Task: Look for space in Dendermonde, Belgium from 5th September, 2023 to 13th September, 2023 for 6 adults in price range Rs.15000 to Rs.20000. Place can be entire place with 3 bedrooms having 3 beds and 3 bathrooms. Property type can be house, flat, guest house. Amenities needed are: heating. Booking option can be shelf check-in. Required host language is English.
Action: Mouse moved to (486, 109)
Screenshot: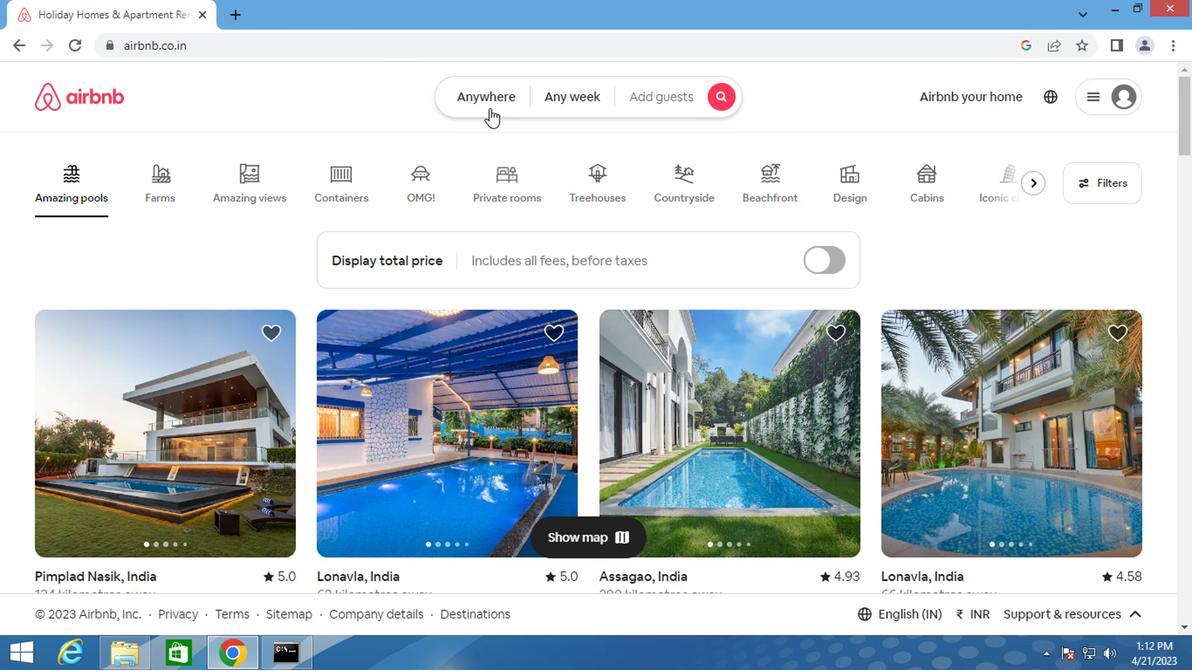 
Action: Mouse pressed left at (486, 109)
Screenshot: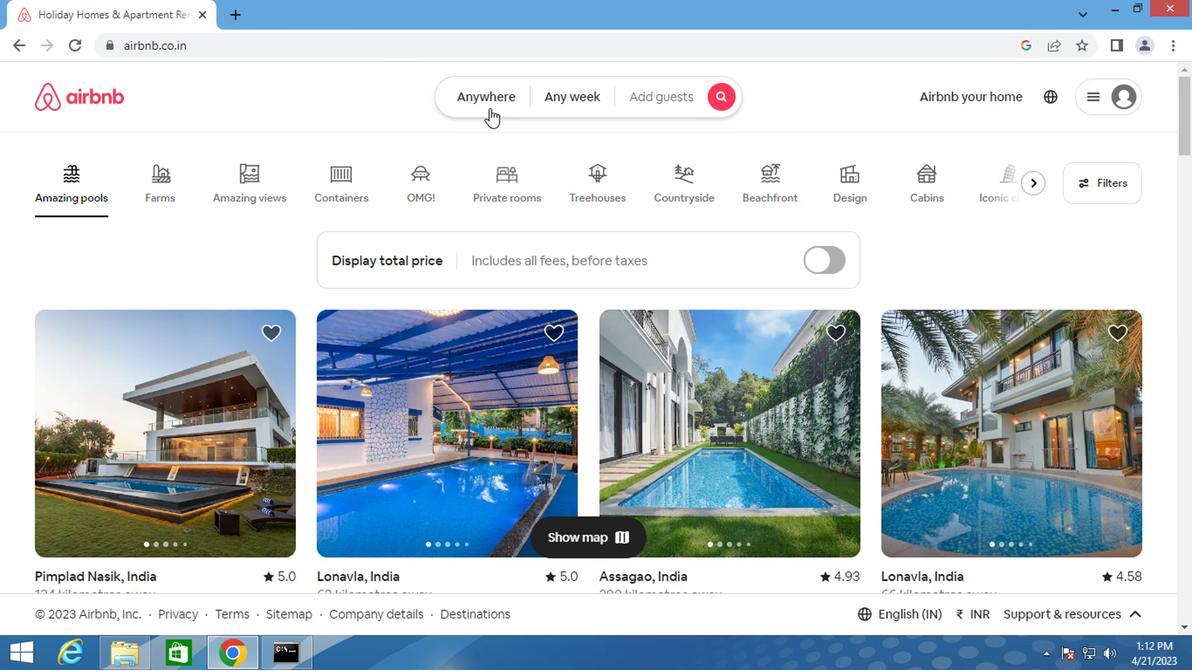 
Action: Mouse moved to (316, 178)
Screenshot: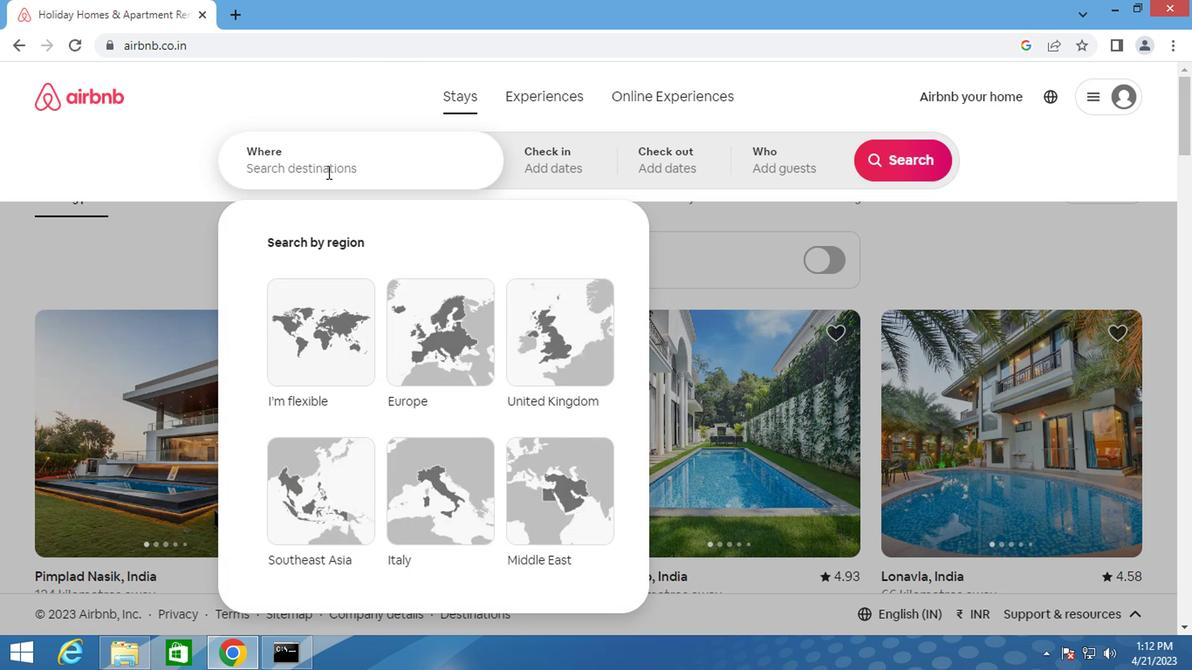 
Action: Mouse pressed left at (316, 178)
Screenshot: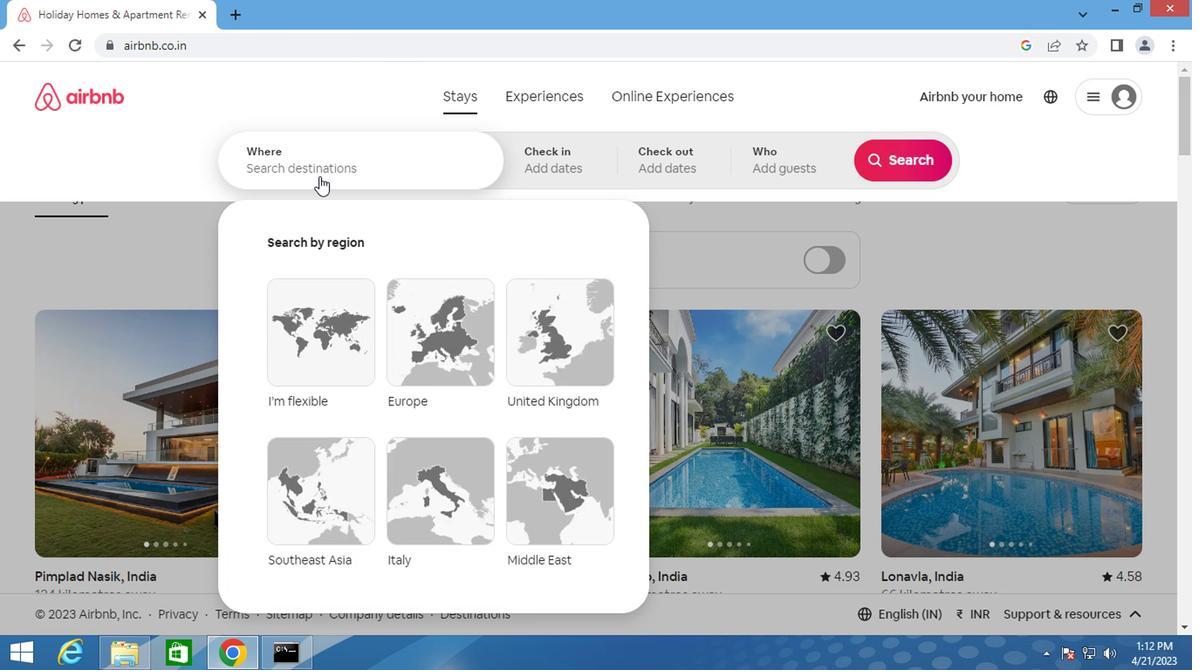 
Action: Mouse moved to (316, 177)
Screenshot: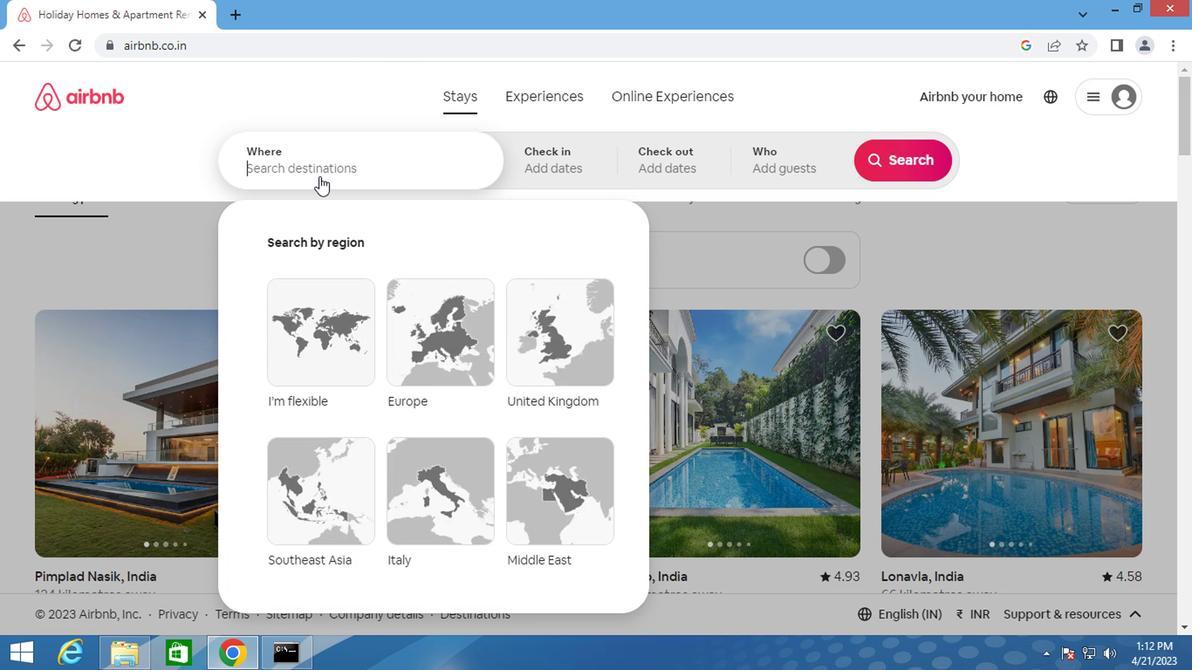 
Action: Key pressed <Key.shift>DENDERMONDE,<Key.shift>BR<Key.backspace>ELGIUM
Screenshot: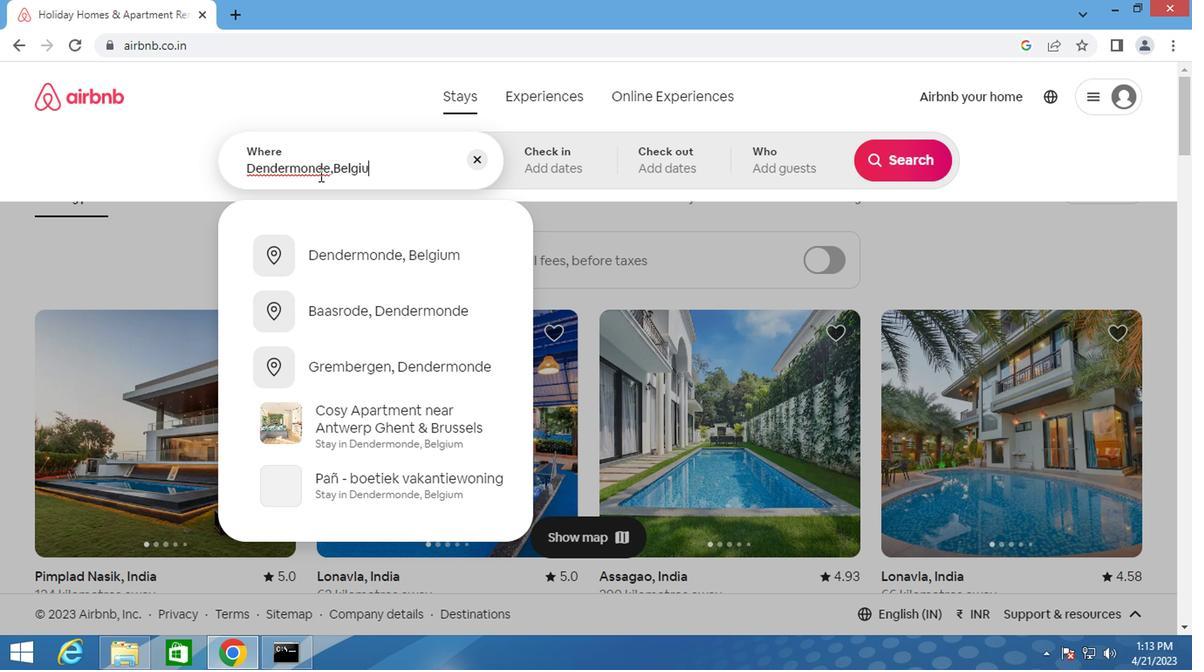 
Action: Mouse moved to (368, 247)
Screenshot: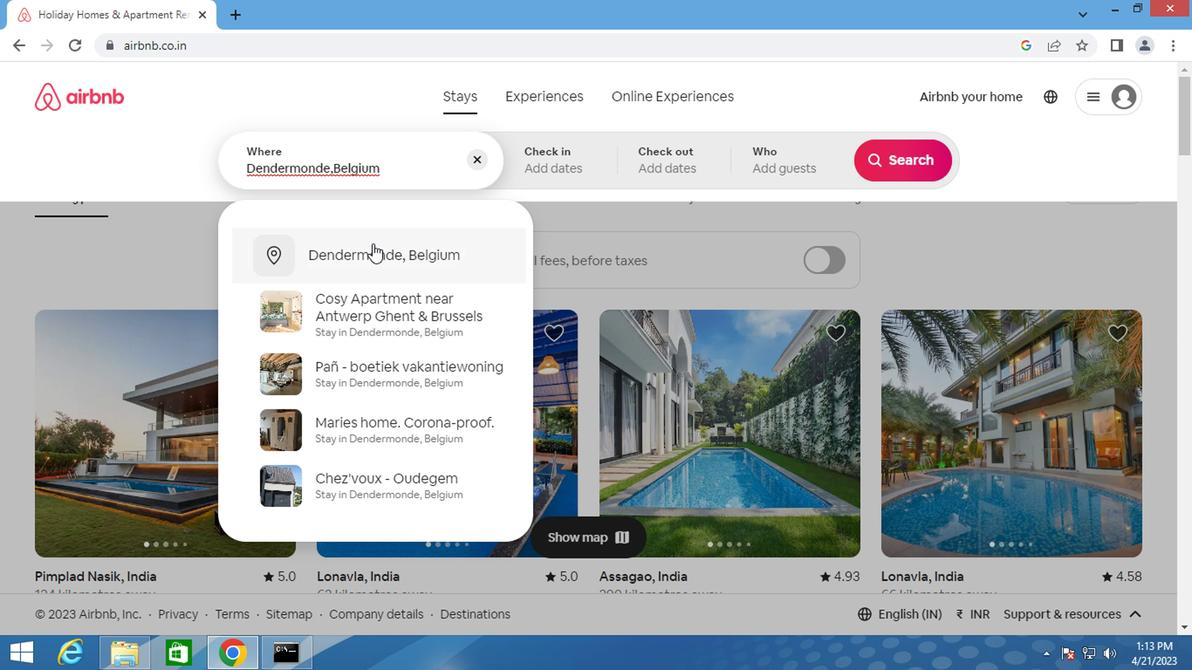
Action: Mouse pressed left at (368, 247)
Screenshot: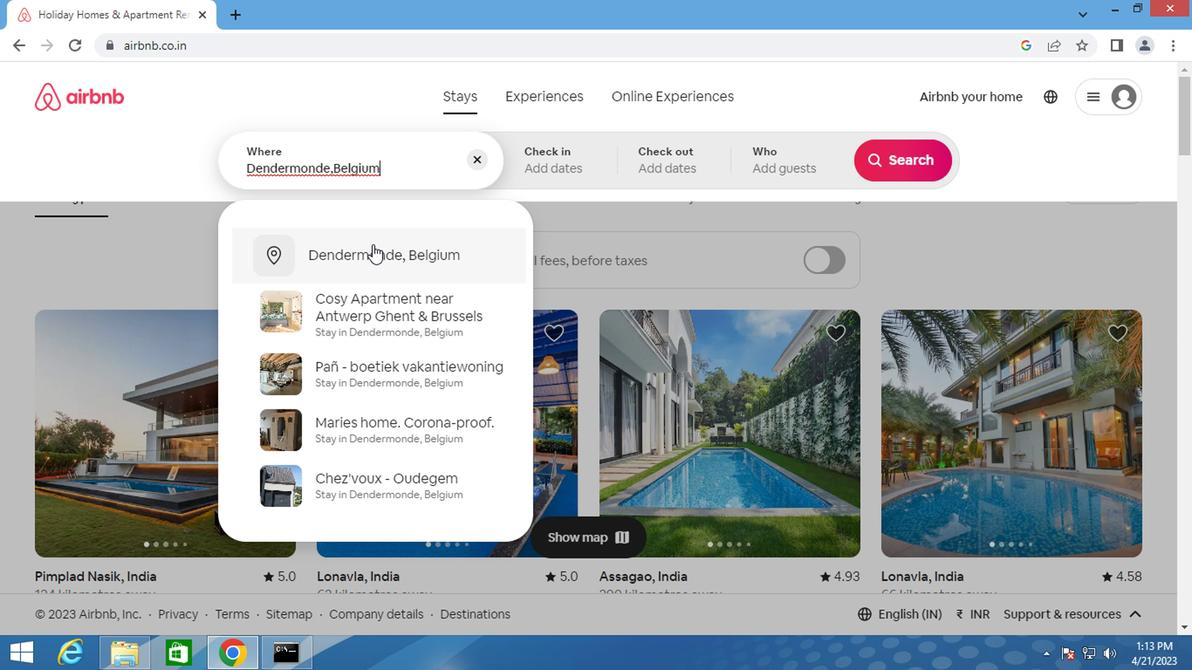 
Action: Mouse moved to (879, 297)
Screenshot: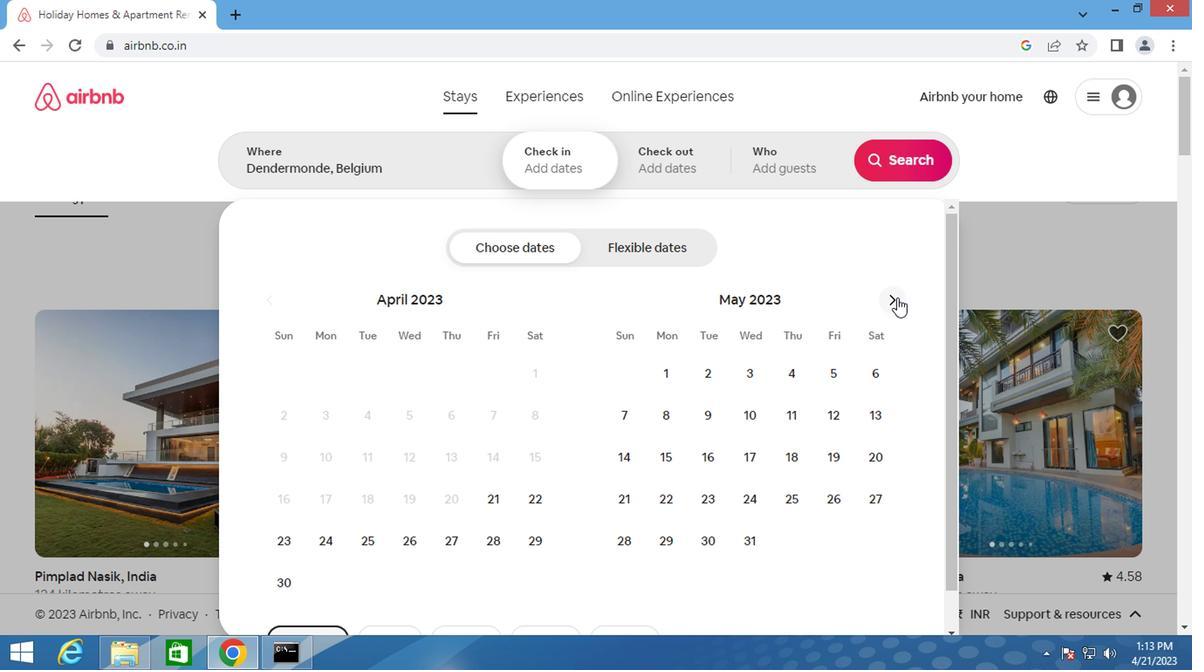 
Action: Mouse pressed left at (879, 297)
Screenshot: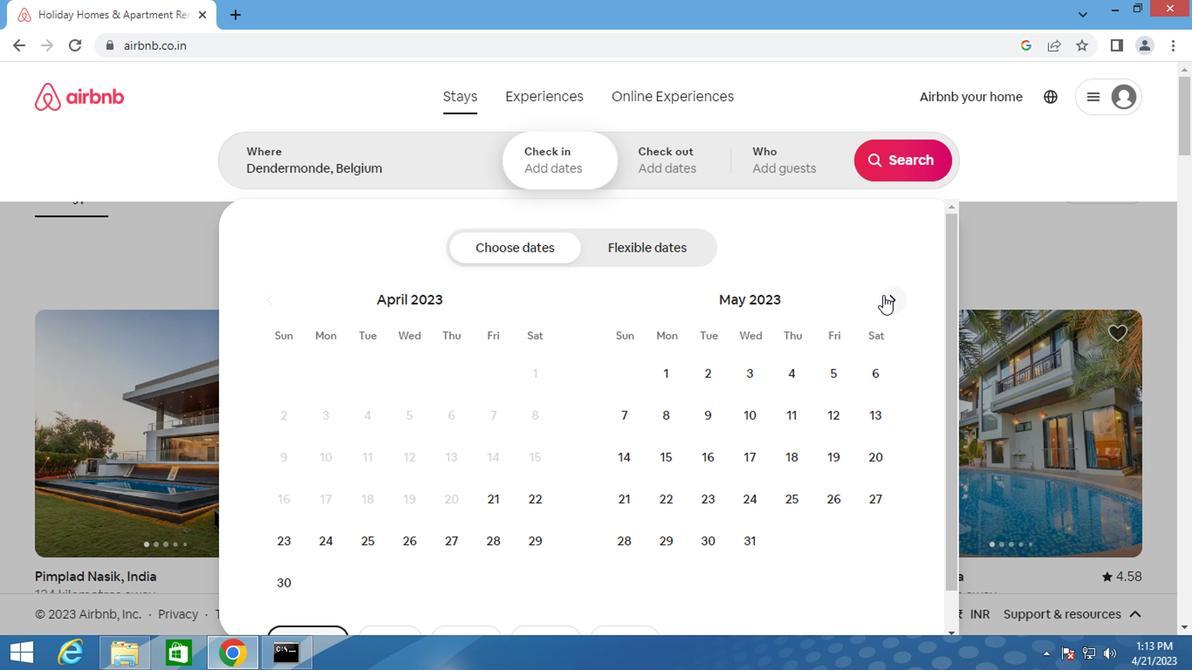 
Action: Mouse pressed left at (879, 297)
Screenshot: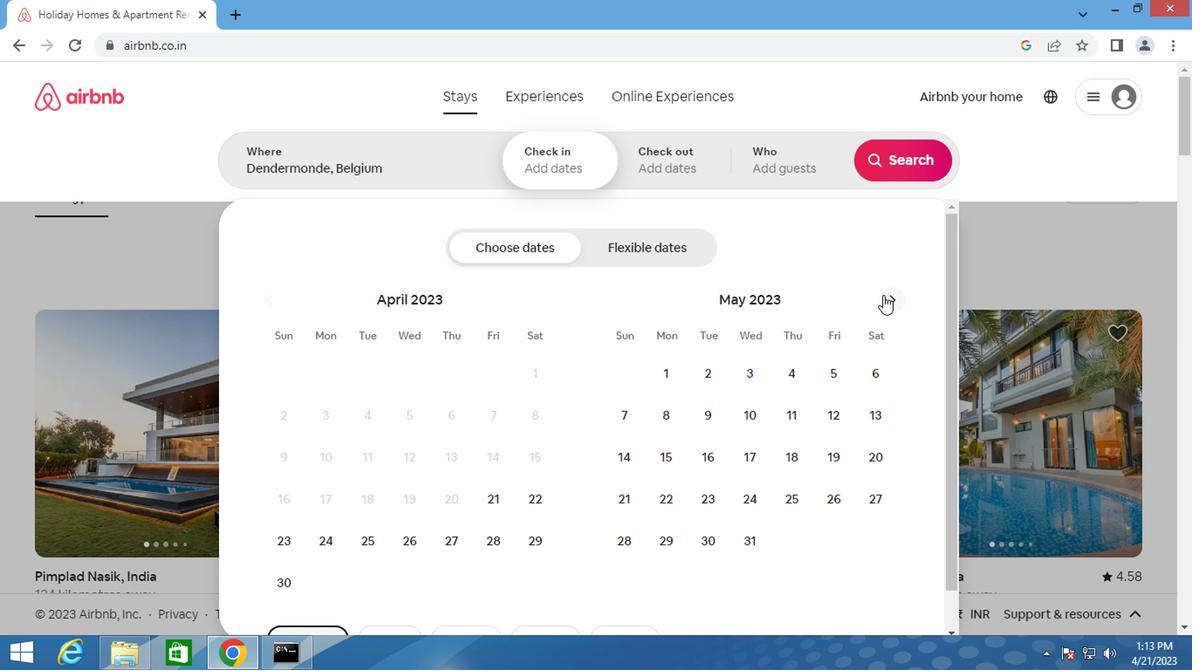 
Action: Mouse pressed left at (879, 297)
Screenshot: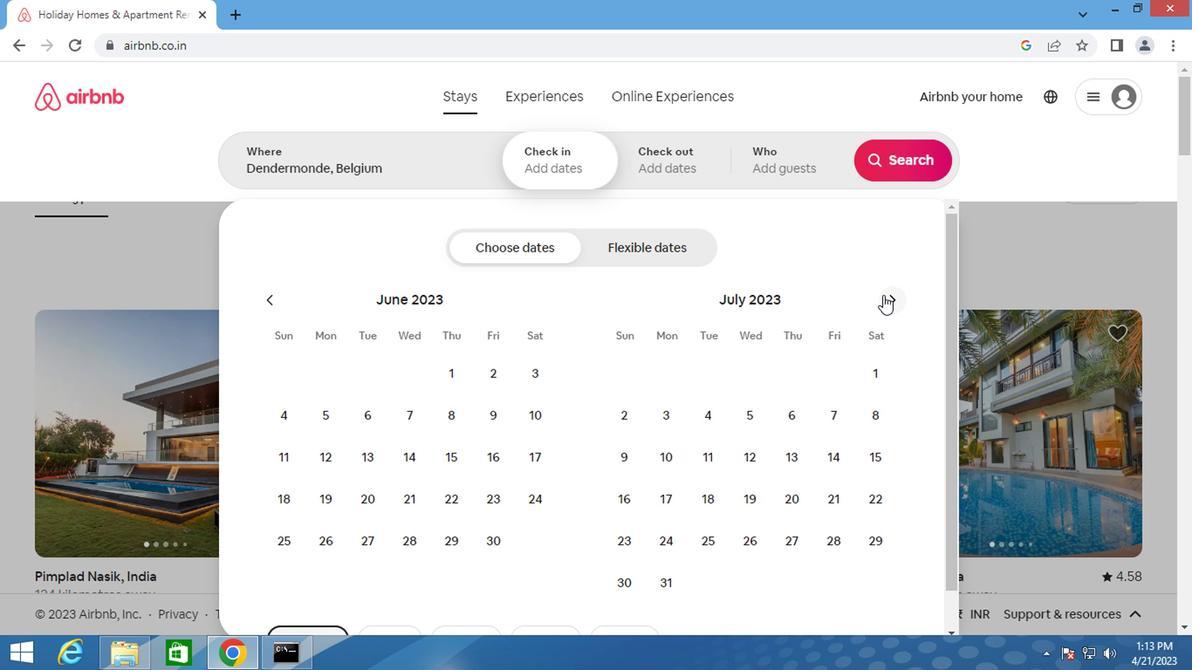 
Action: Mouse moved to (887, 292)
Screenshot: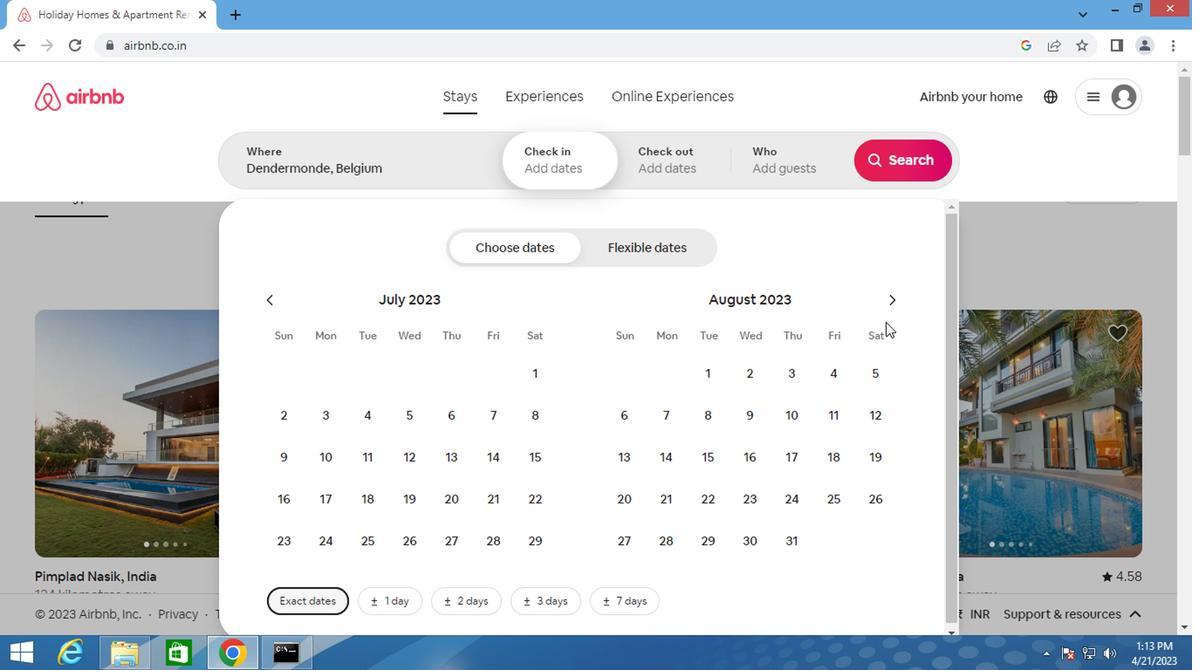 
Action: Mouse pressed left at (887, 292)
Screenshot: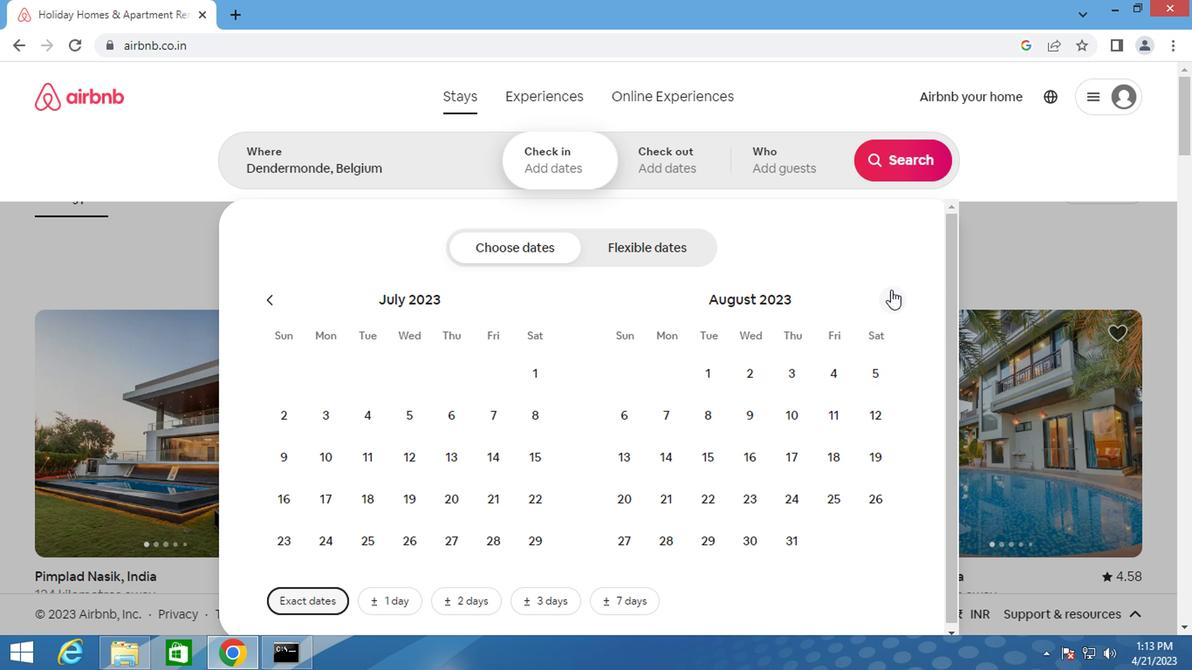 
Action: Mouse moved to (702, 419)
Screenshot: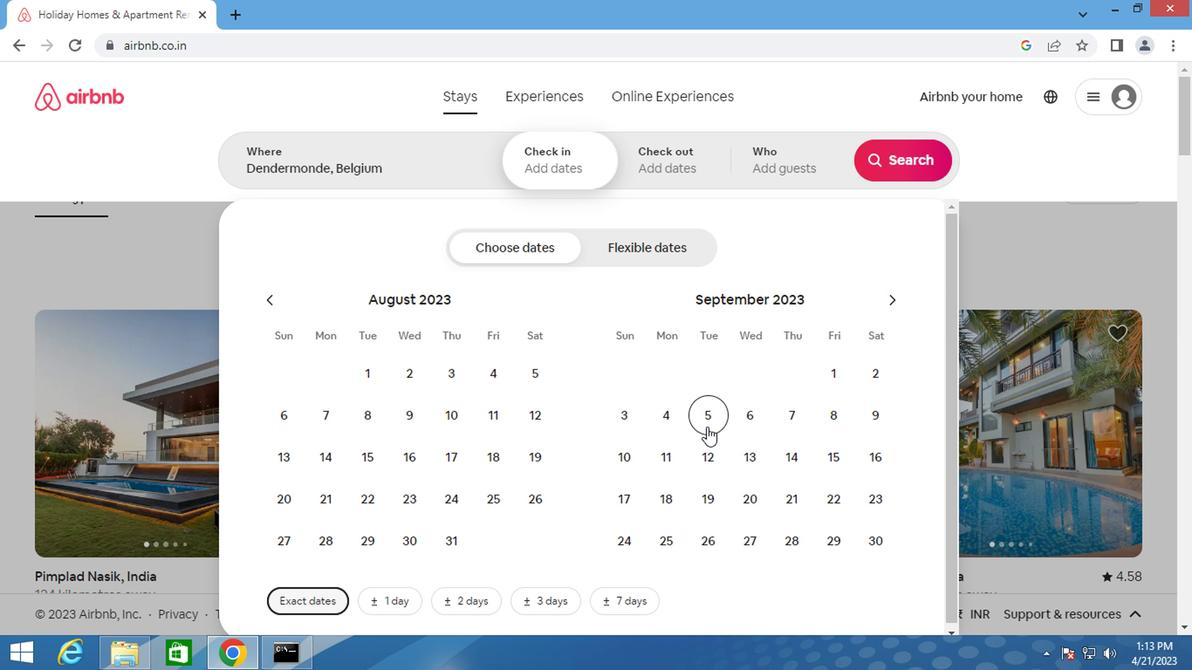 
Action: Mouse pressed left at (702, 419)
Screenshot: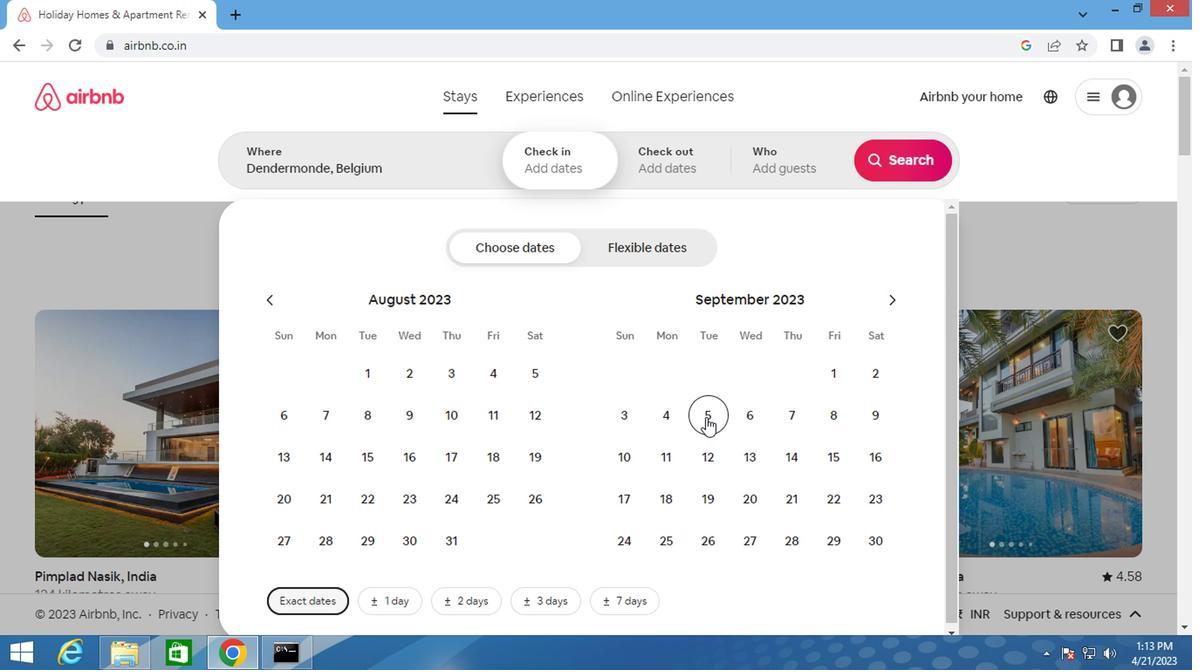 
Action: Mouse moved to (737, 444)
Screenshot: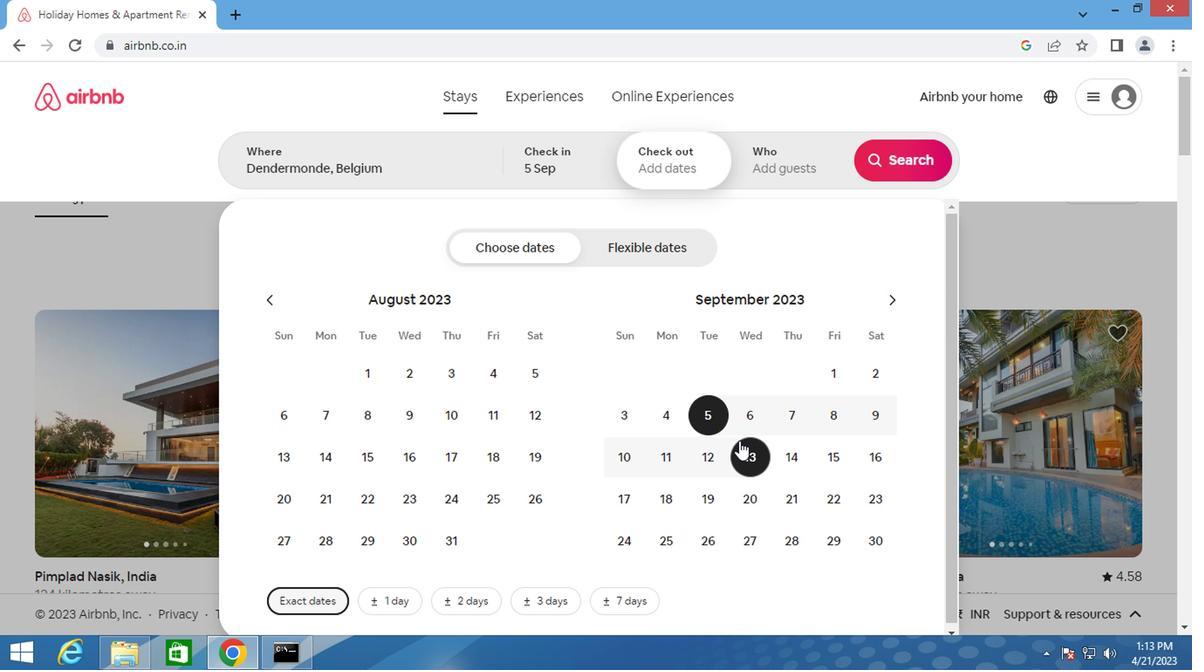 
Action: Mouse pressed left at (737, 444)
Screenshot: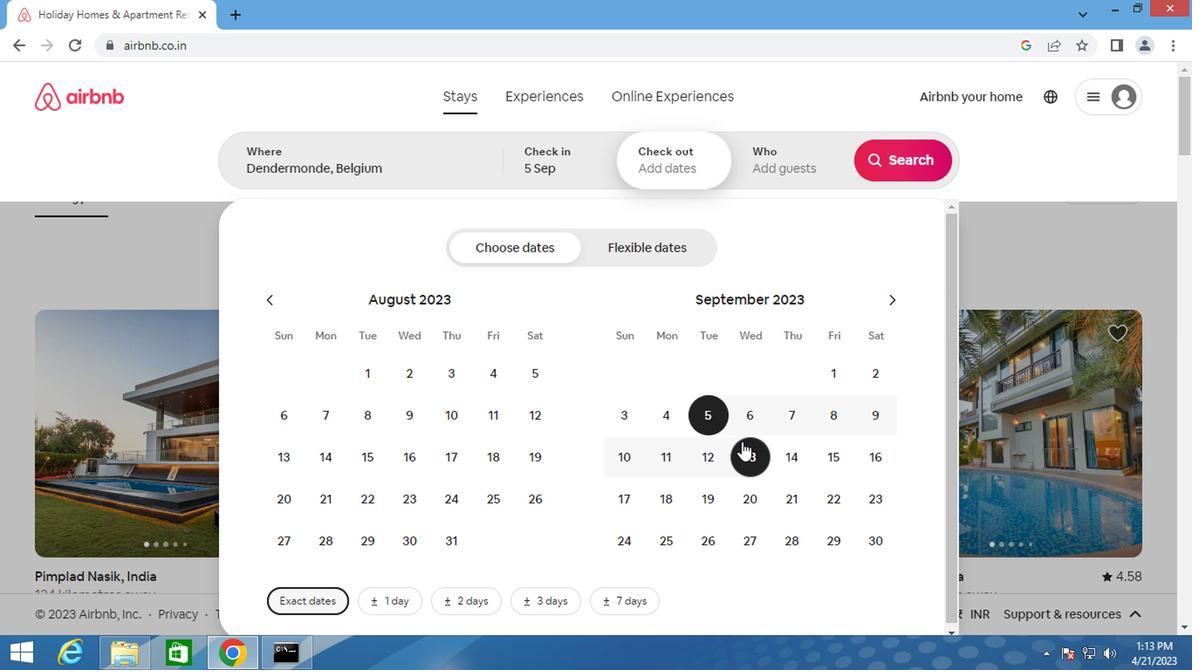 
Action: Mouse moved to (798, 174)
Screenshot: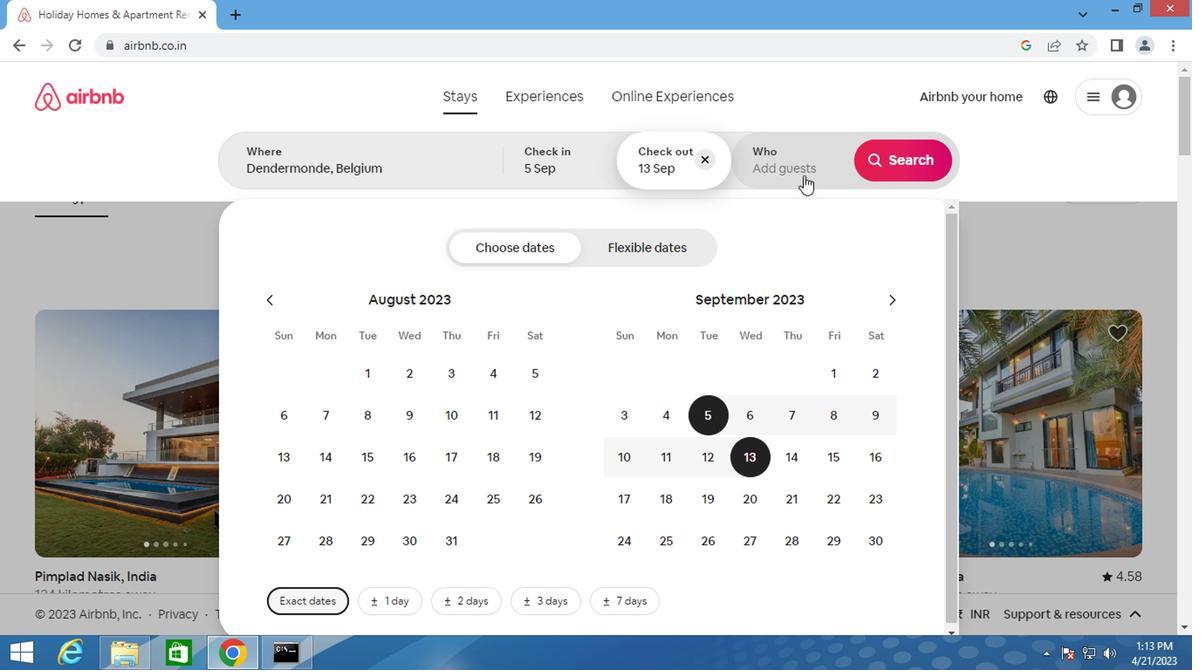 
Action: Mouse pressed left at (798, 174)
Screenshot: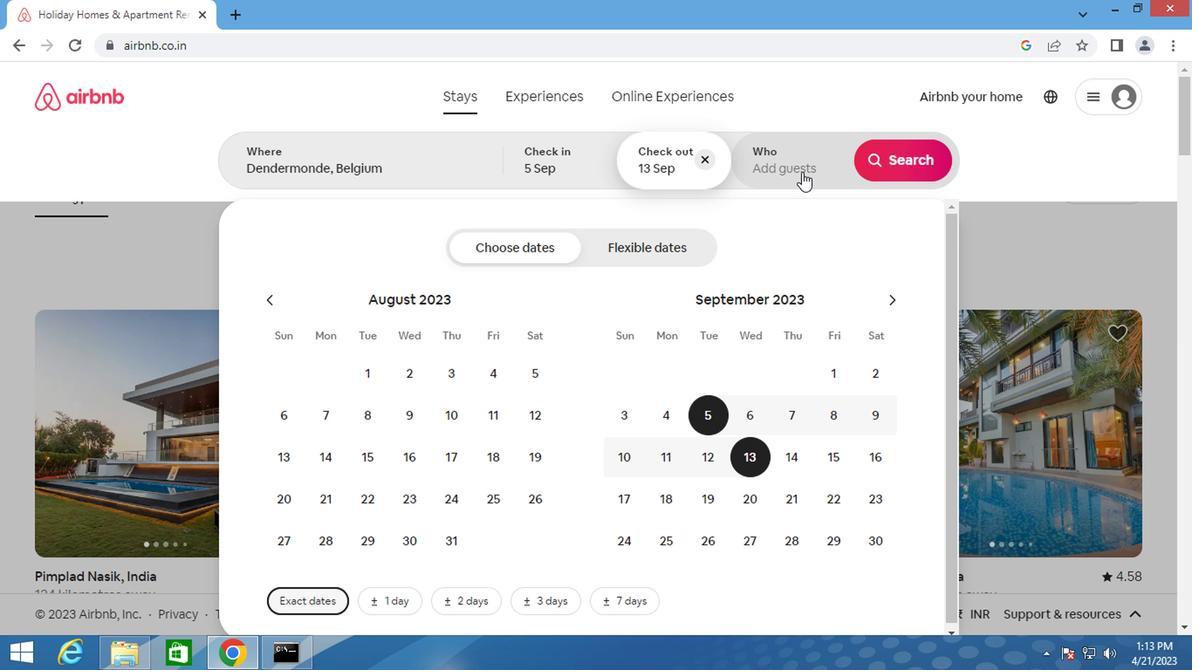 
Action: Mouse moved to (903, 249)
Screenshot: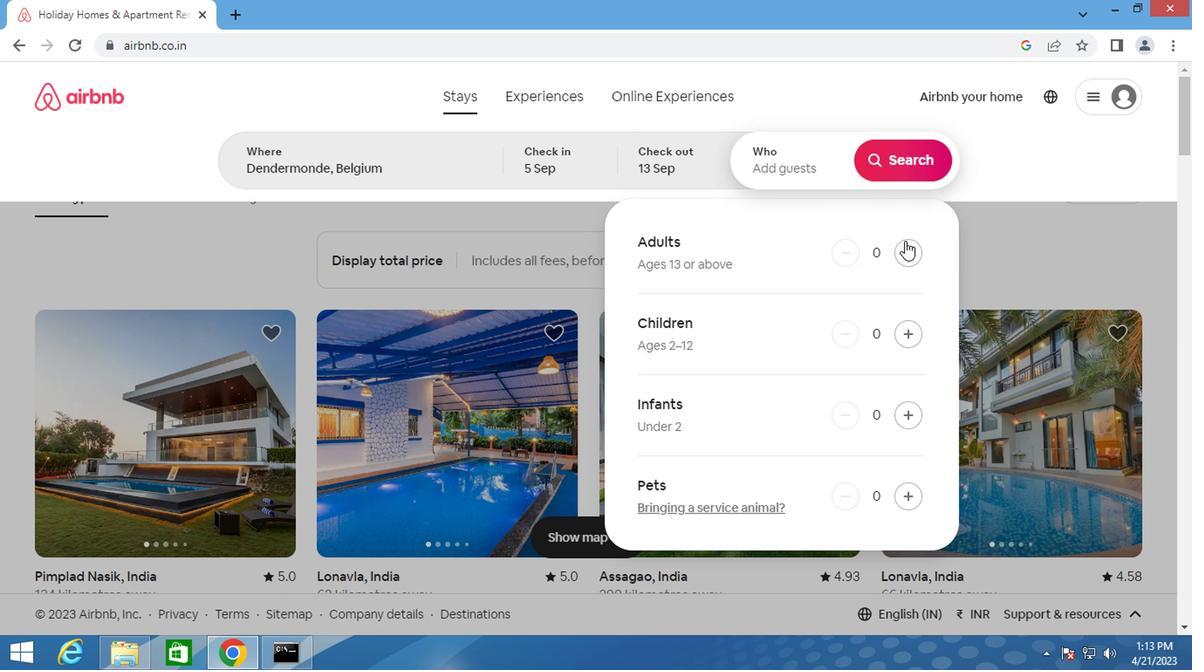 
Action: Mouse pressed left at (903, 249)
Screenshot: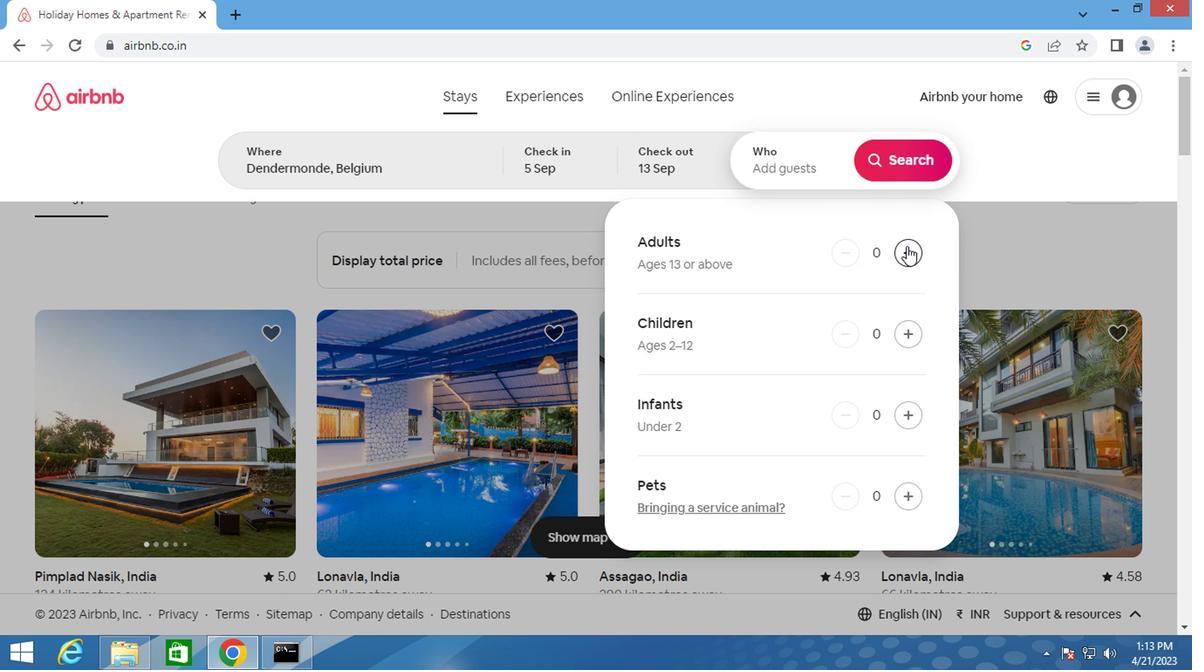 
Action: Mouse pressed left at (903, 249)
Screenshot: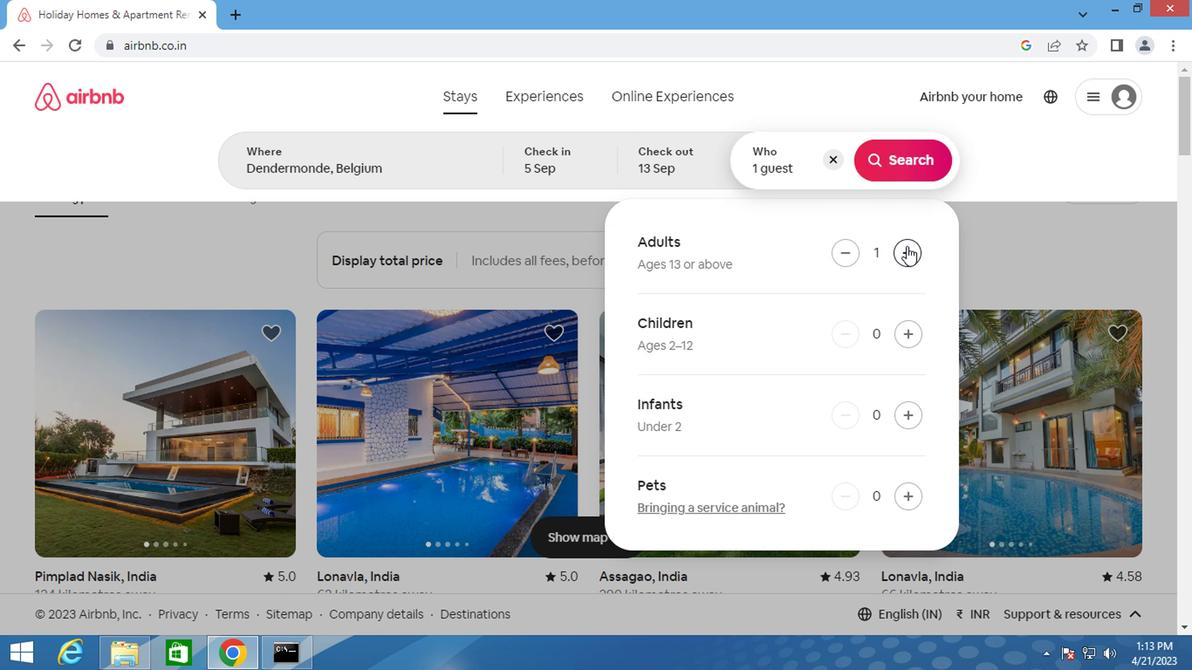 
Action: Mouse pressed left at (903, 249)
Screenshot: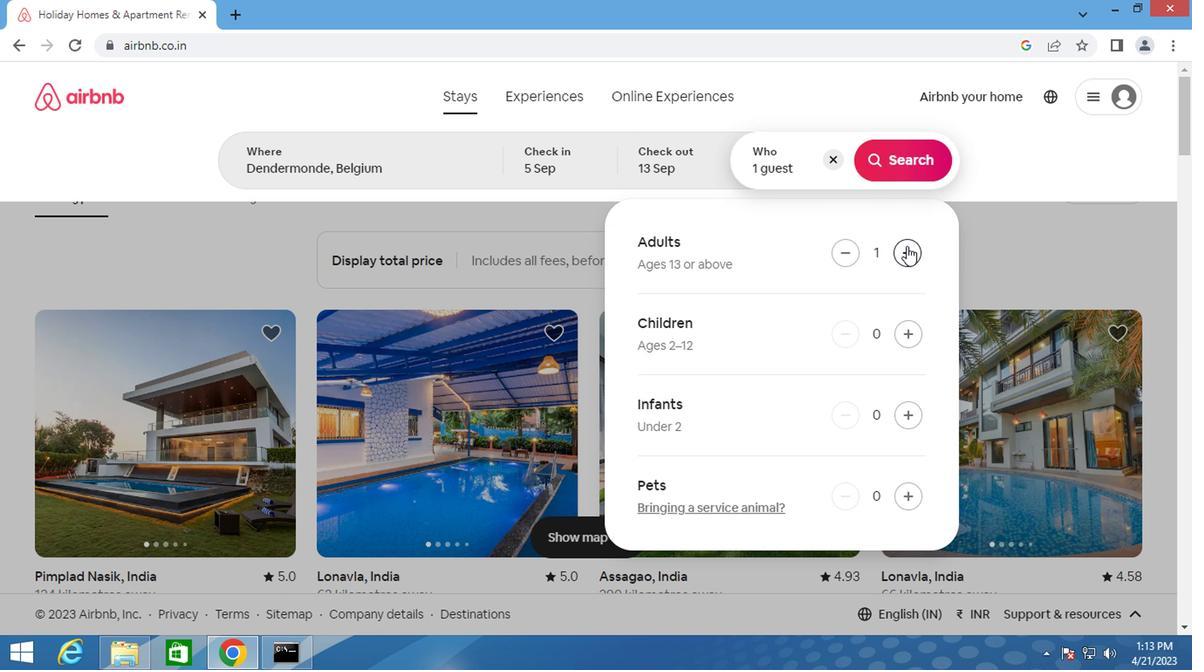 
Action: Mouse pressed left at (903, 249)
Screenshot: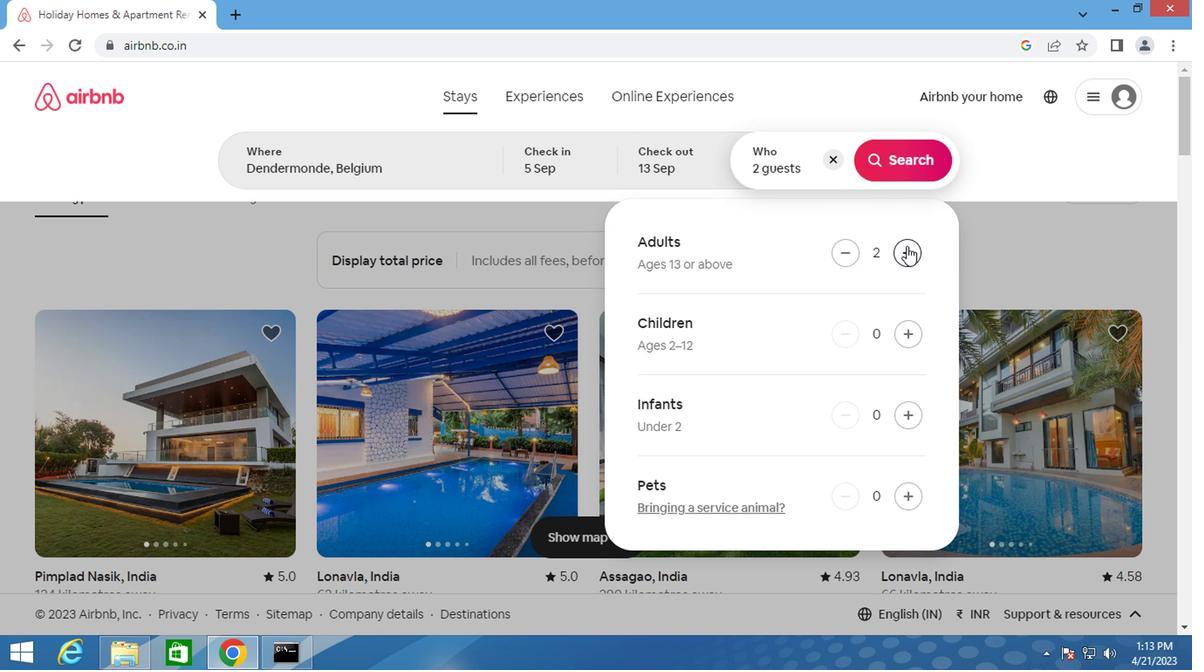 
Action: Mouse moved to (903, 249)
Screenshot: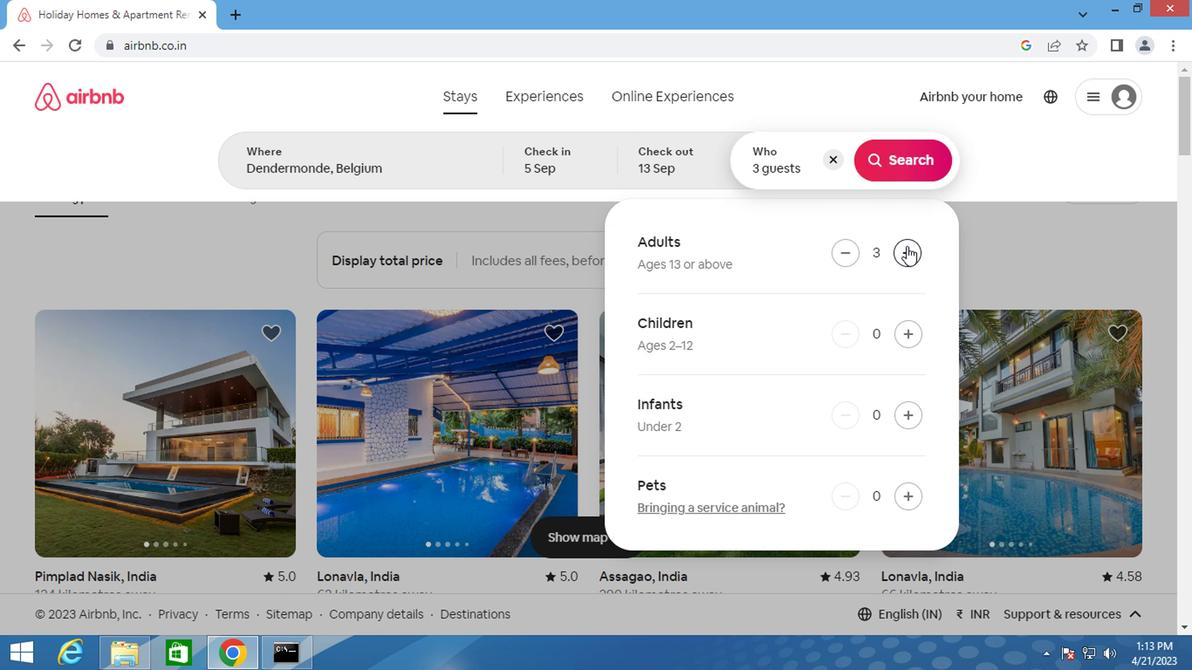 
Action: Mouse pressed left at (903, 249)
Screenshot: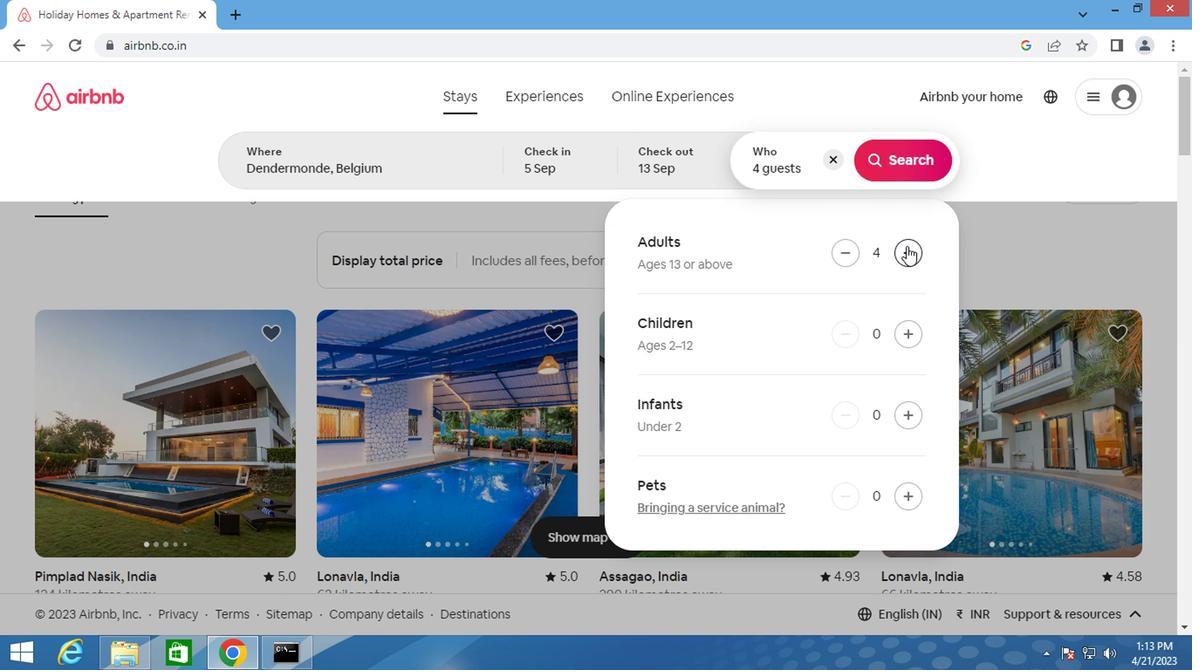 
Action: Mouse pressed left at (903, 249)
Screenshot: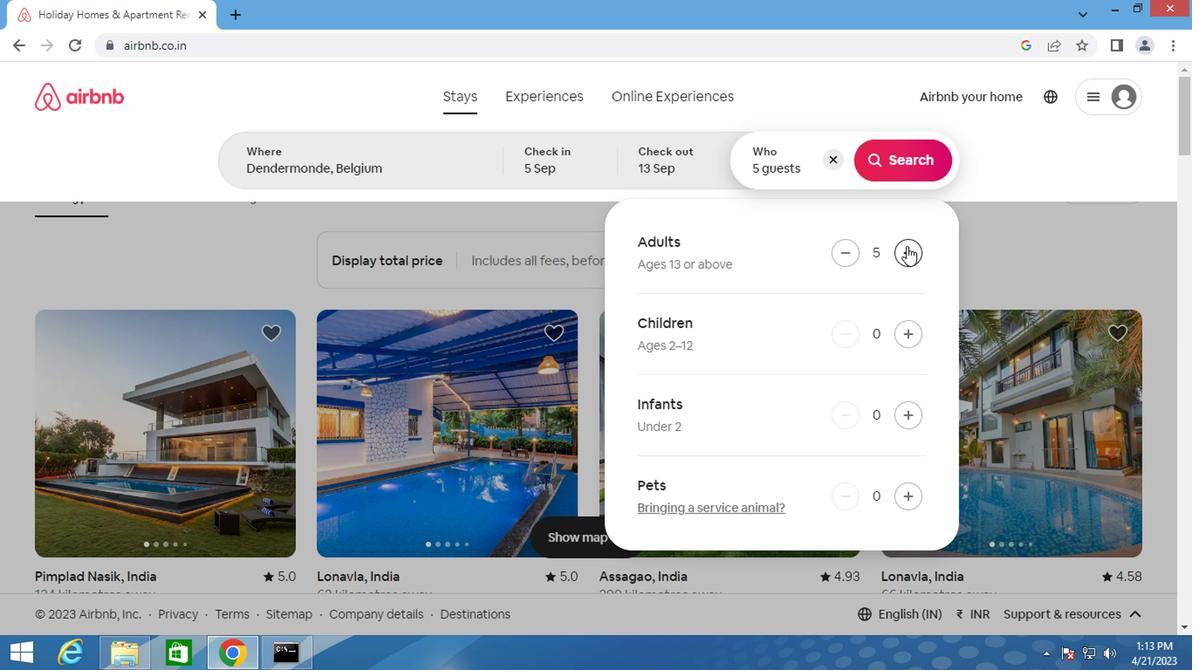 
Action: Mouse moved to (885, 172)
Screenshot: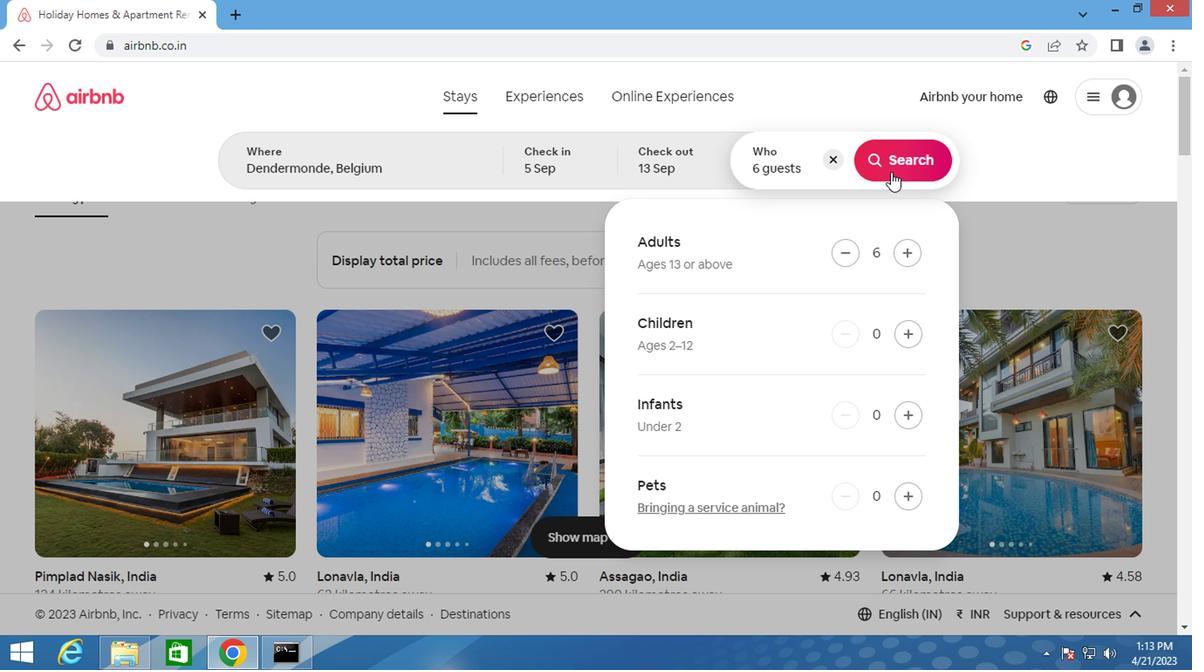 
Action: Mouse pressed left at (885, 172)
Screenshot: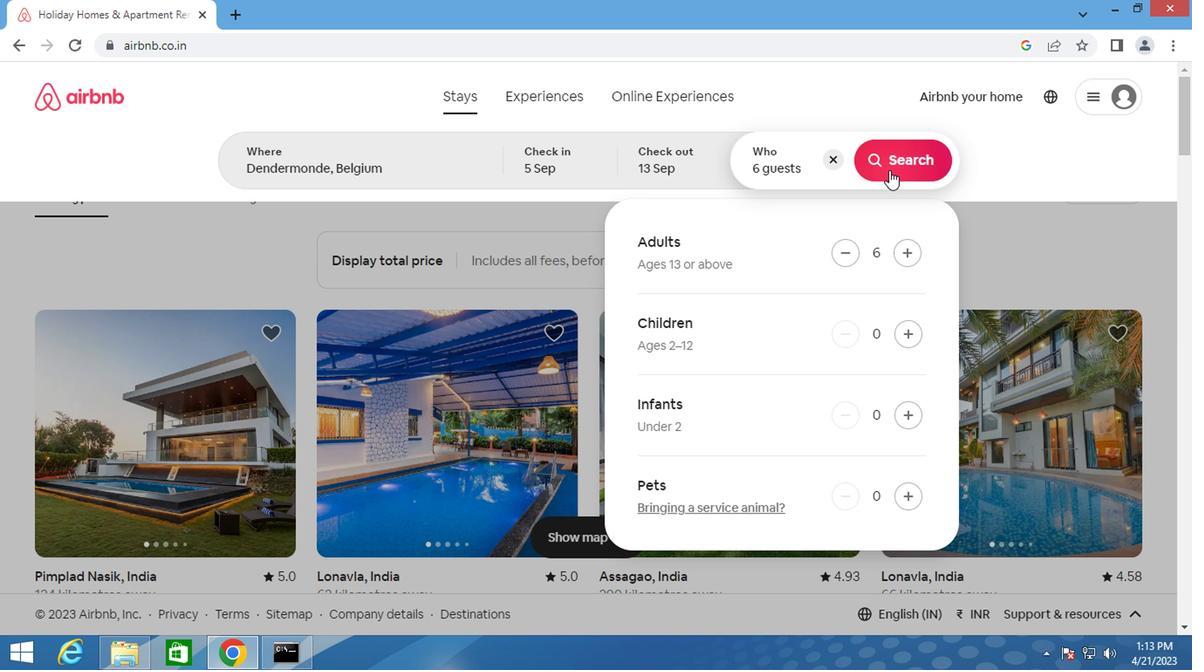 
Action: Mouse moved to (1108, 174)
Screenshot: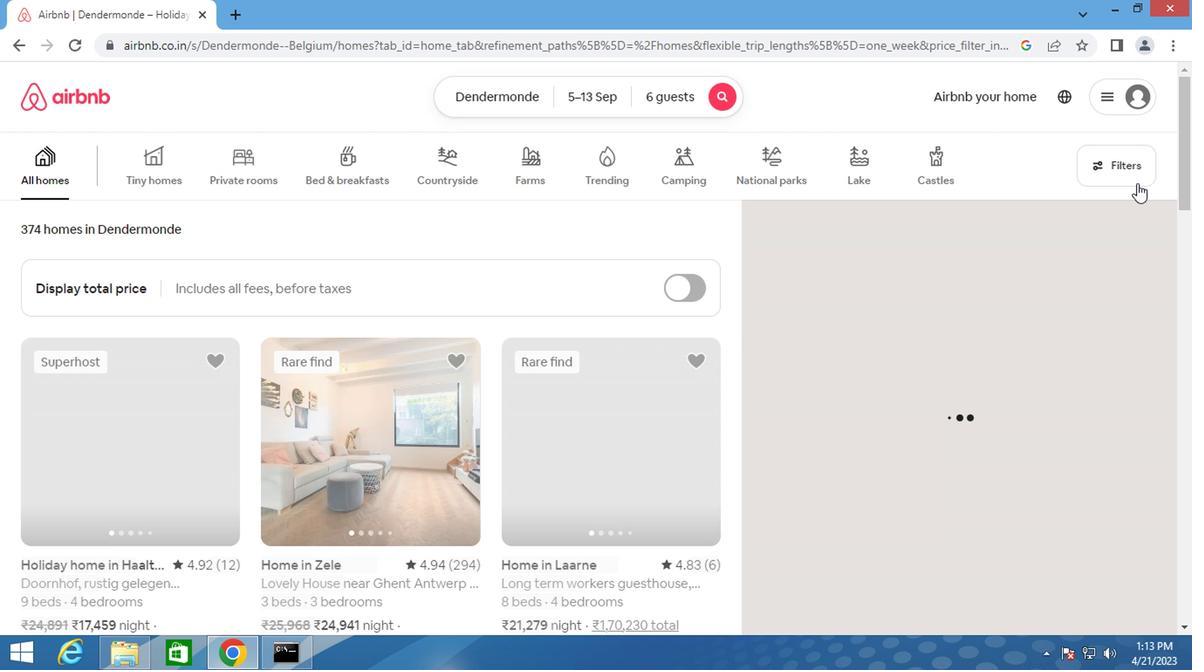 
Action: Mouse pressed left at (1108, 174)
Screenshot: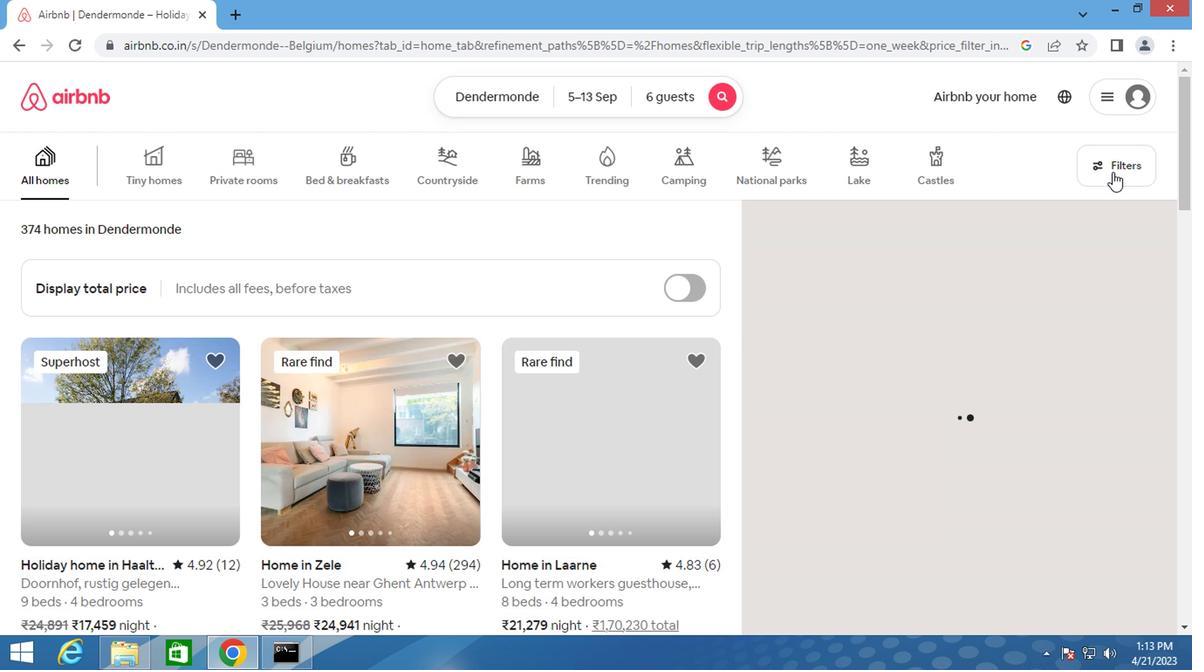 
Action: Mouse moved to (344, 396)
Screenshot: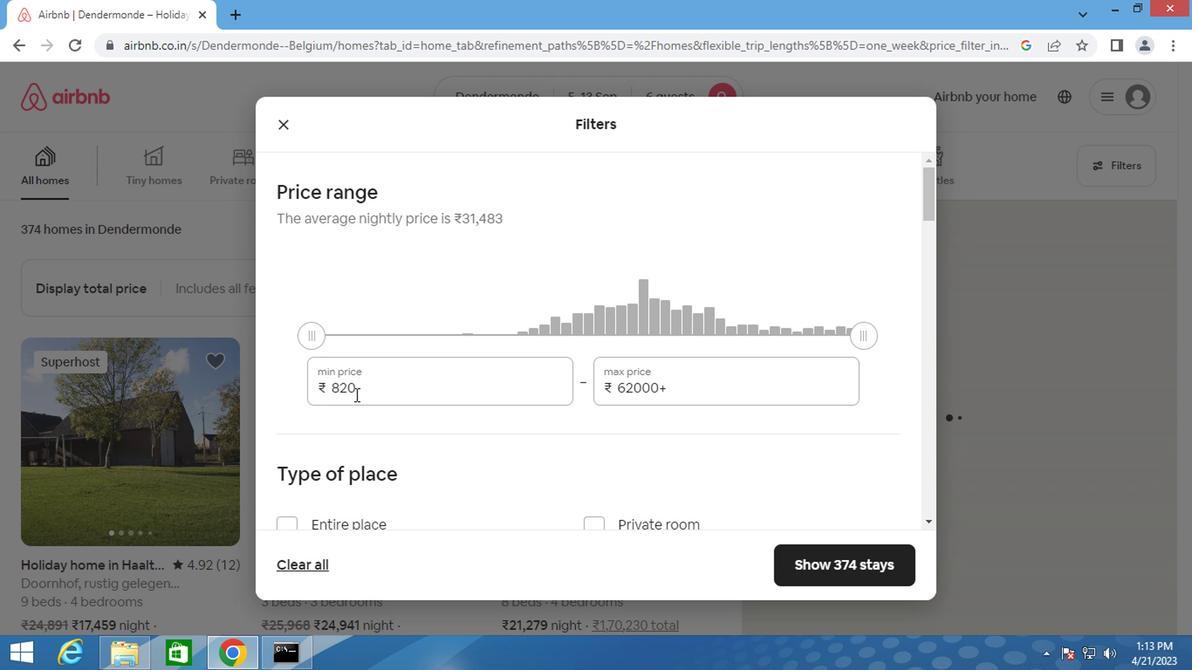 
Action: Mouse pressed left at (344, 396)
Screenshot: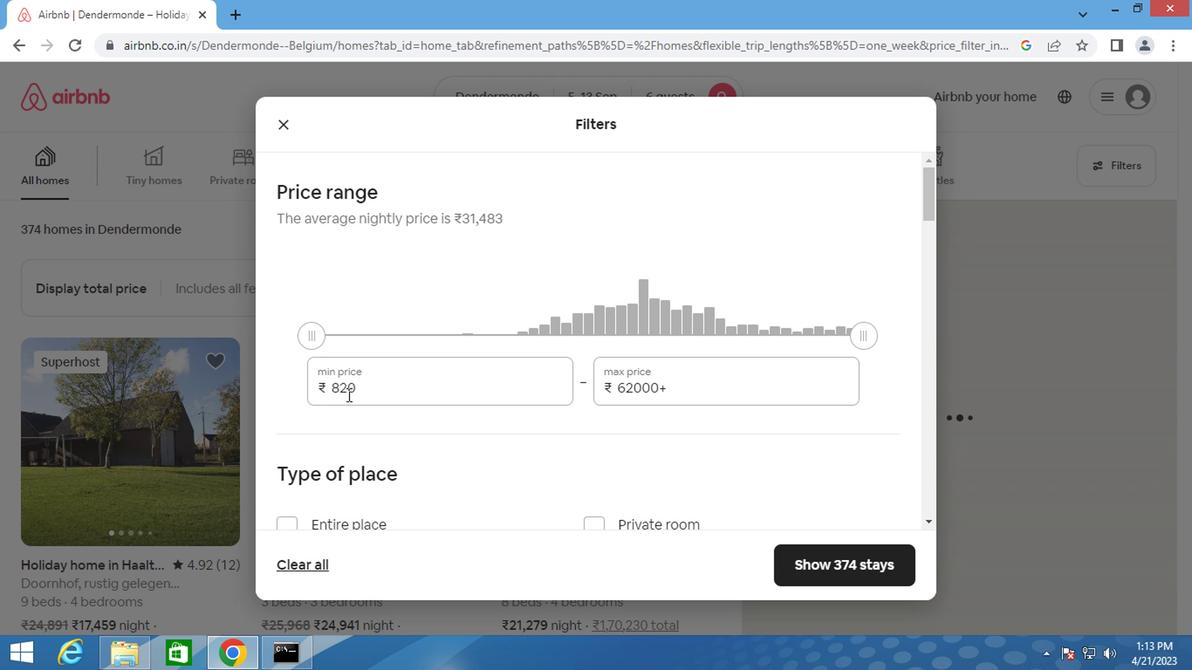 
Action: Mouse pressed left at (344, 396)
Screenshot: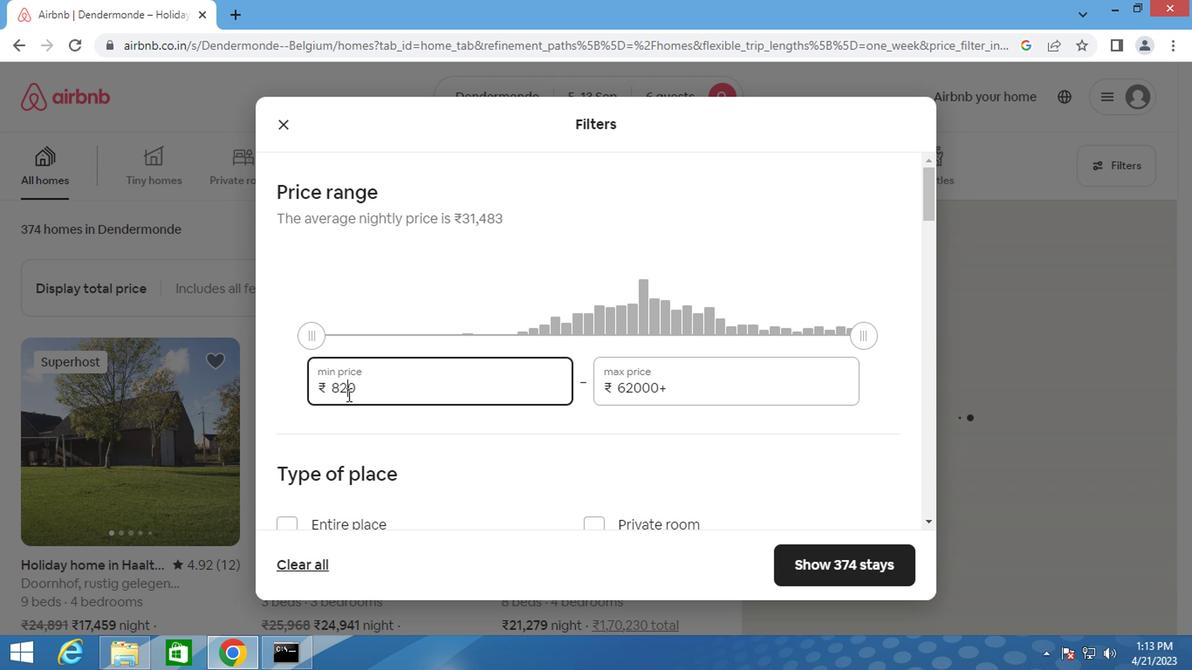 
Action: Key pressed <Key.backspace>15000
Screenshot: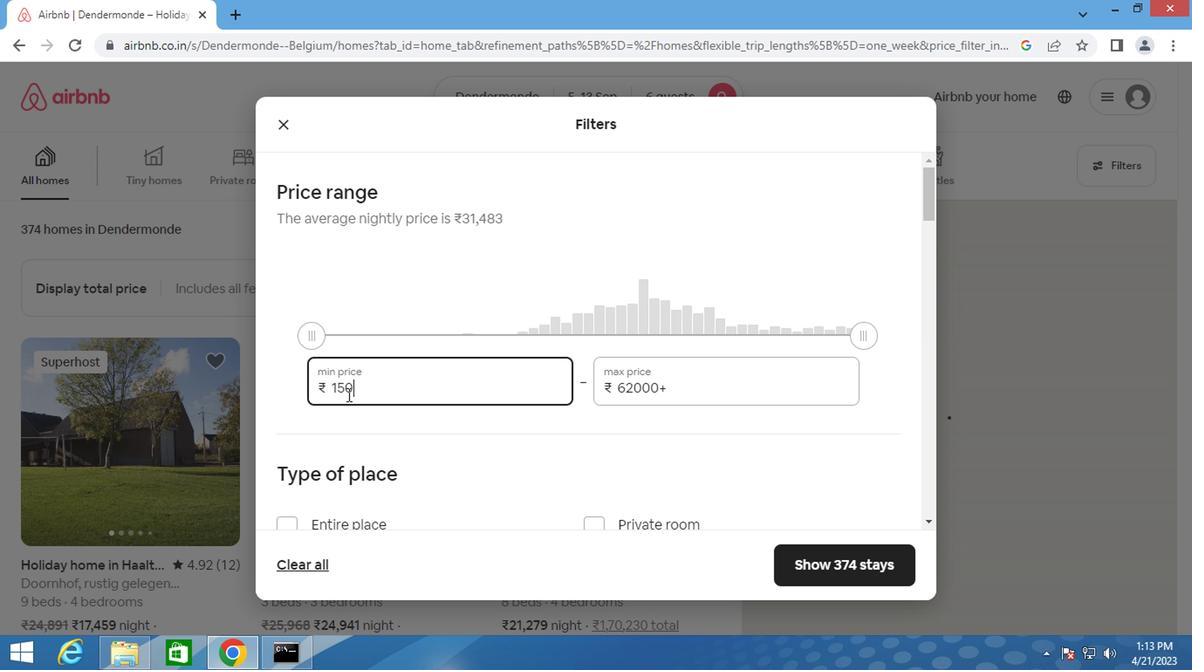 
Action: Mouse moved to (618, 383)
Screenshot: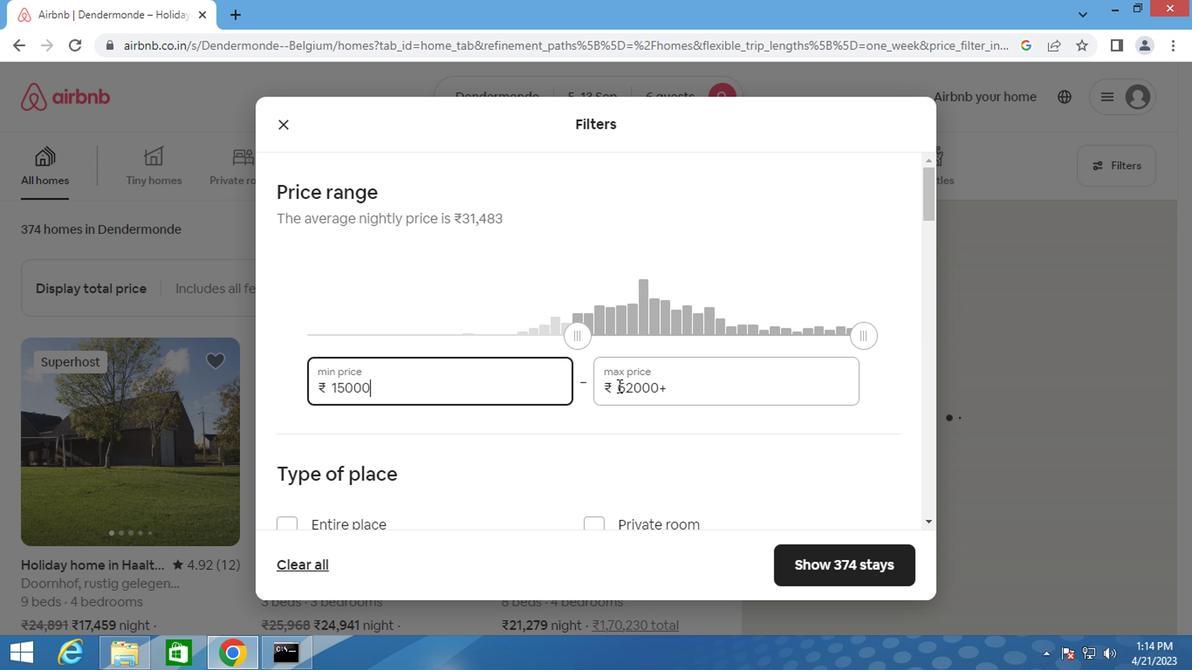 
Action: Mouse pressed left at (618, 383)
Screenshot: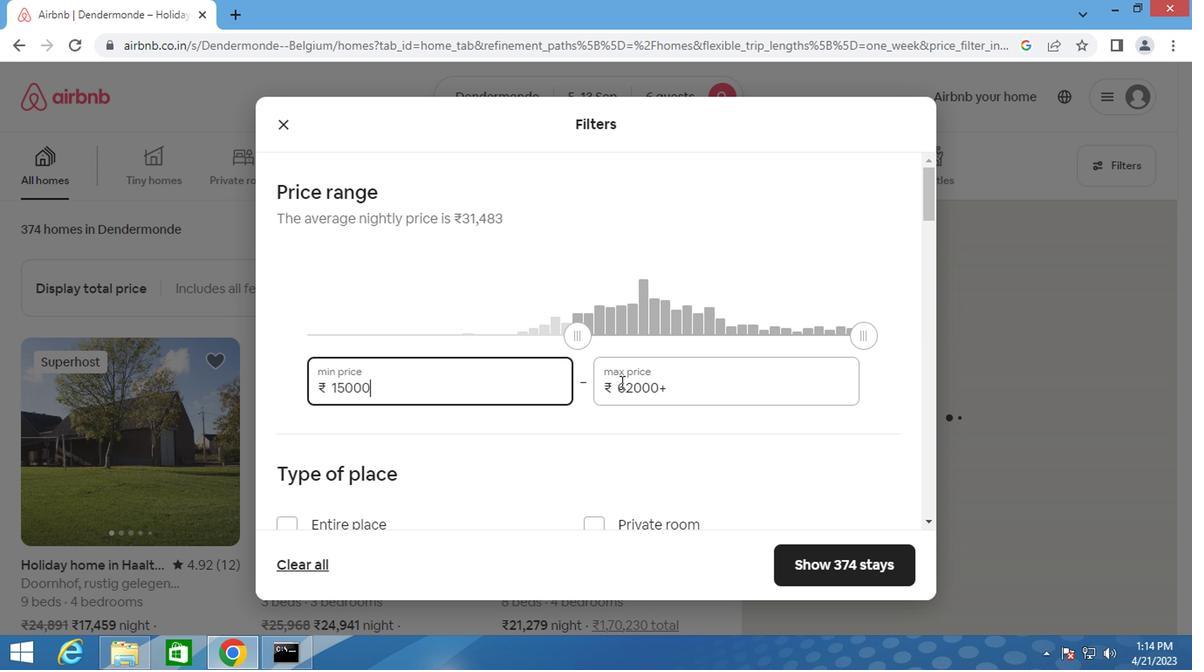 
Action: Mouse pressed left at (618, 383)
Screenshot: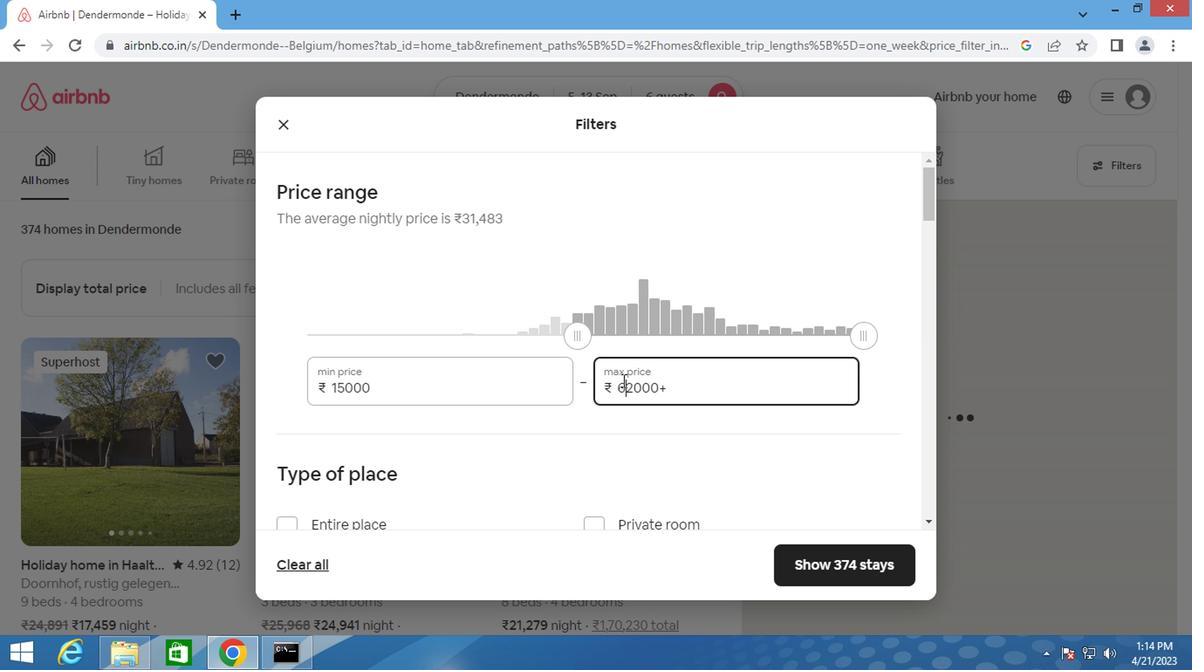
Action: Mouse moved to (616, 385)
Screenshot: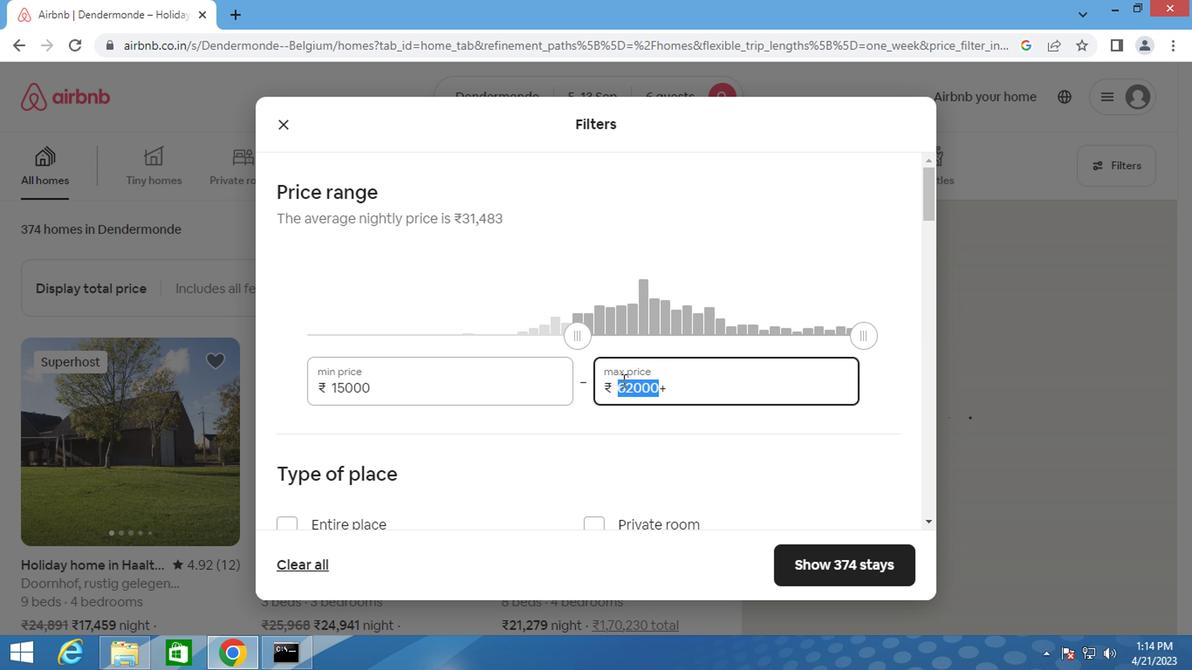 
Action: Key pressed <Key.backspace>20000
Screenshot: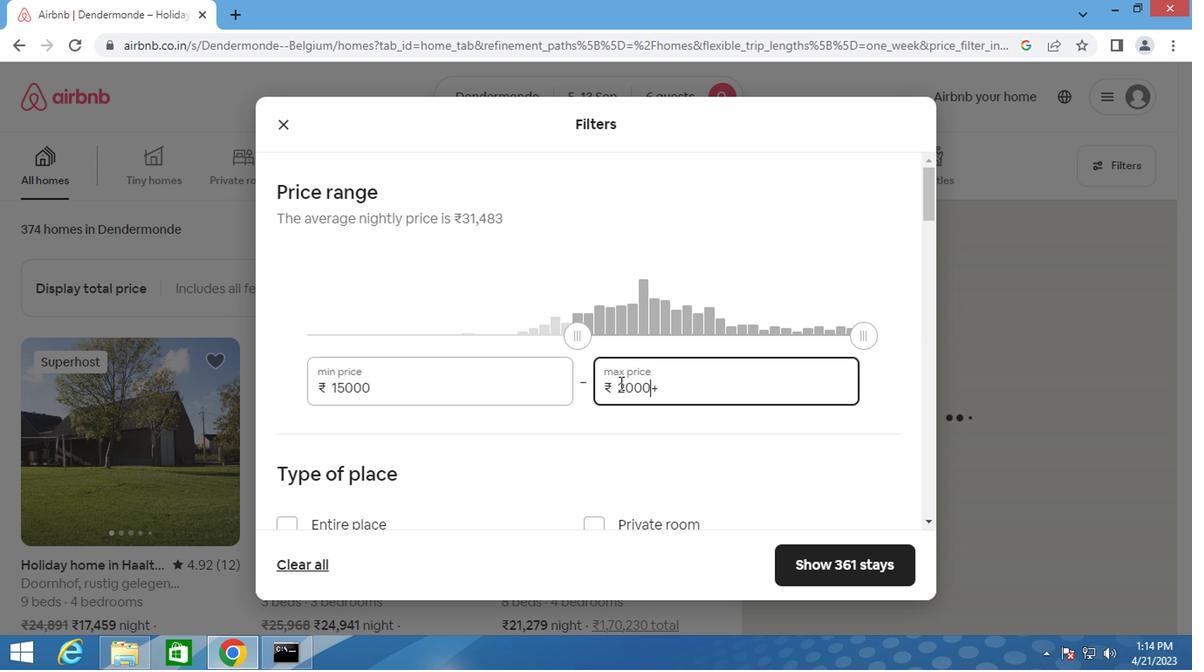
Action: Mouse moved to (613, 383)
Screenshot: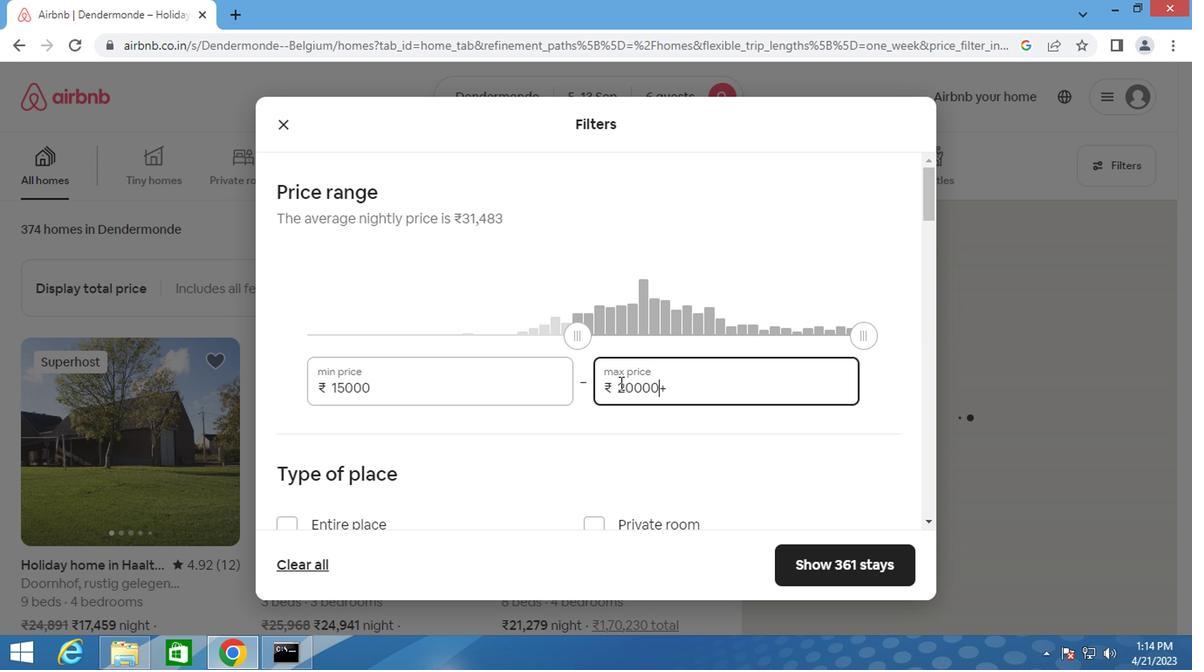 
Action: Mouse scrolled (613, 383) with delta (0, 0)
Screenshot: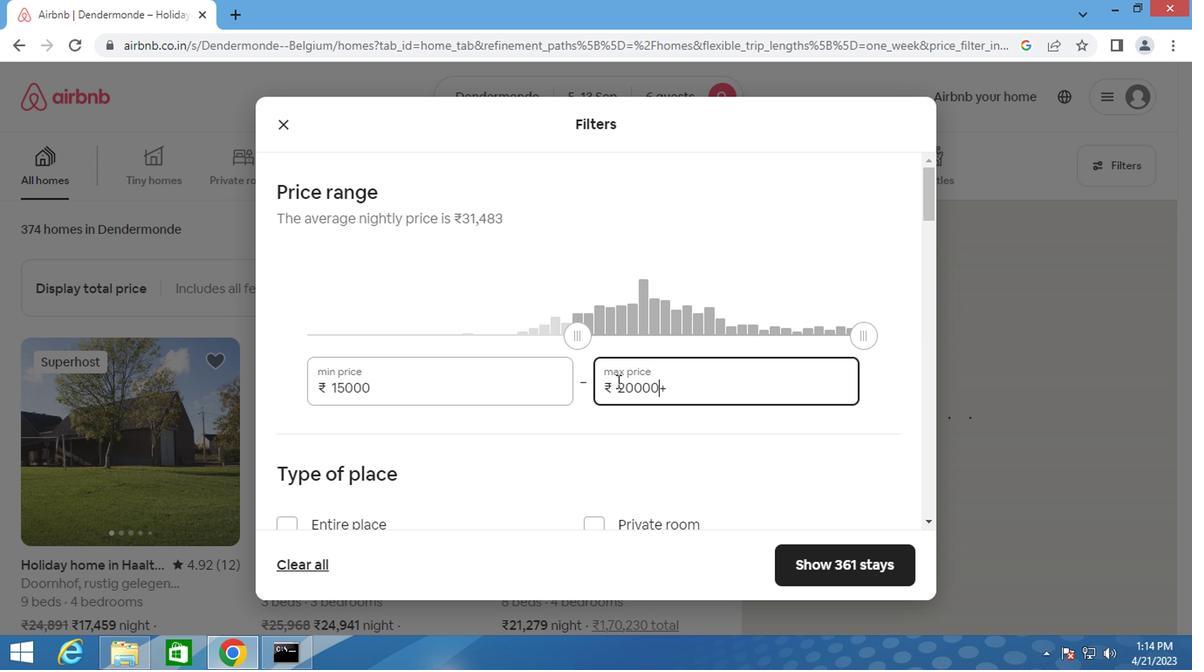 
Action: Mouse scrolled (613, 383) with delta (0, 0)
Screenshot: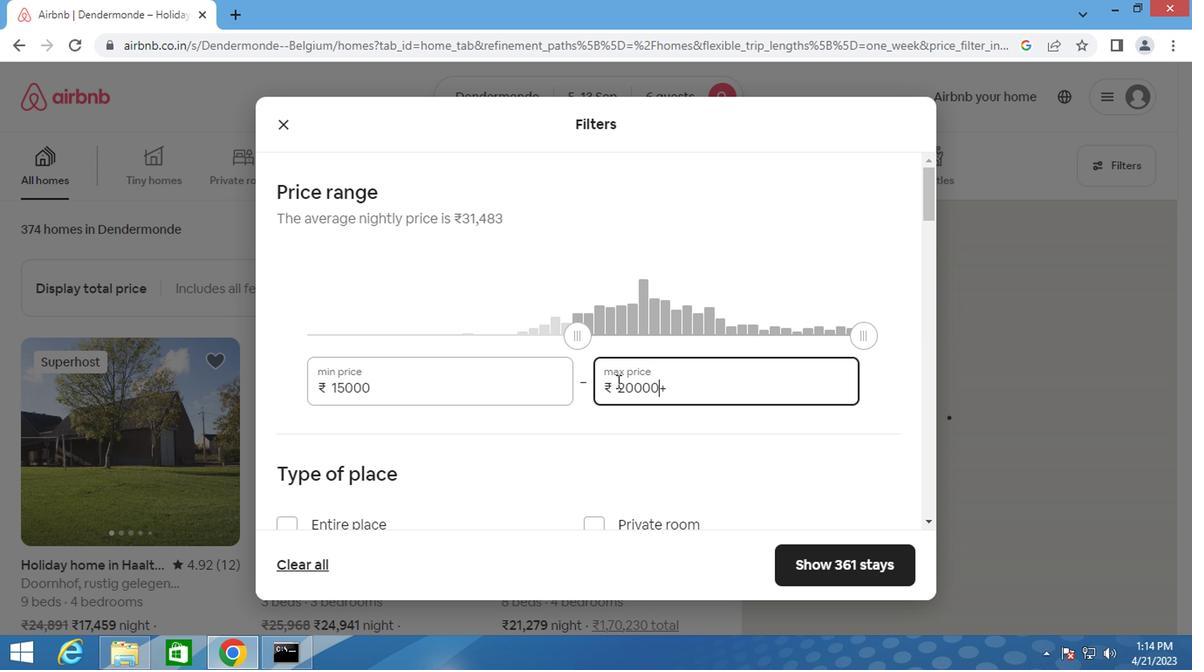
Action: Mouse moved to (613, 376)
Screenshot: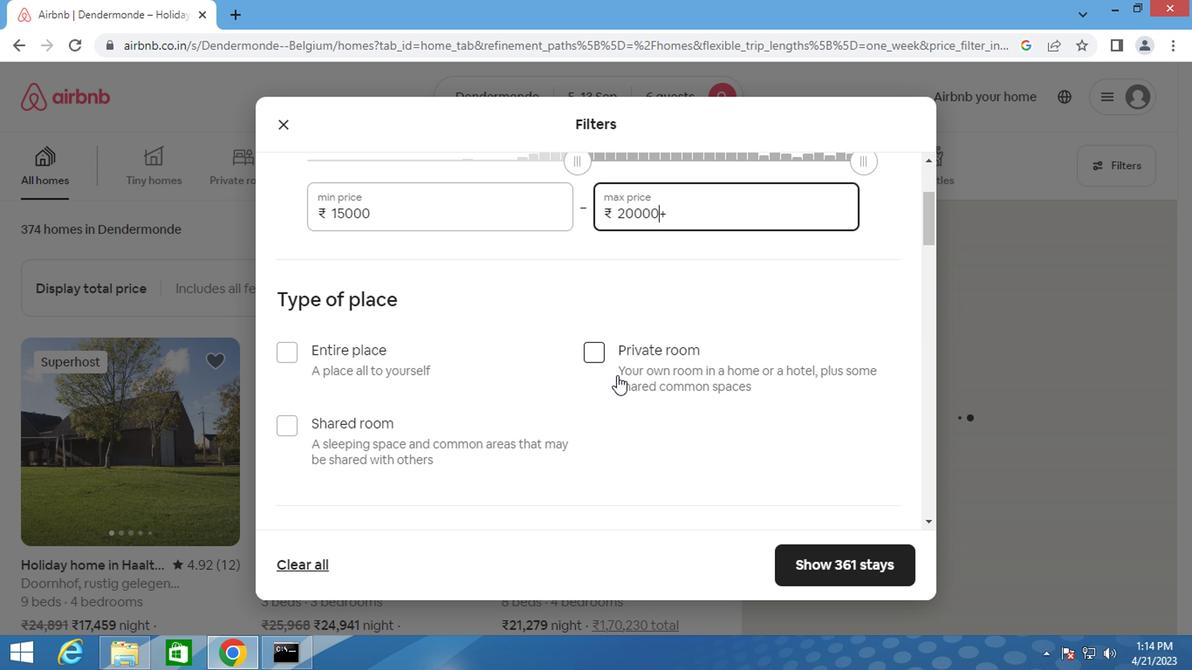 
Action: Mouse scrolled (613, 375) with delta (0, -1)
Screenshot: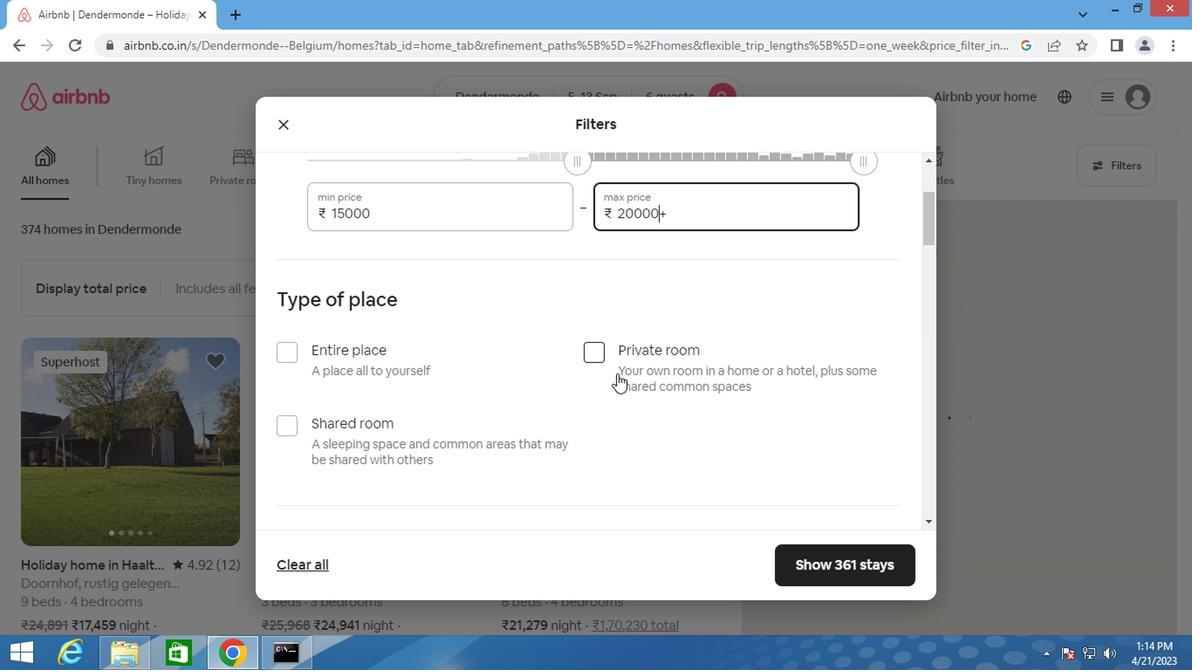 
Action: Mouse moved to (275, 269)
Screenshot: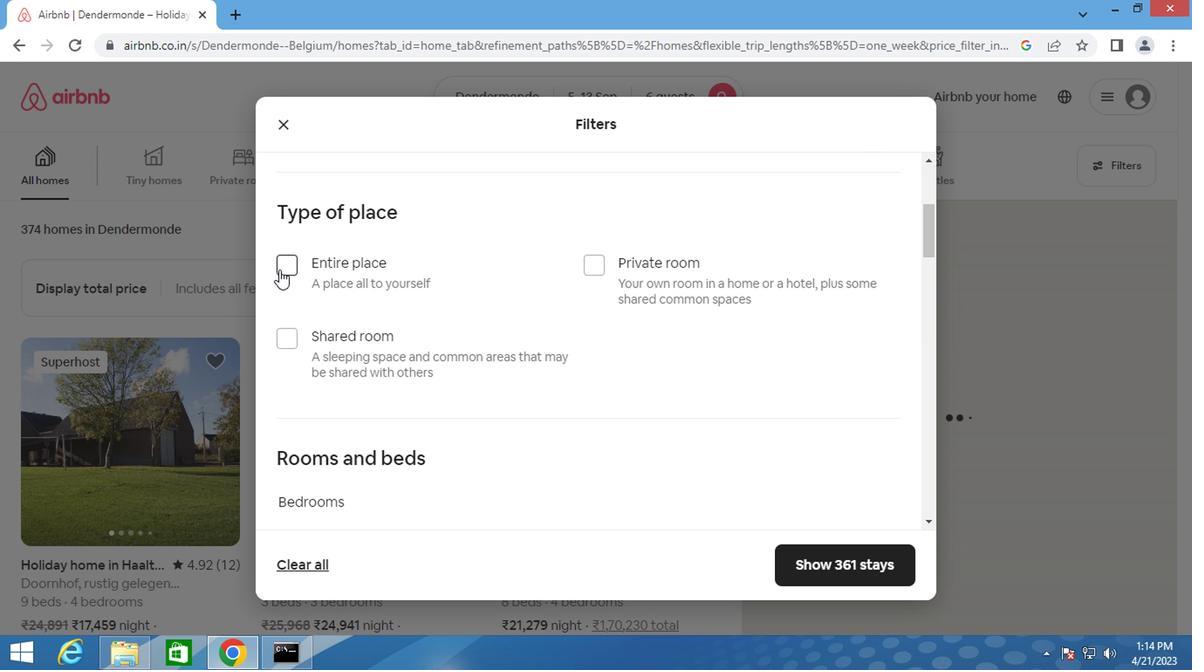 
Action: Mouse pressed left at (275, 269)
Screenshot: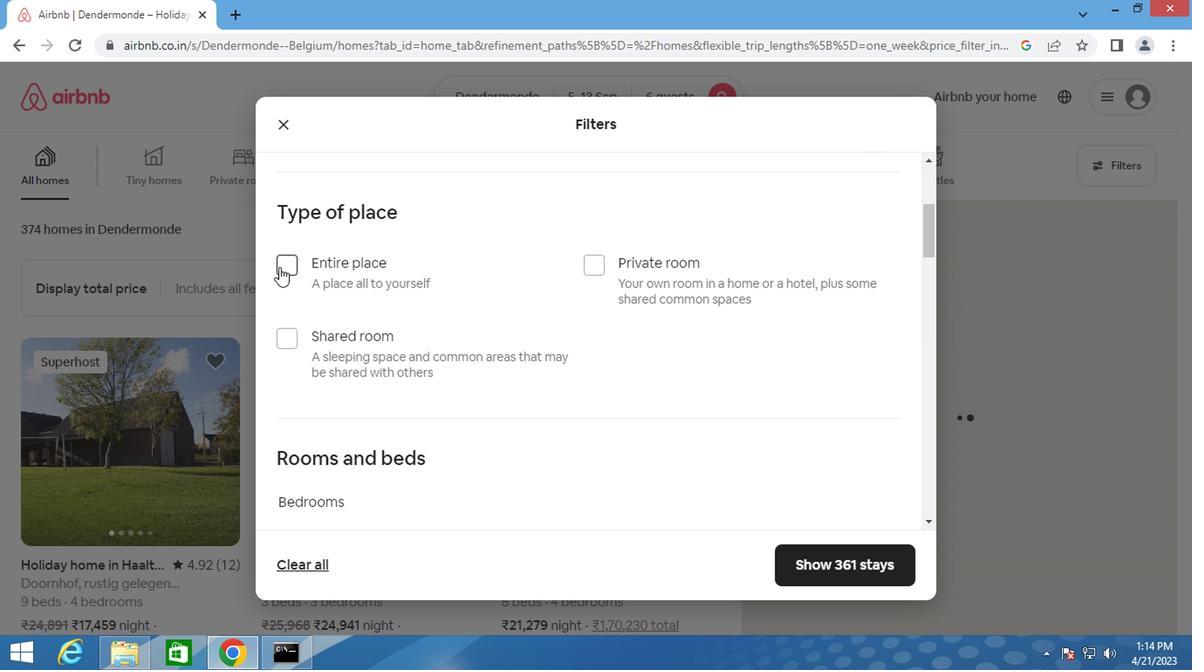
Action: Mouse moved to (409, 309)
Screenshot: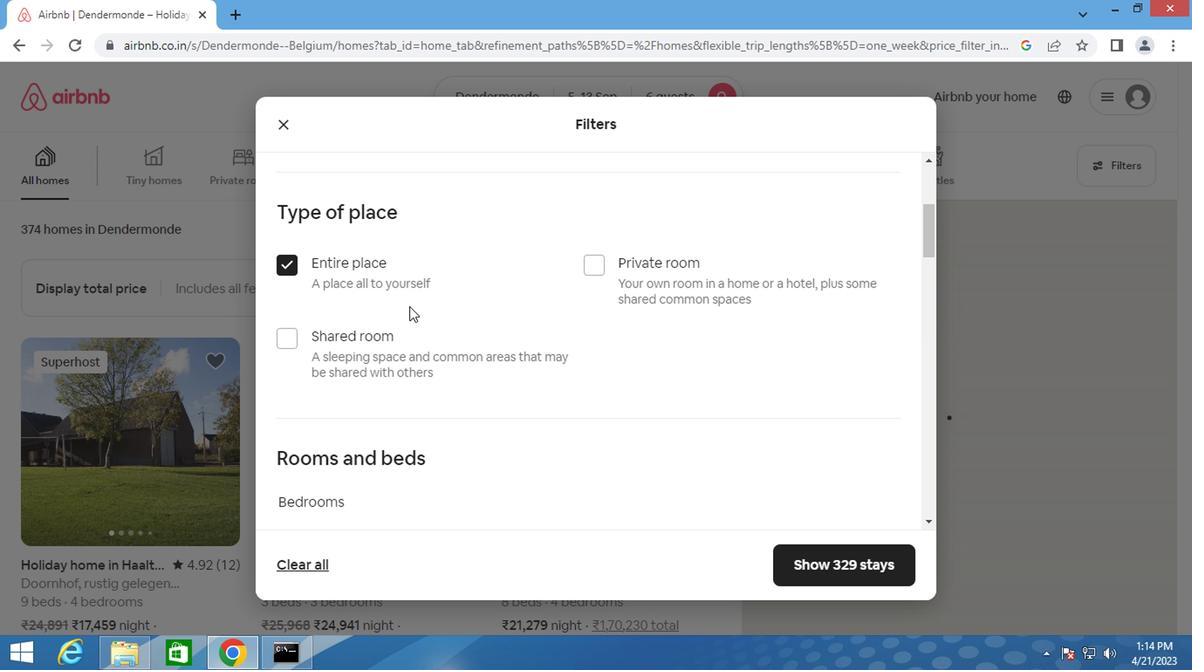 
Action: Mouse scrolled (409, 308) with delta (0, -1)
Screenshot: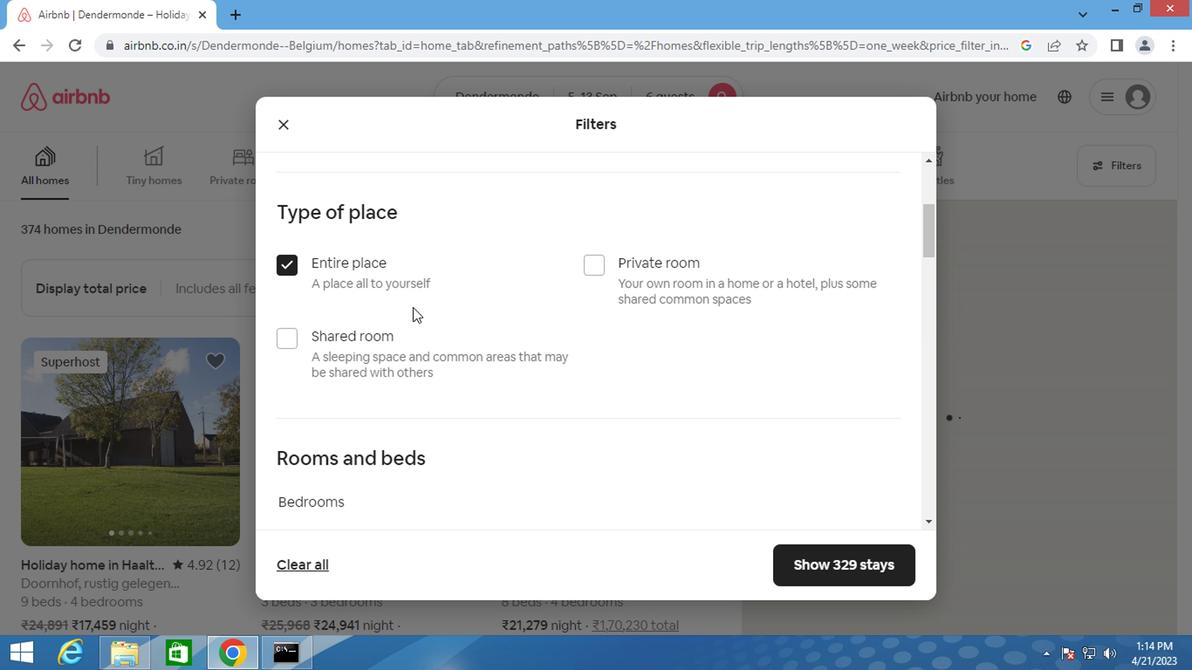 
Action: Mouse scrolled (409, 308) with delta (0, -1)
Screenshot: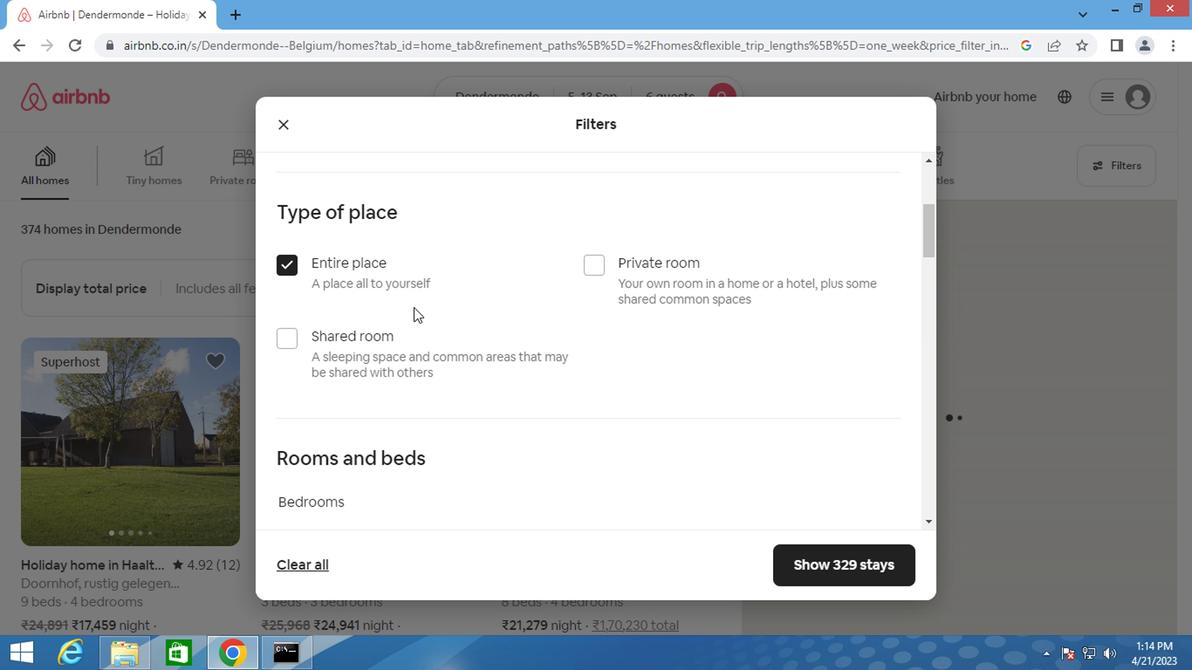 
Action: Mouse scrolled (409, 308) with delta (0, -1)
Screenshot: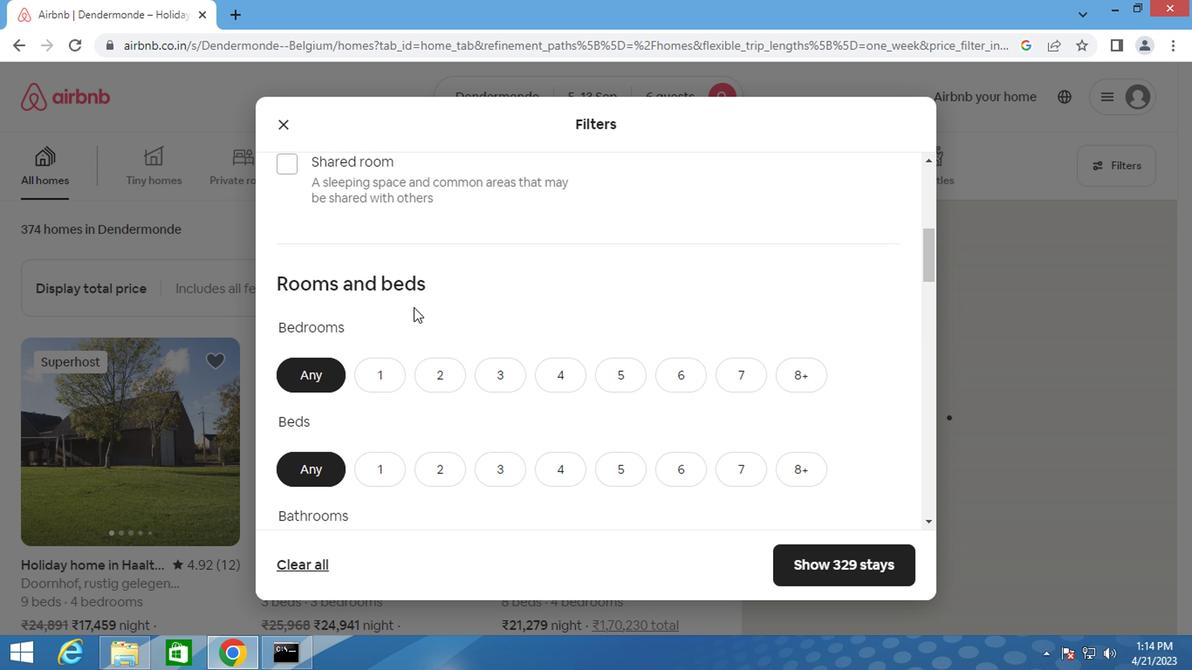 
Action: Mouse scrolled (409, 308) with delta (0, -1)
Screenshot: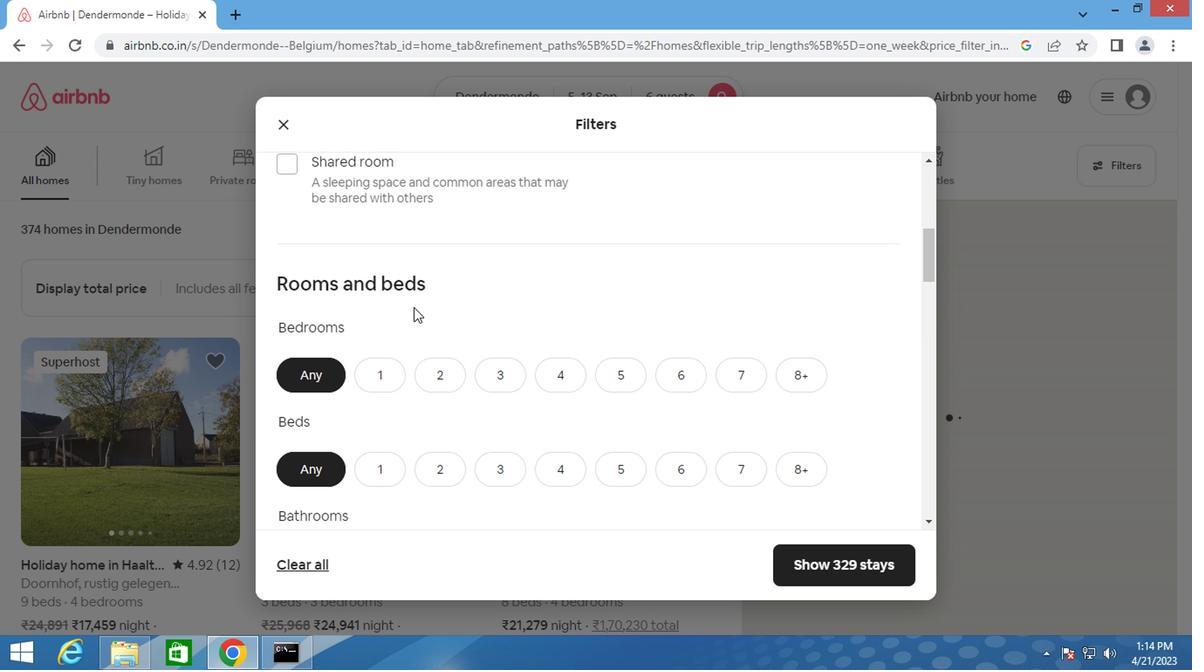 
Action: Mouse moved to (490, 208)
Screenshot: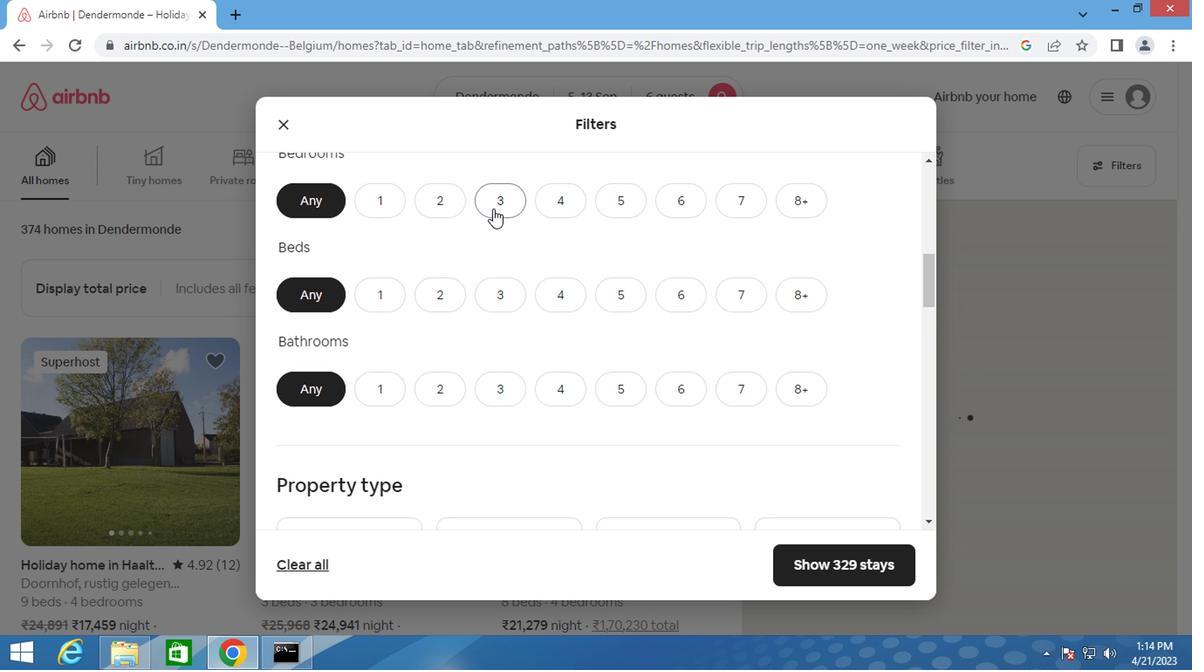 
Action: Mouse pressed left at (490, 208)
Screenshot: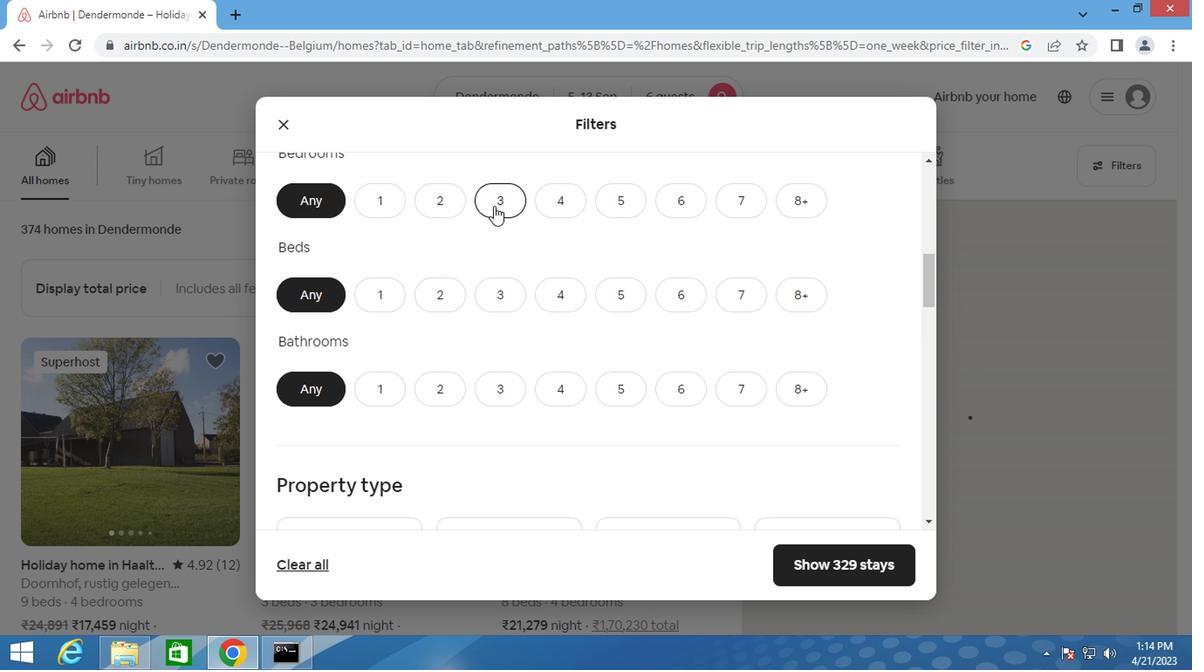 
Action: Mouse moved to (506, 298)
Screenshot: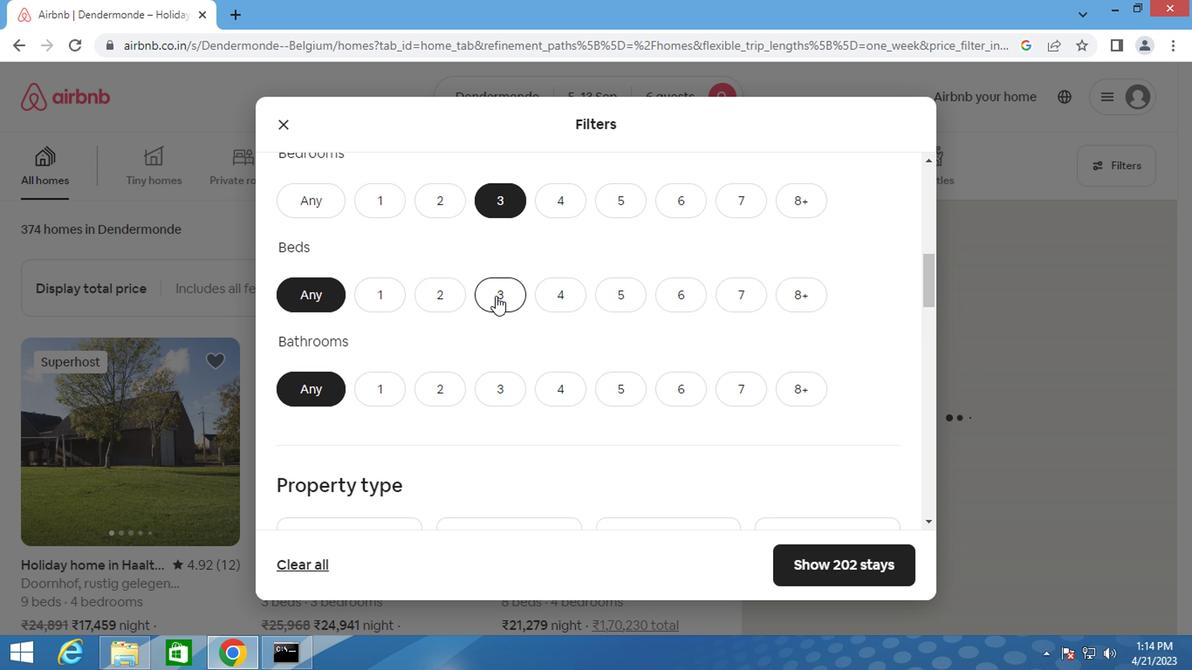 
Action: Mouse pressed left at (506, 298)
Screenshot: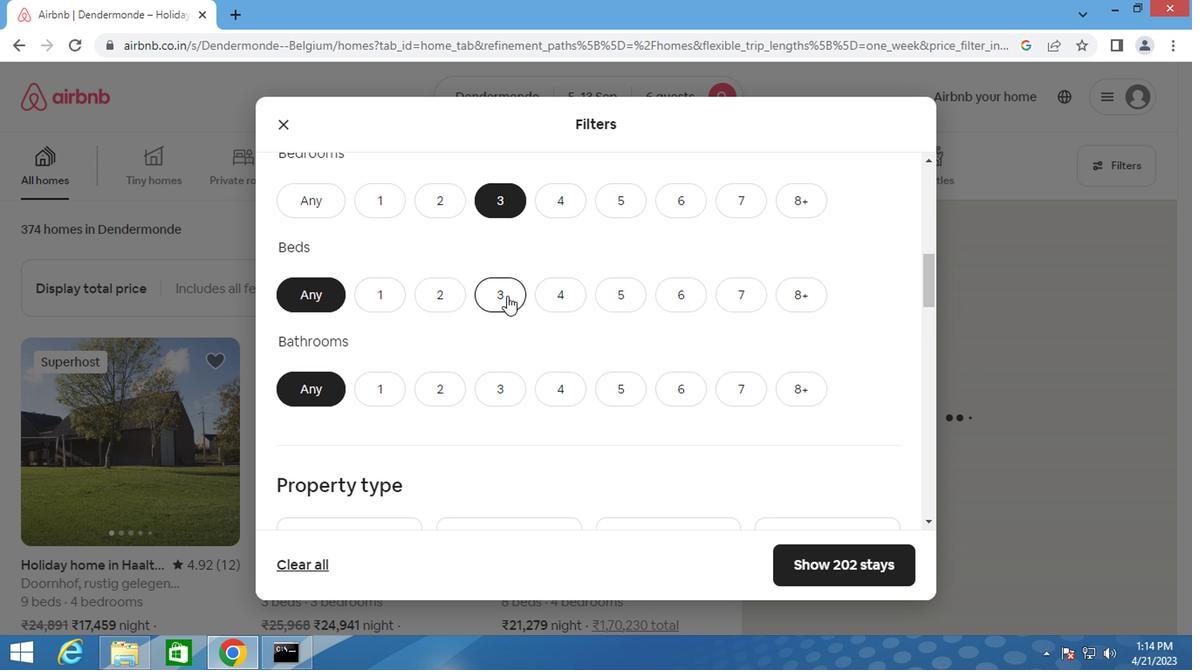 
Action: Mouse moved to (490, 390)
Screenshot: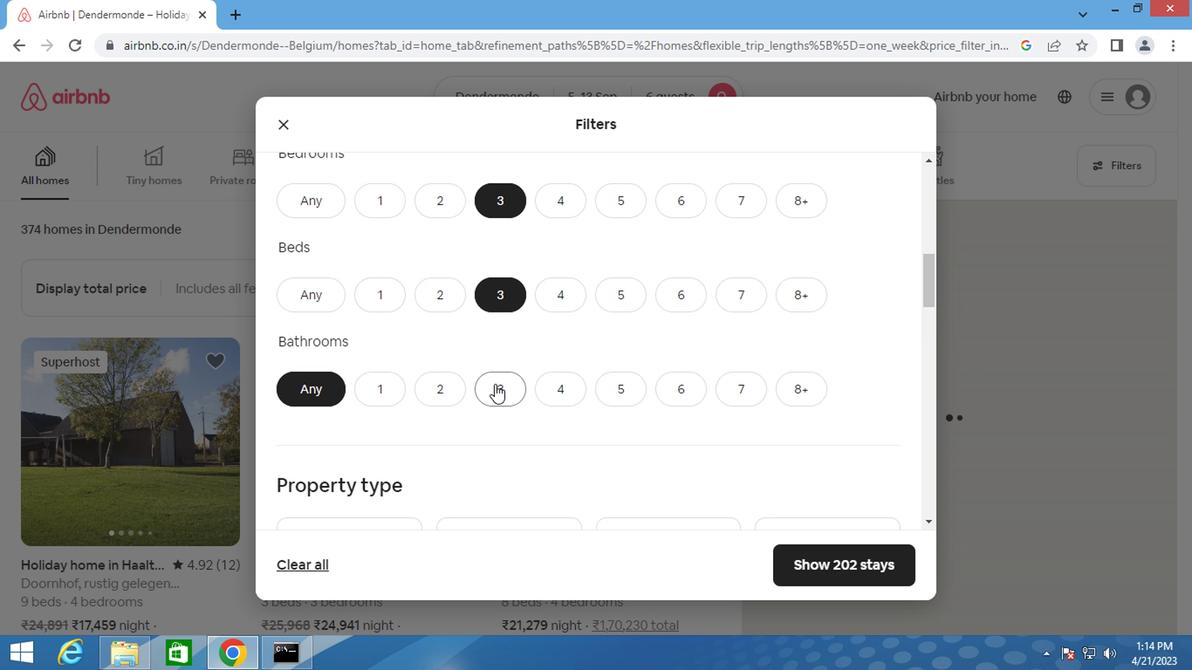 
Action: Mouse pressed left at (490, 390)
Screenshot: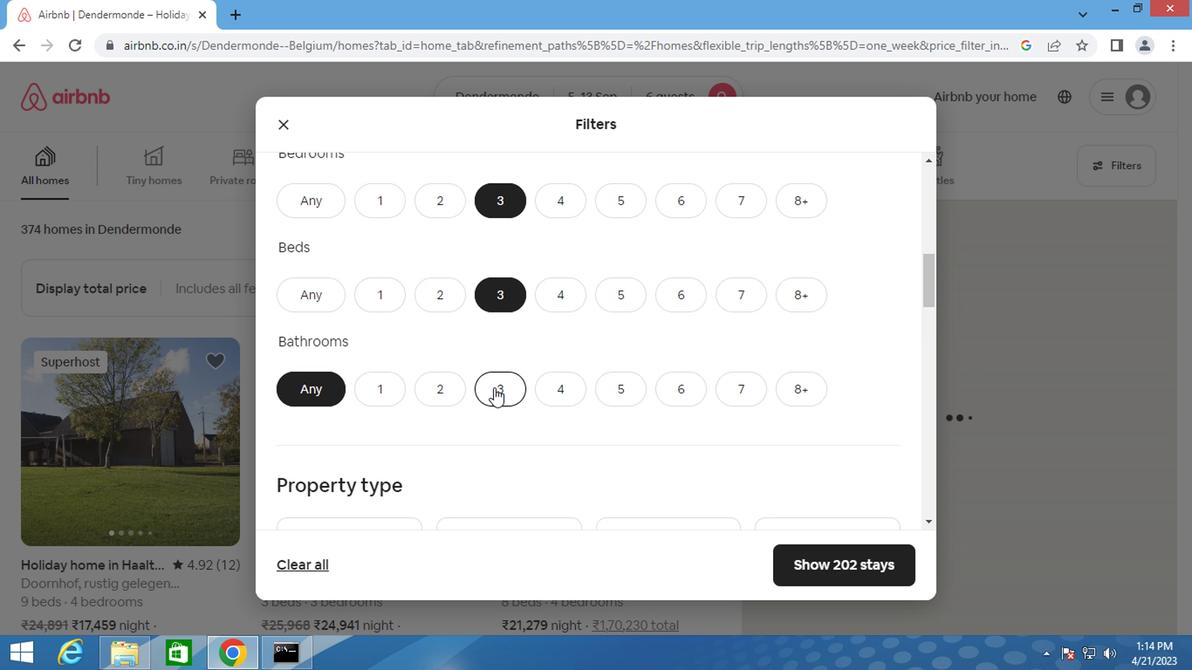 
Action: Mouse moved to (491, 391)
Screenshot: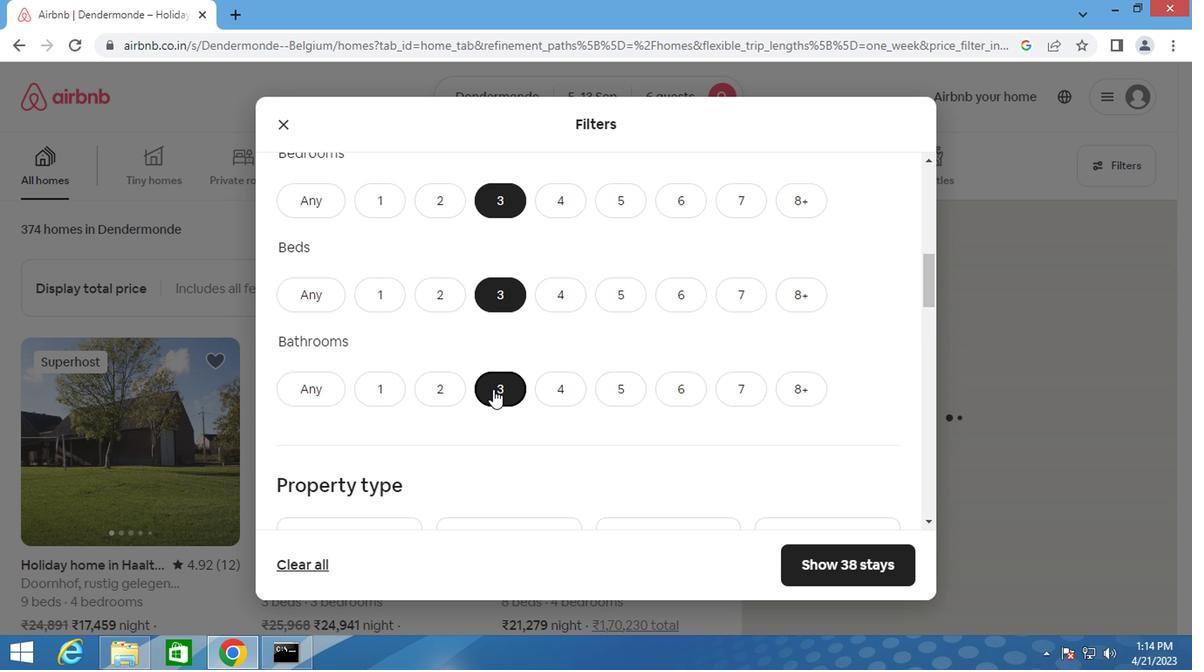 
Action: Mouse scrolled (491, 390) with delta (0, -1)
Screenshot: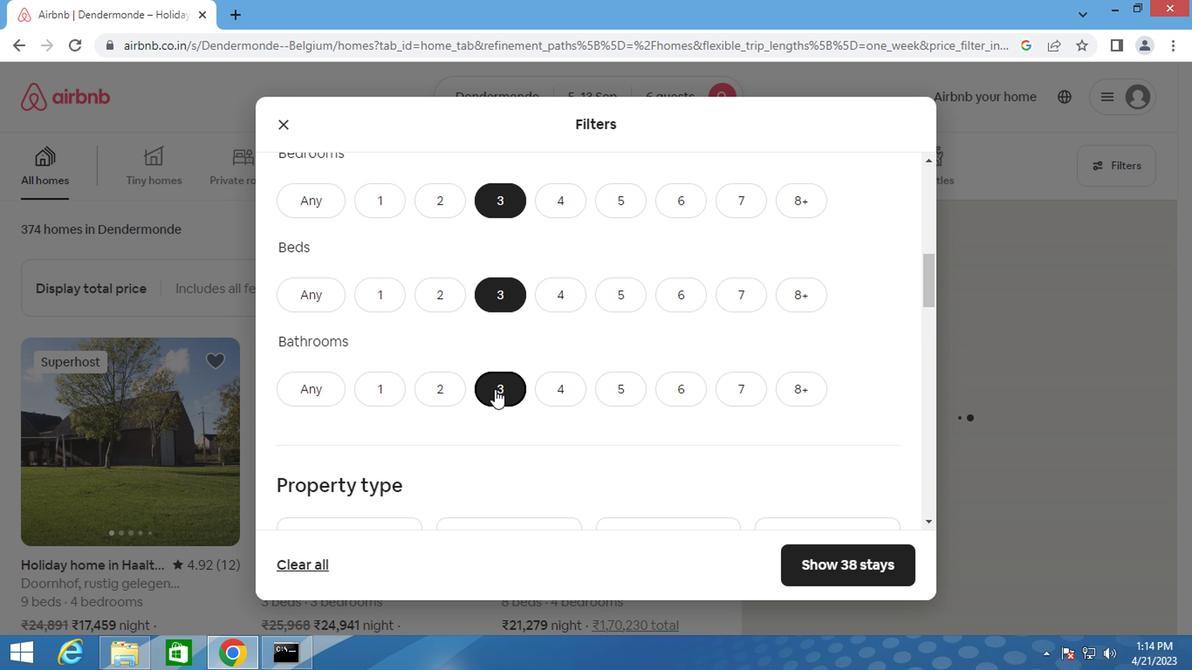
Action: Mouse scrolled (491, 390) with delta (0, -1)
Screenshot: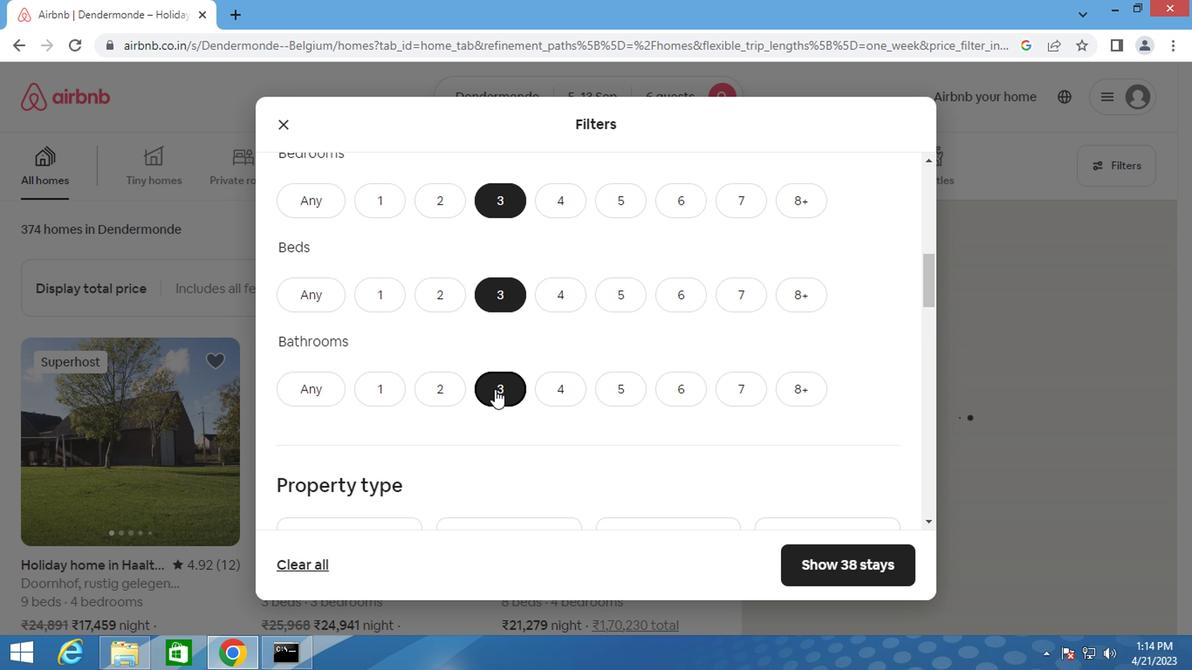 
Action: Mouse scrolled (491, 390) with delta (0, -1)
Screenshot: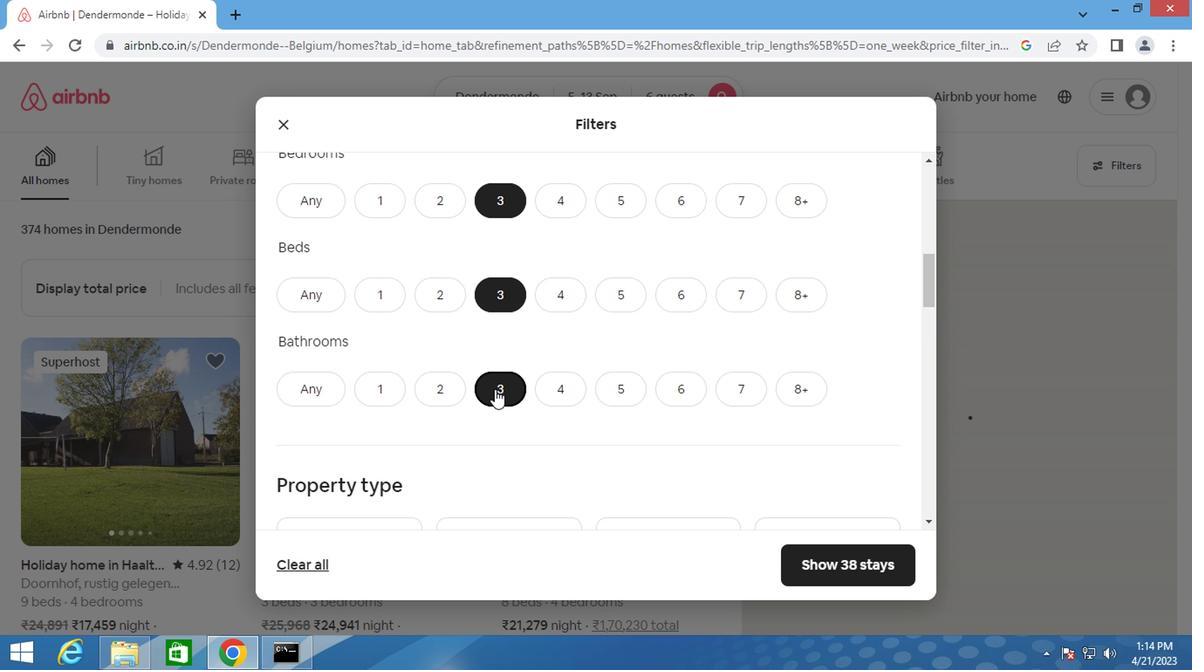 
Action: Mouse moved to (348, 342)
Screenshot: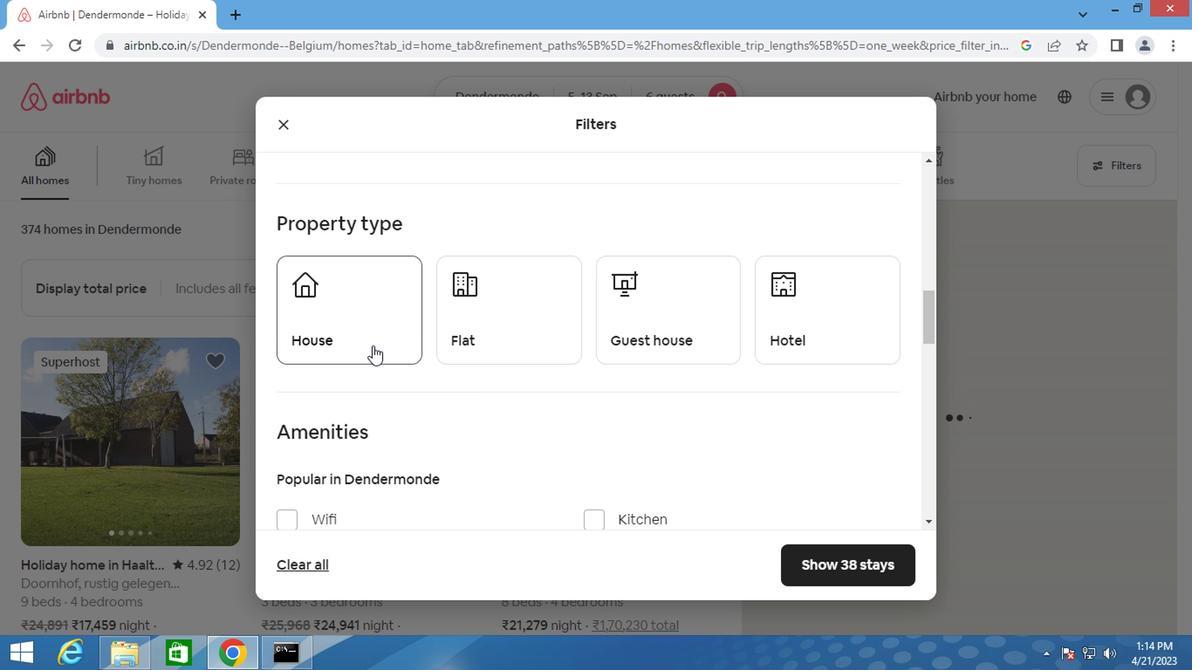 
Action: Mouse pressed left at (348, 342)
Screenshot: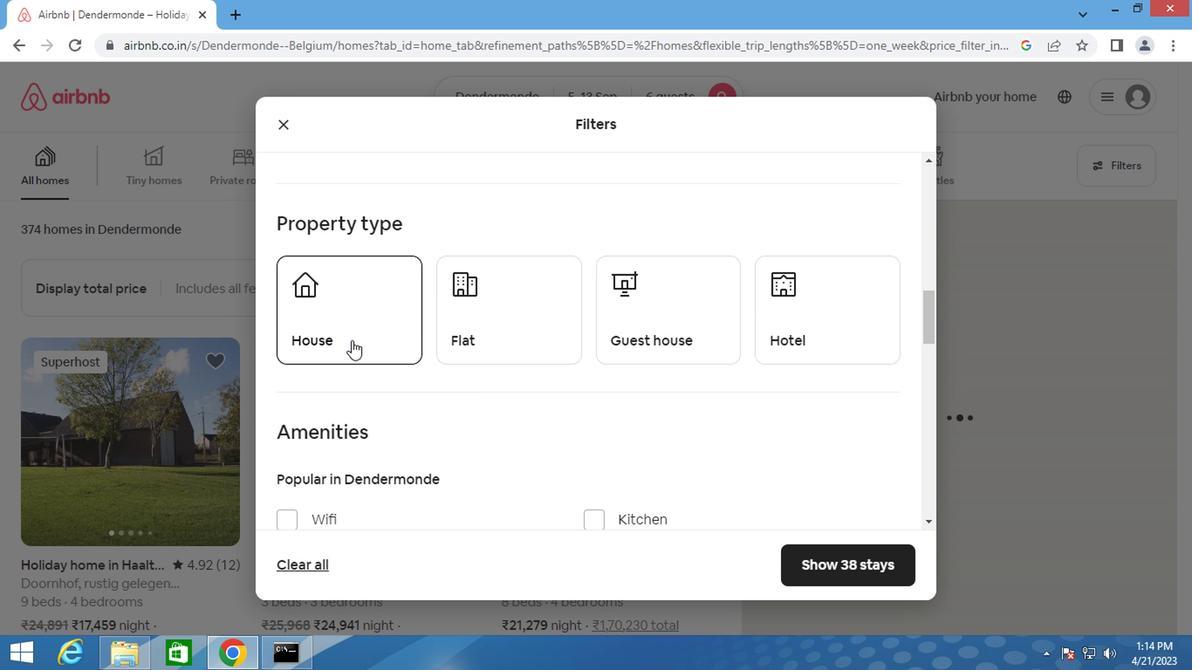 
Action: Mouse moved to (478, 337)
Screenshot: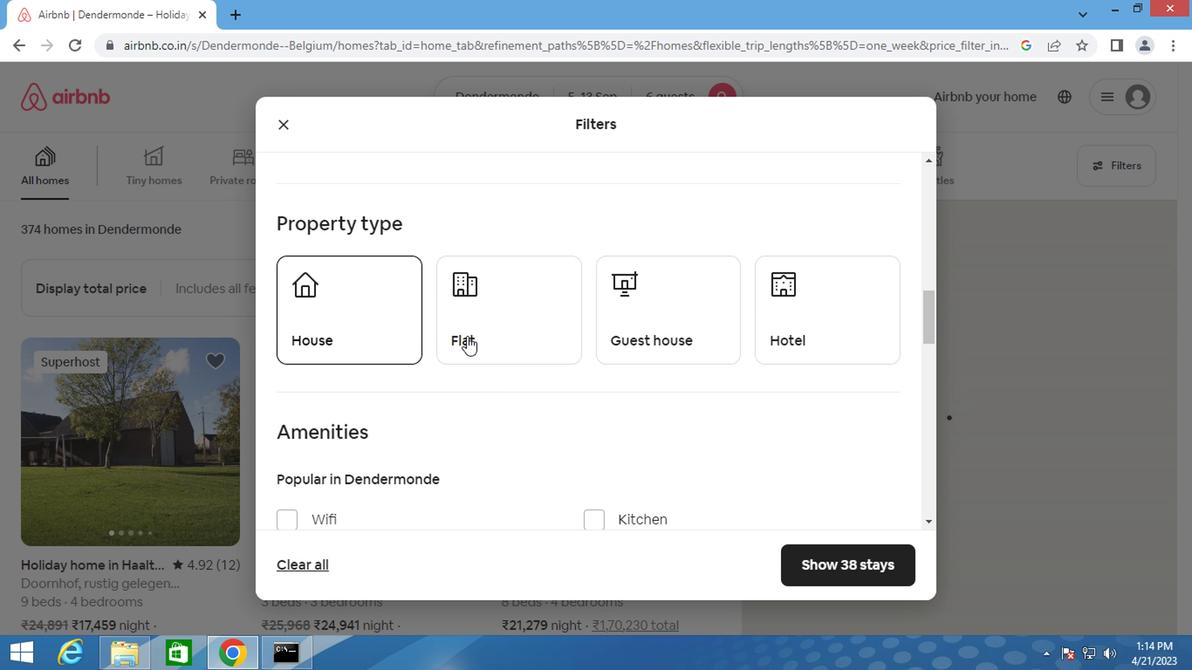 
Action: Mouse pressed left at (478, 337)
Screenshot: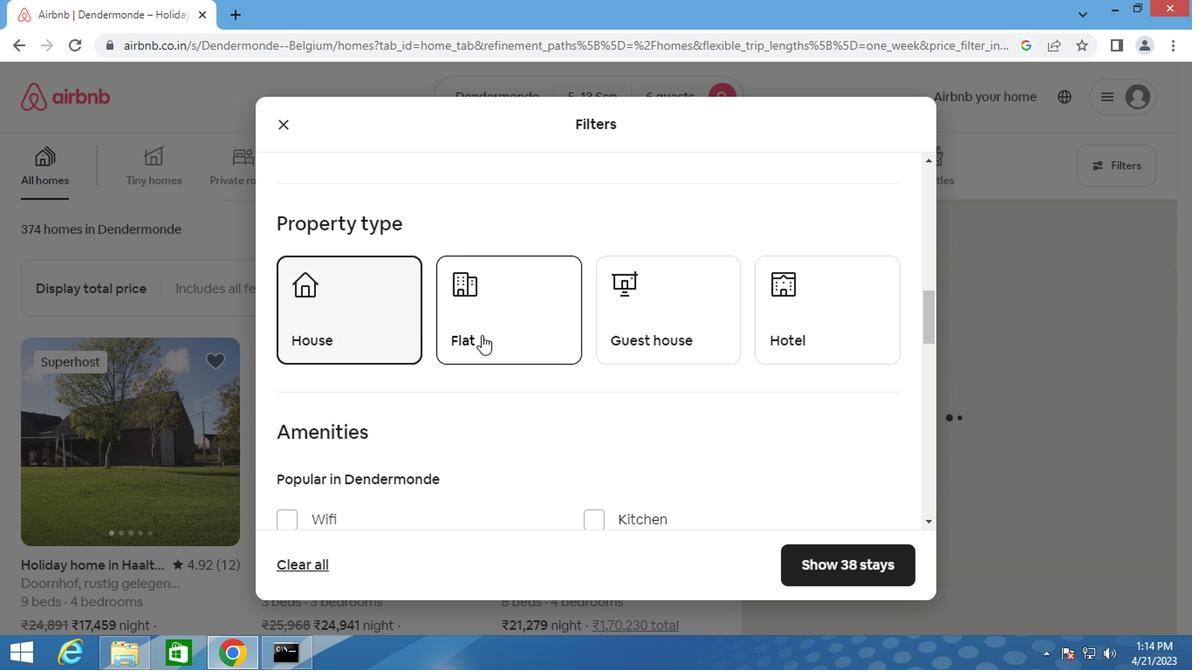 
Action: Mouse moved to (629, 333)
Screenshot: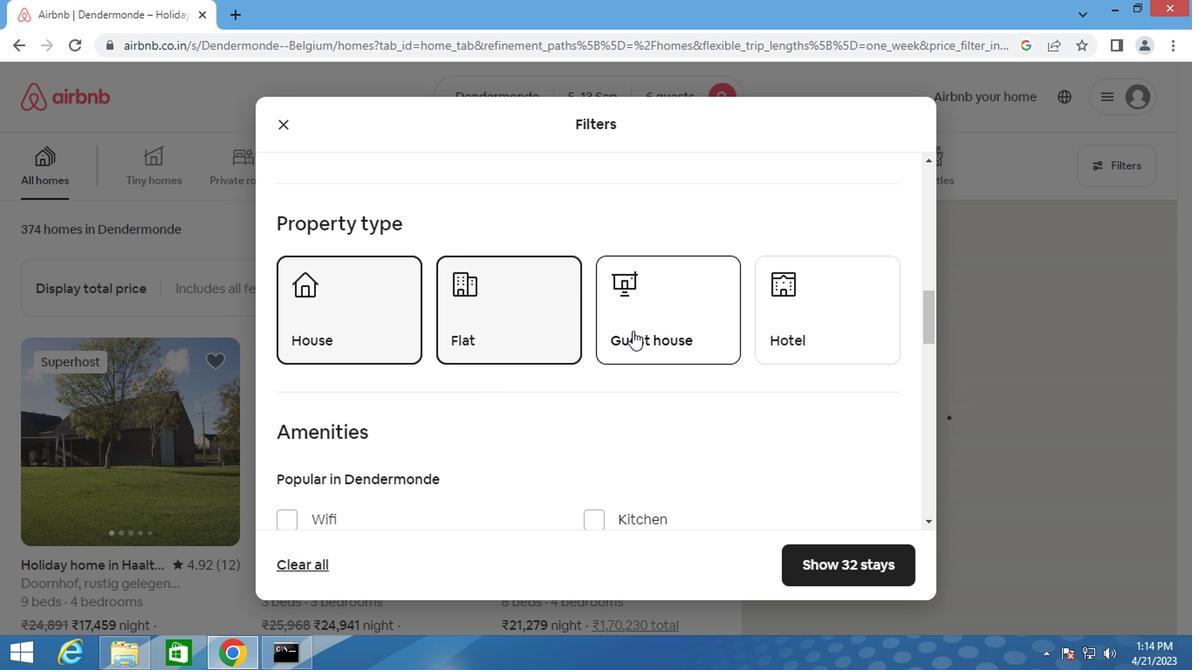 
Action: Mouse pressed left at (629, 333)
Screenshot: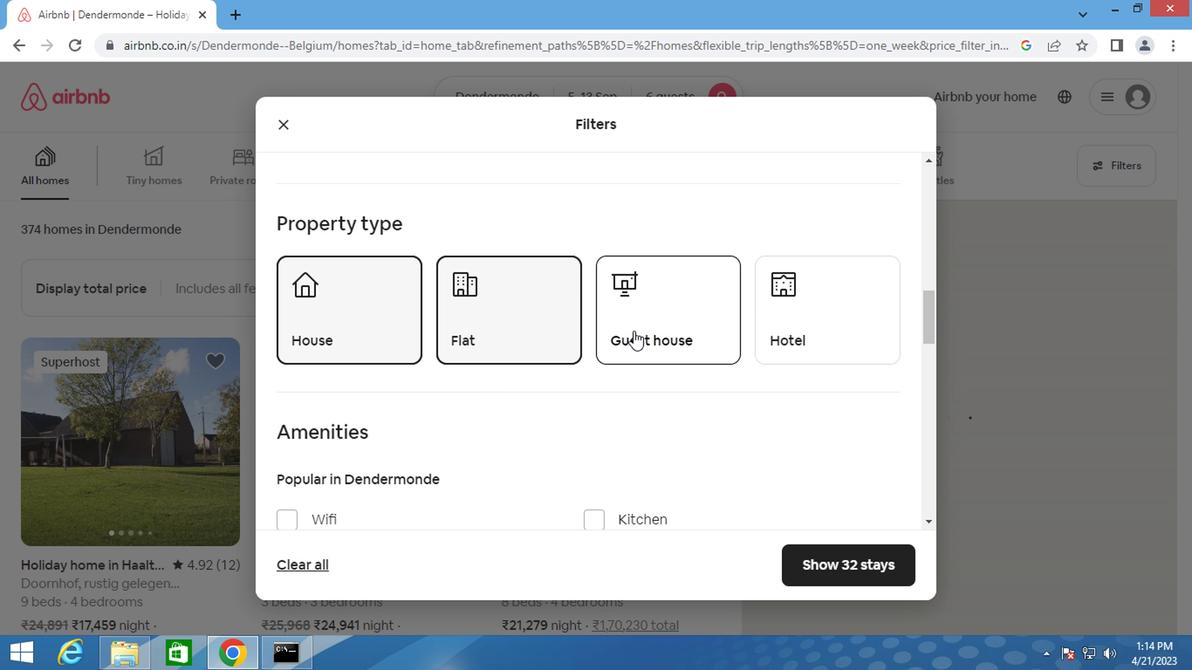 
Action: Mouse moved to (585, 331)
Screenshot: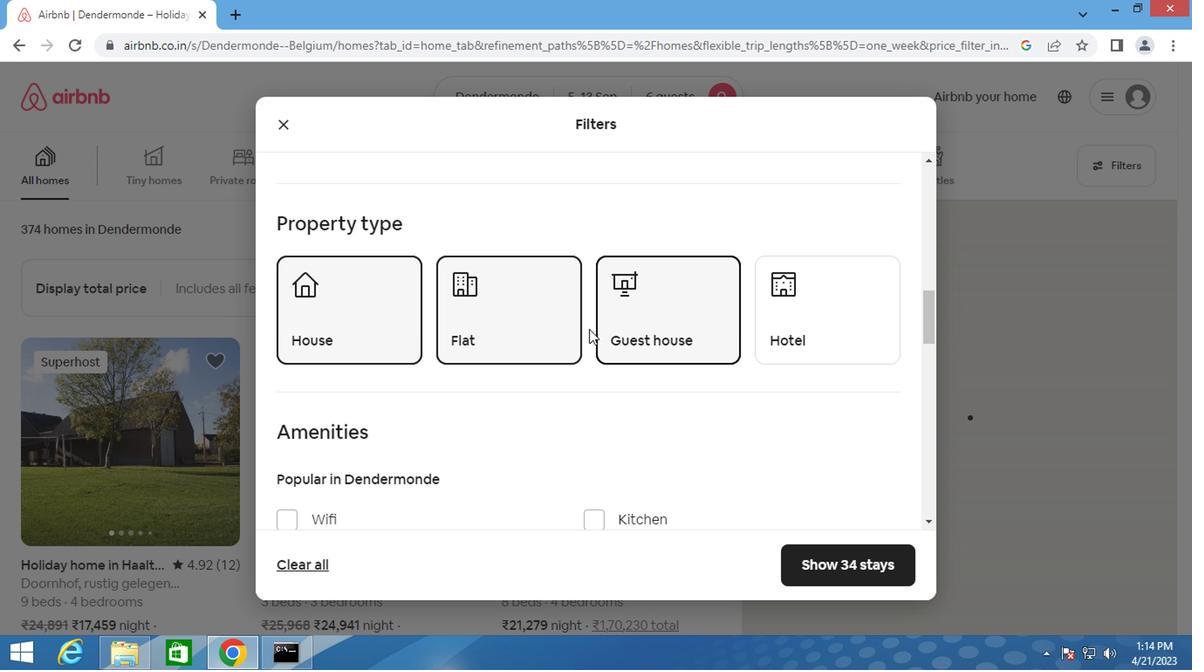 
Action: Mouse scrolled (585, 331) with delta (0, 0)
Screenshot: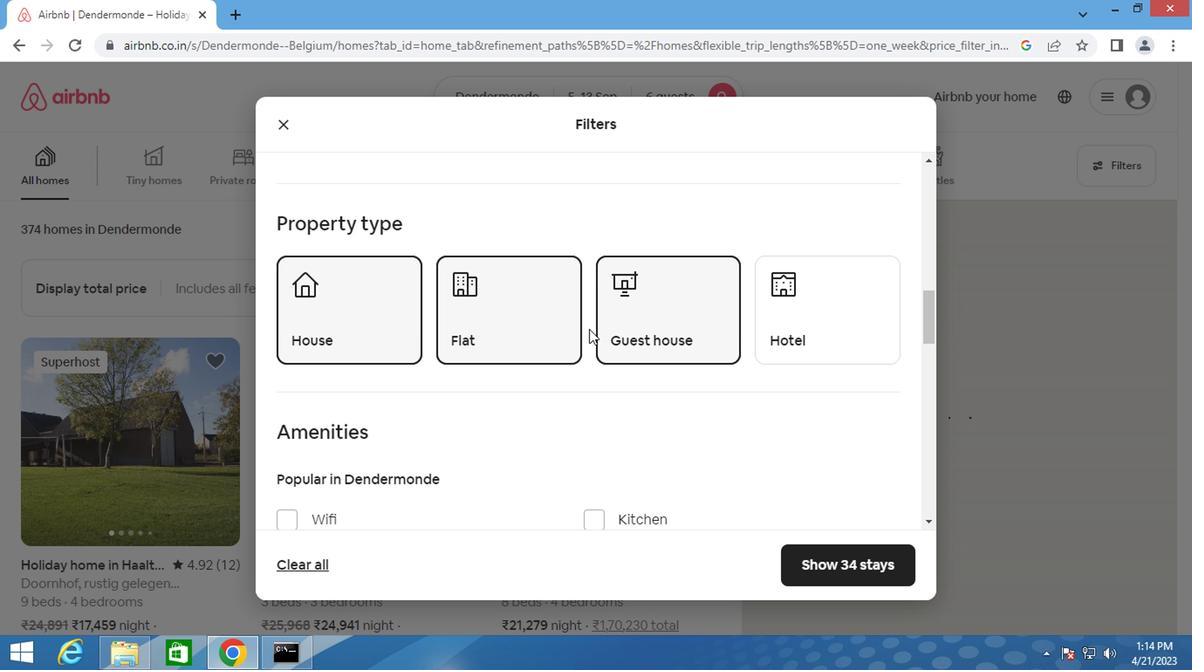 
Action: Mouse scrolled (585, 331) with delta (0, 0)
Screenshot: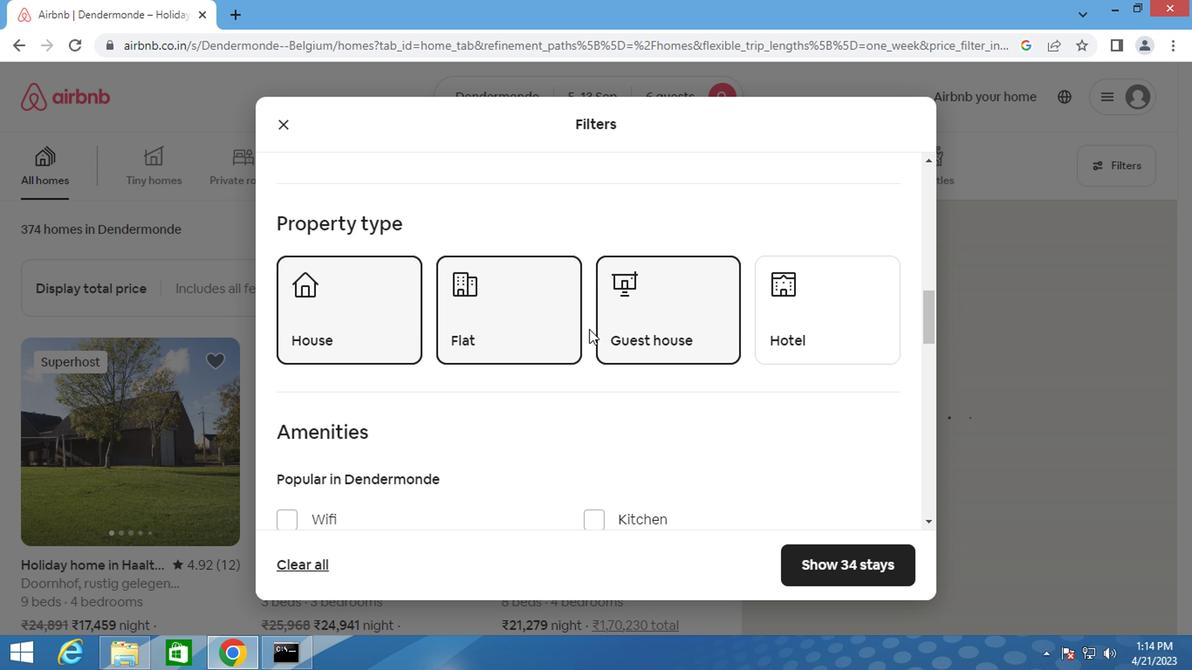 
Action: Mouse moved to (585, 329)
Screenshot: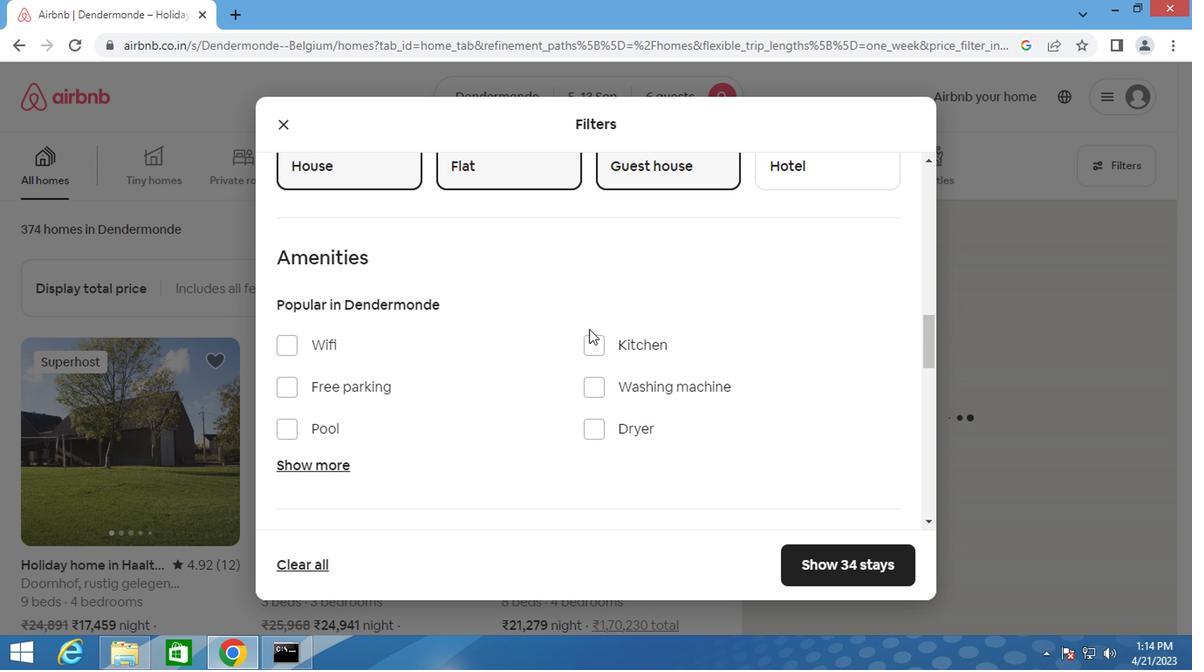 
Action: Mouse scrolled (585, 327) with delta (0, -1)
Screenshot: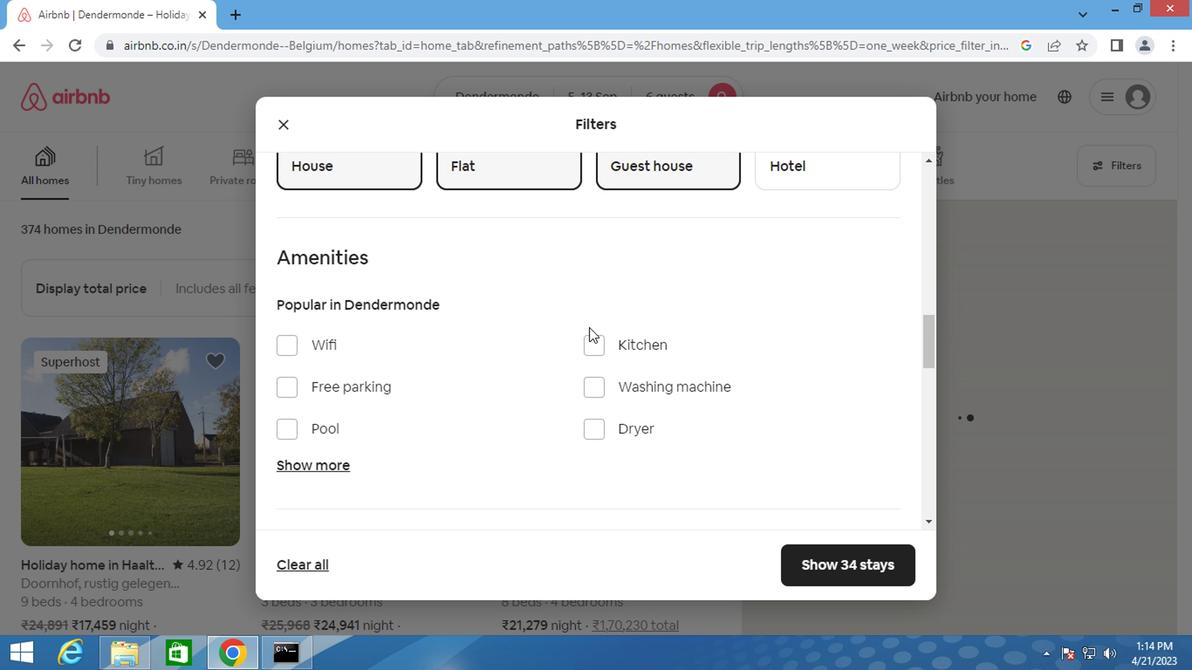 
Action: Mouse scrolled (585, 327) with delta (0, -1)
Screenshot: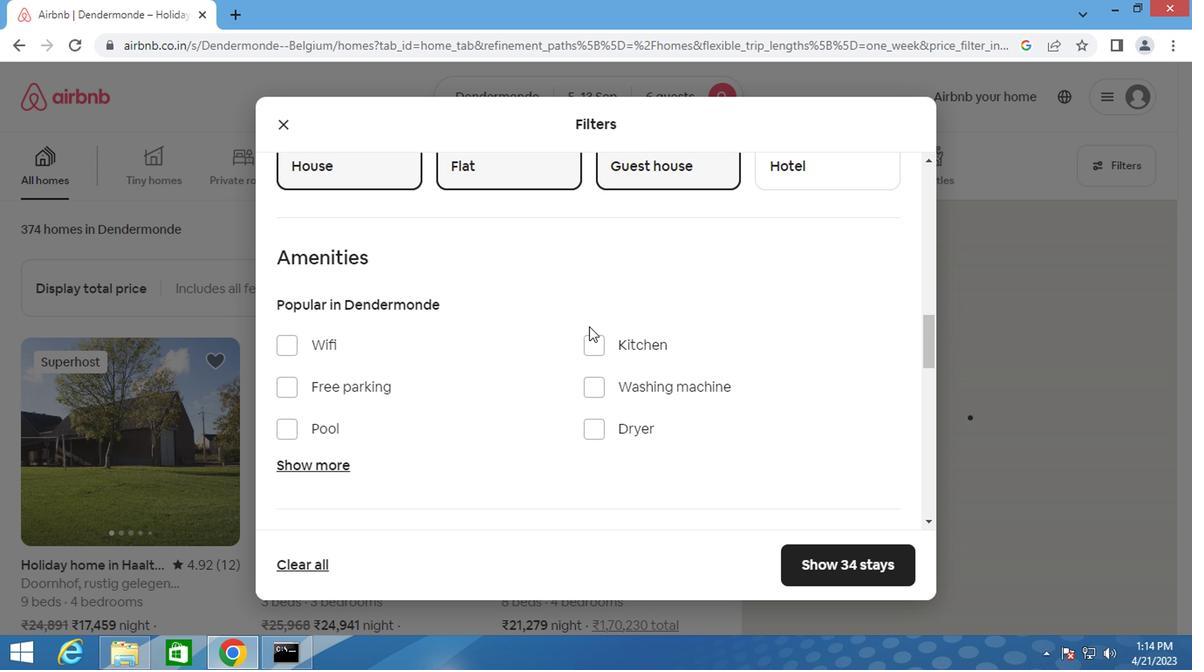 
Action: Mouse moved to (319, 290)
Screenshot: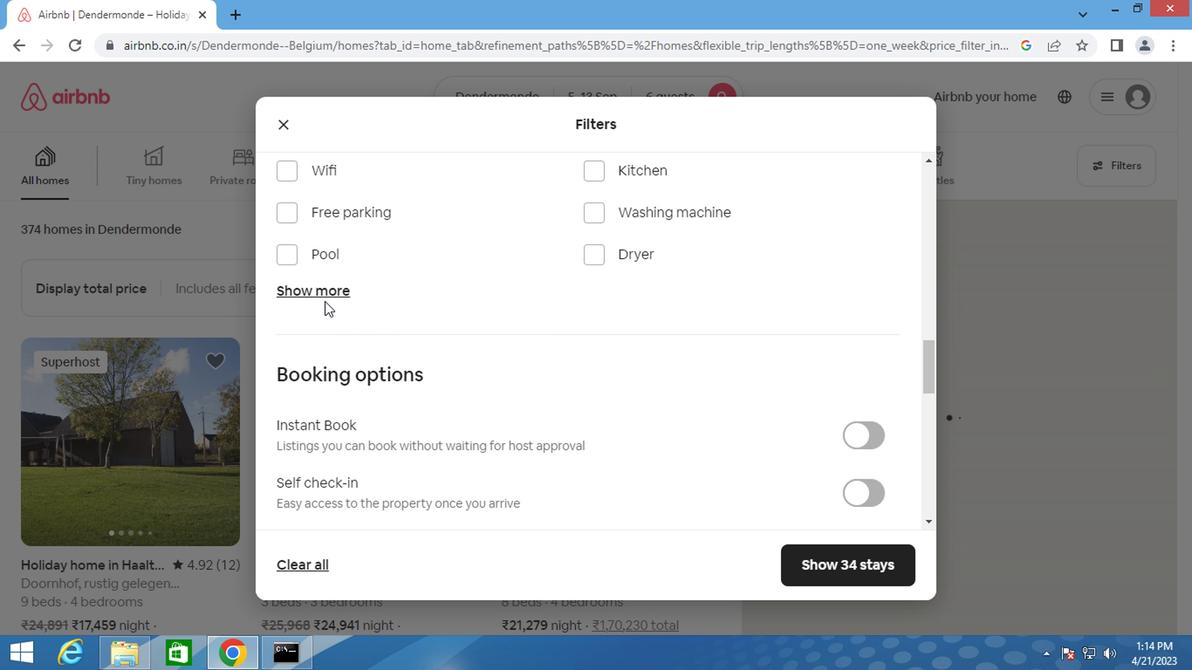 
Action: Mouse pressed left at (319, 290)
Screenshot: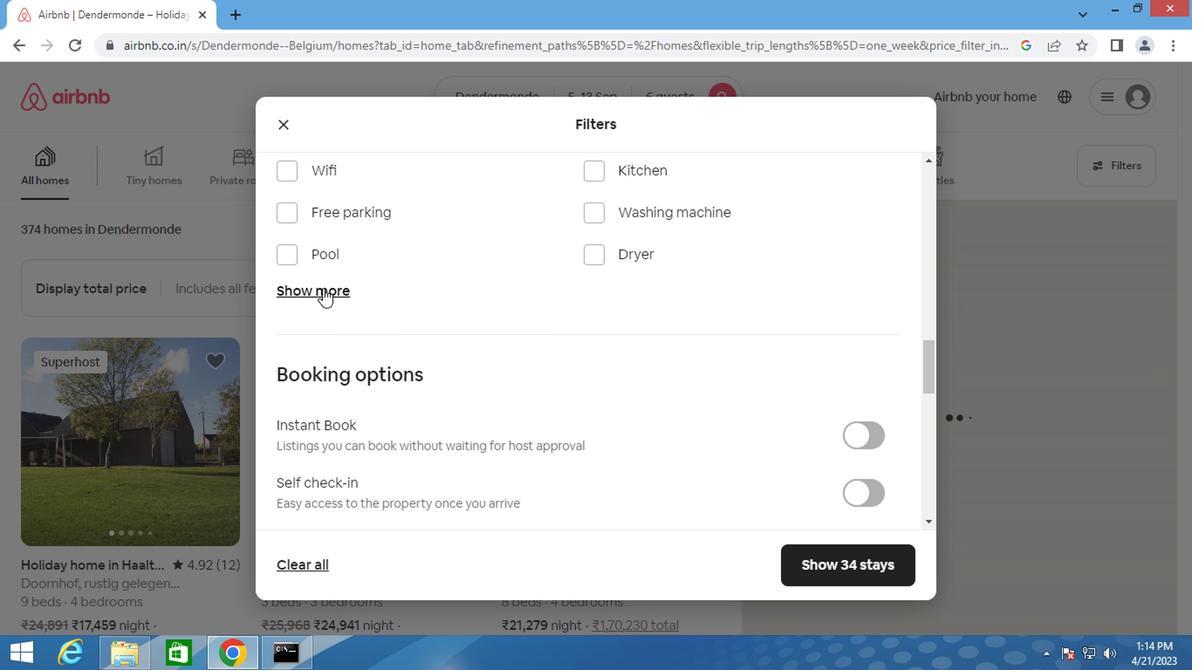 
Action: Mouse moved to (583, 350)
Screenshot: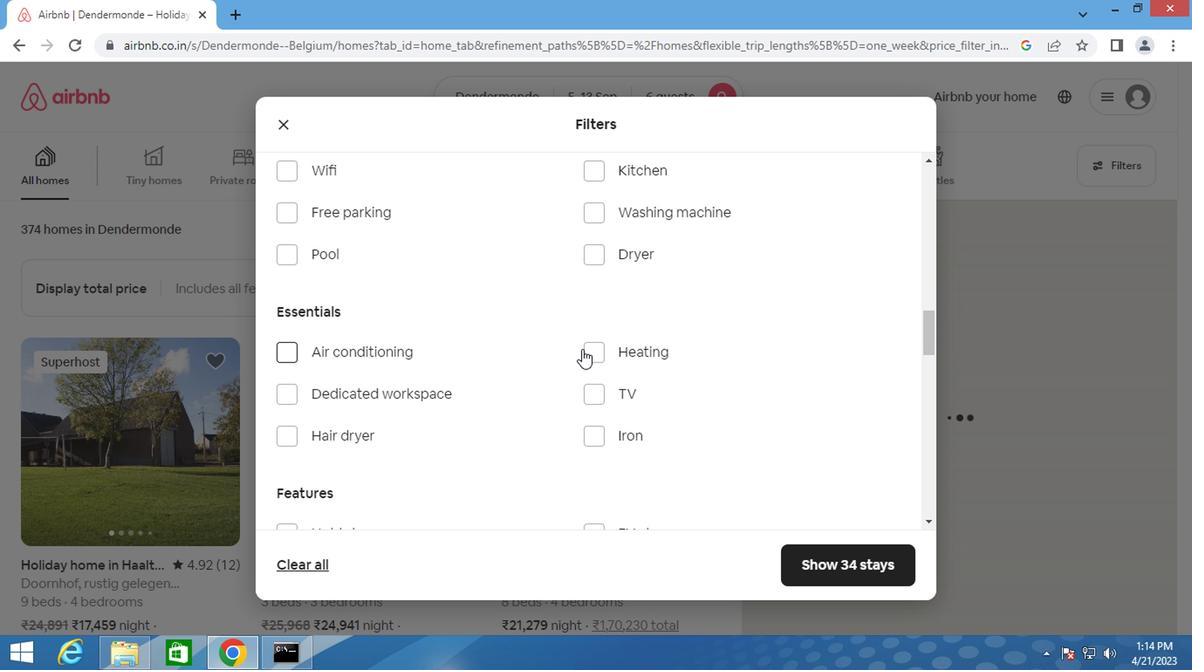 
Action: Mouse pressed left at (583, 350)
Screenshot: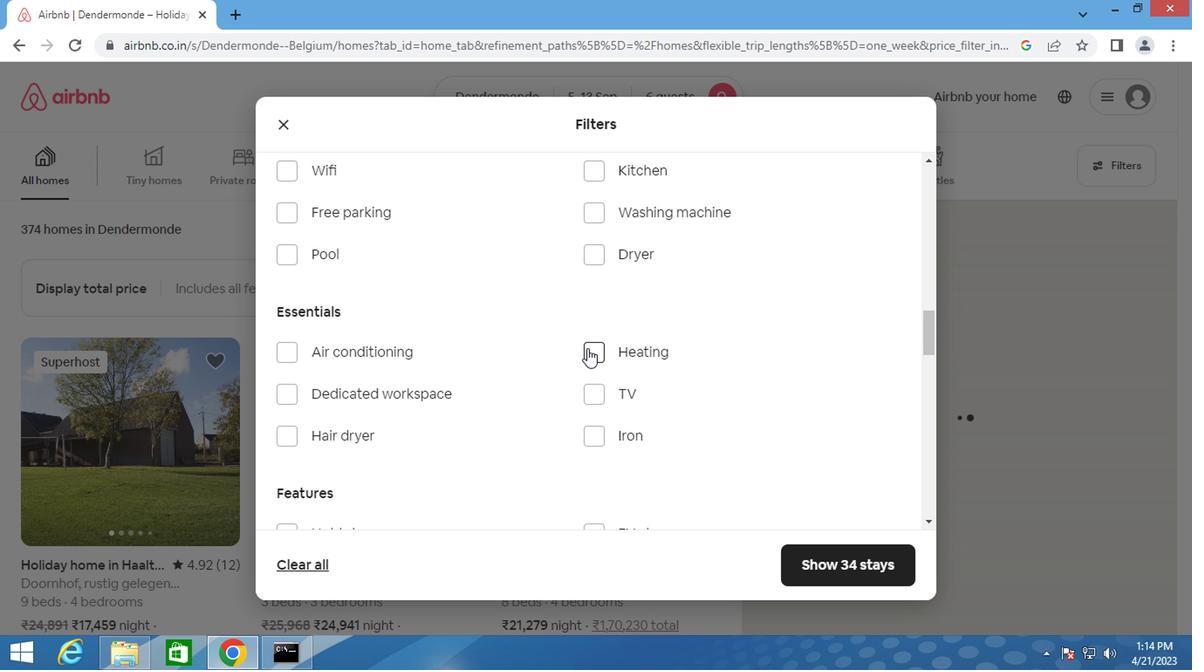 
Action: Mouse scrolled (583, 349) with delta (0, -1)
Screenshot: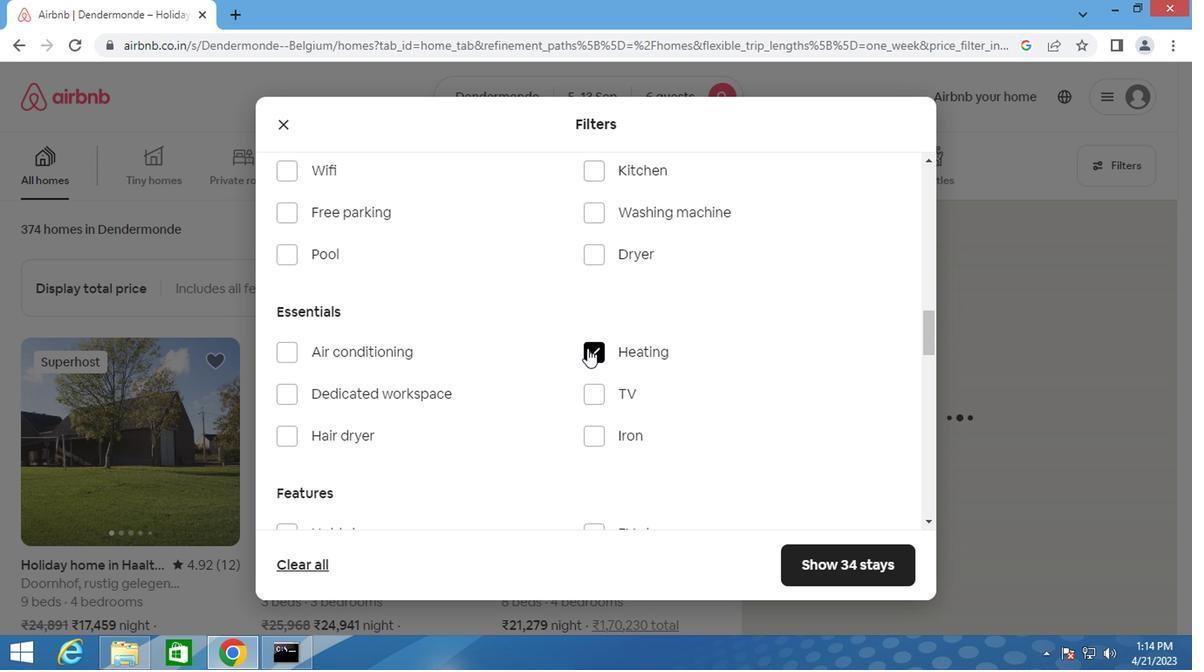 
Action: Mouse scrolled (583, 349) with delta (0, -1)
Screenshot: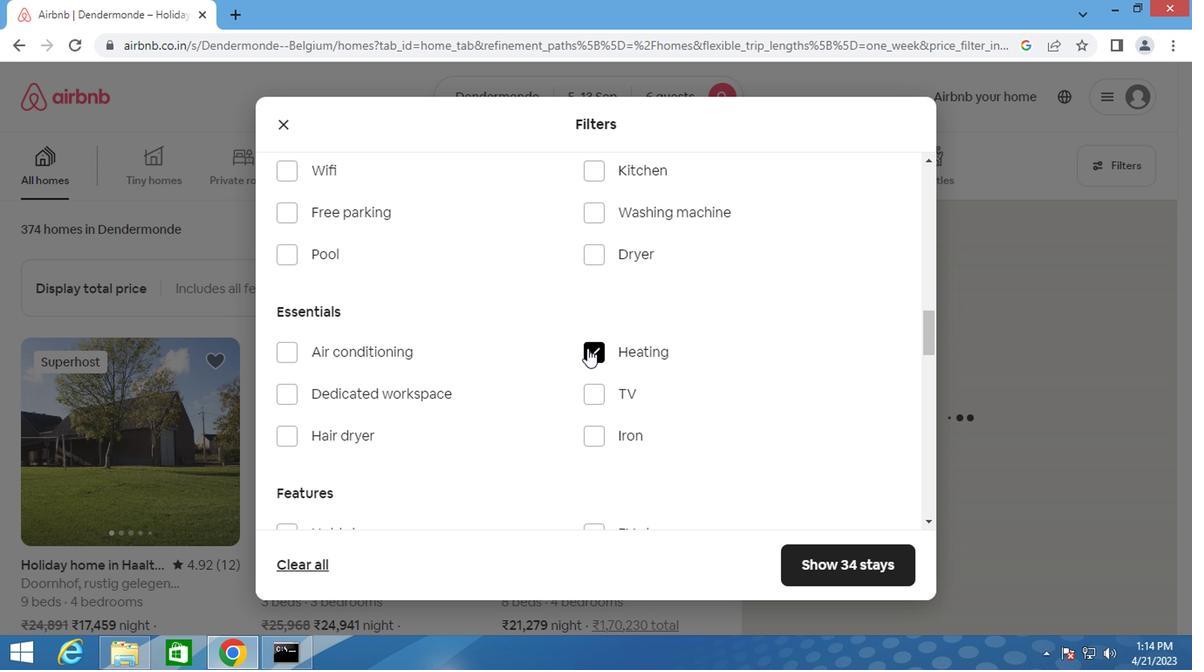 
Action: Mouse moved to (572, 353)
Screenshot: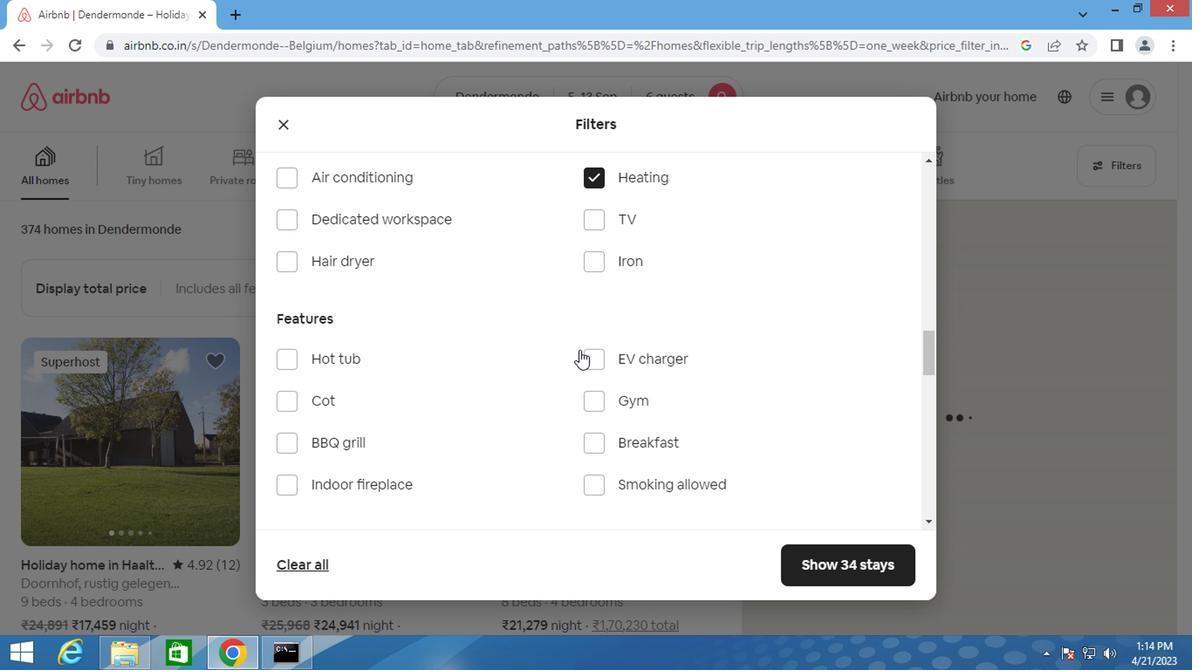 
Action: Mouse scrolled (572, 352) with delta (0, 0)
Screenshot: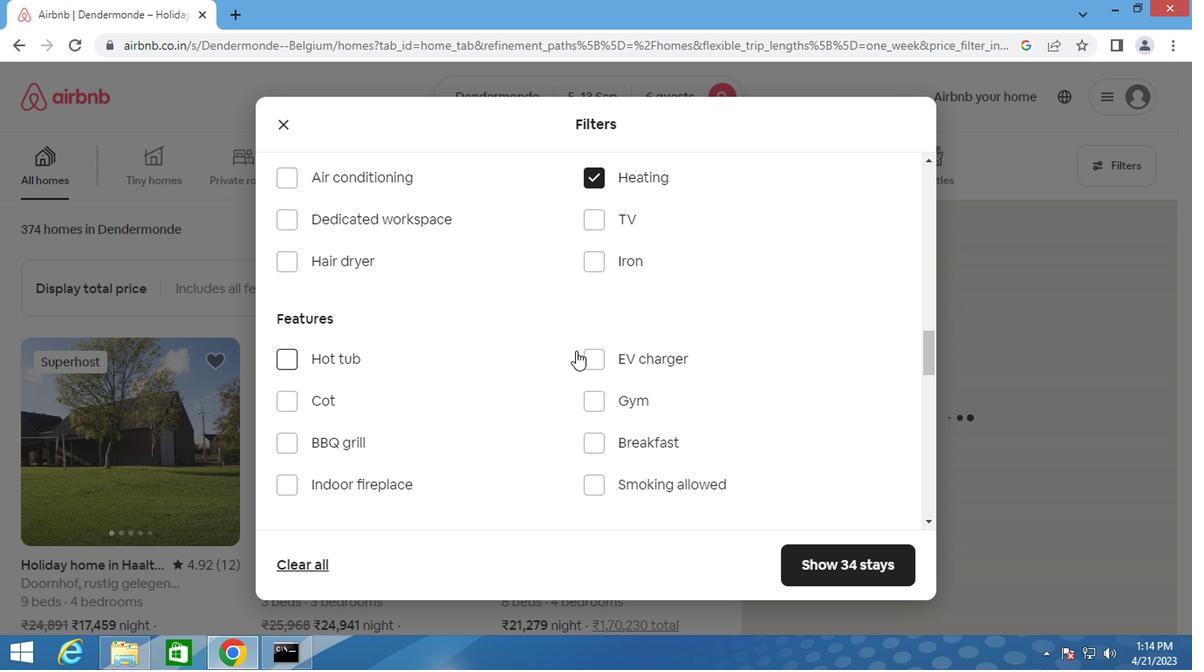 
Action: Mouse scrolled (572, 352) with delta (0, 0)
Screenshot: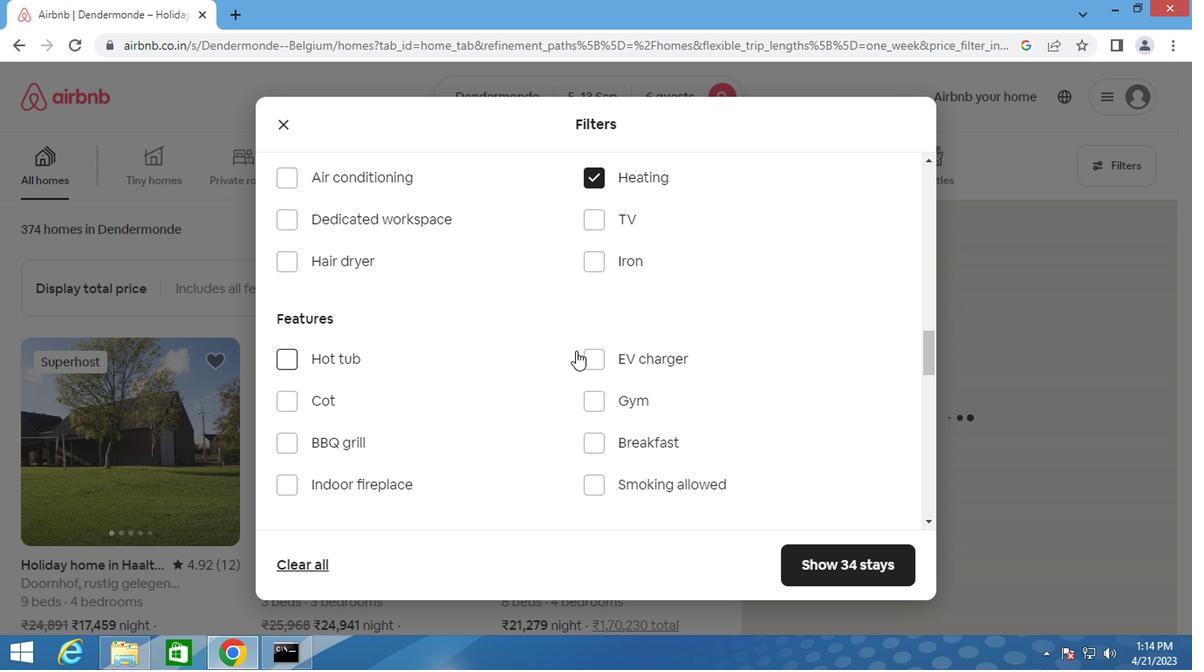 
Action: Mouse scrolled (572, 352) with delta (0, 0)
Screenshot: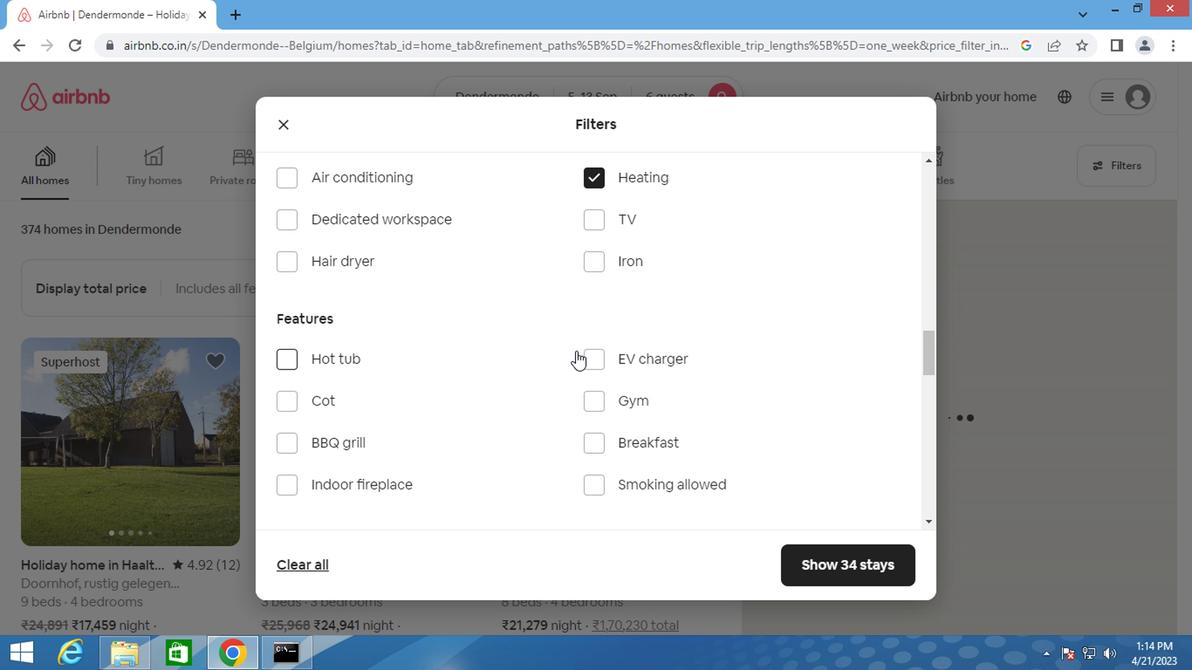
Action: Mouse scrolled (572, 352) with delta (0, 0)
Screenshot: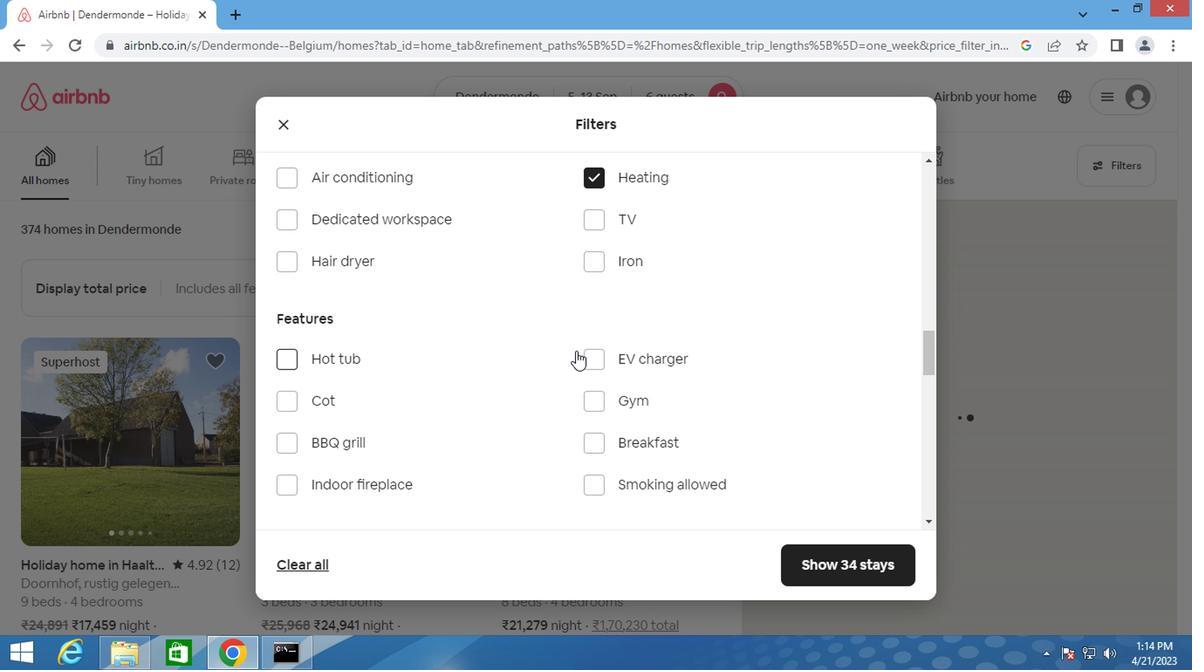 
Action: Mouse moved to (570, 352)
Screenshot: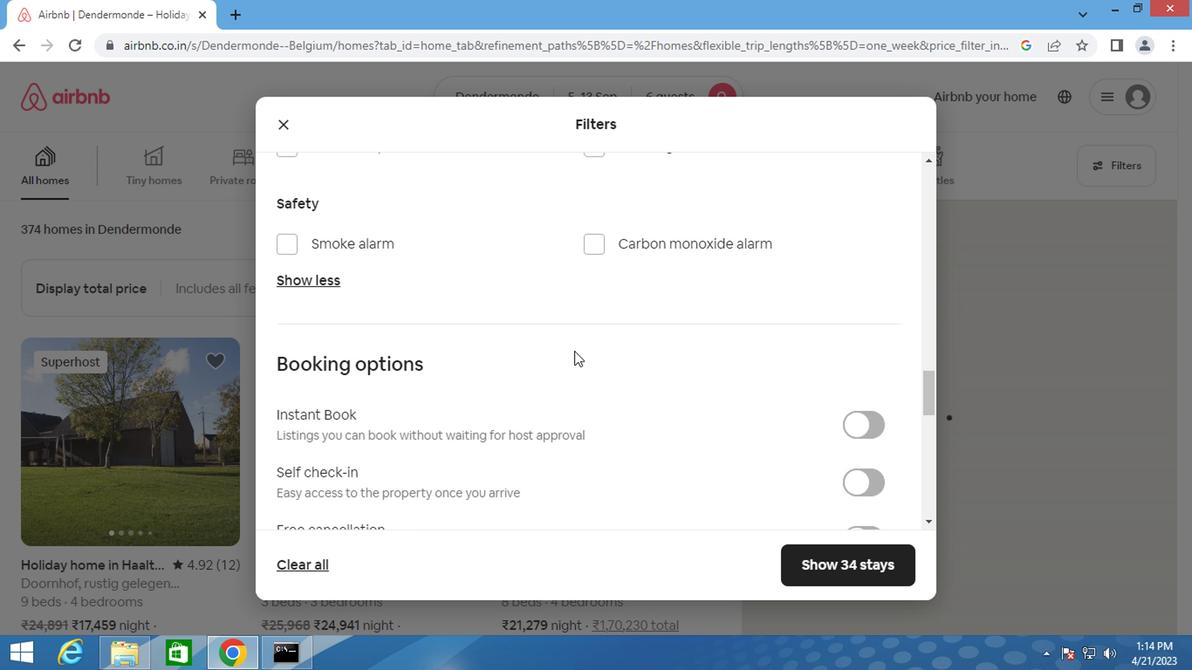 
Action: Mouse scrolled (570, 351) with delta (0, -1)
Screenshot: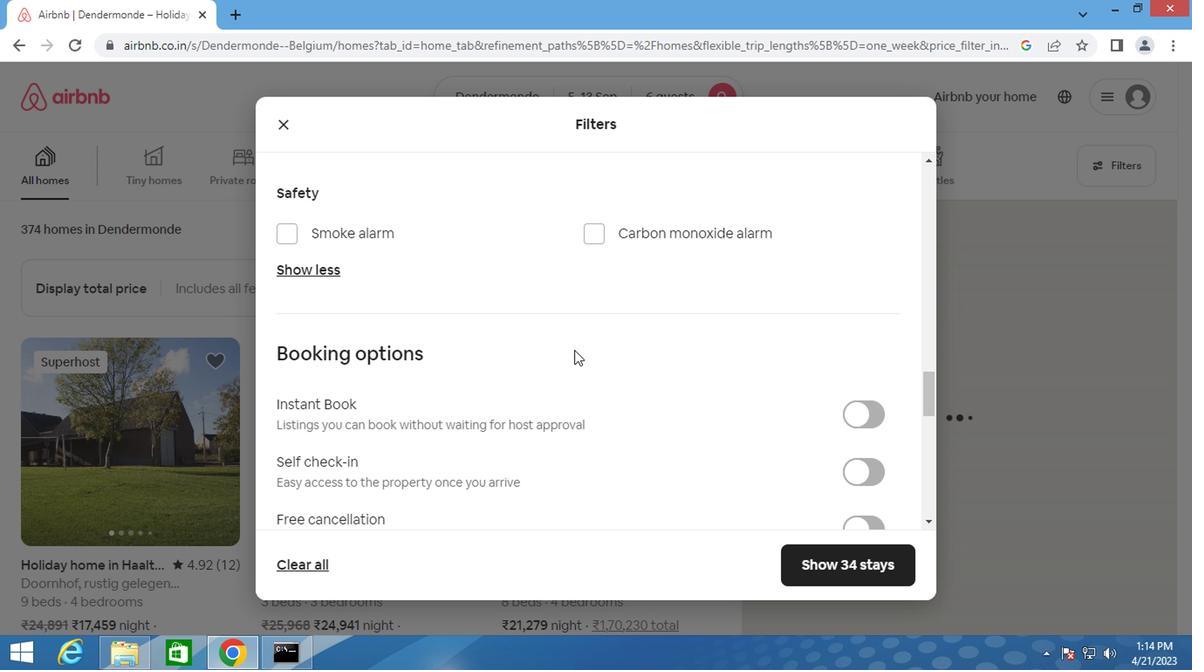 
Action: Mouse scrolled (570, 351) with delta (0, -1)
Screenshot: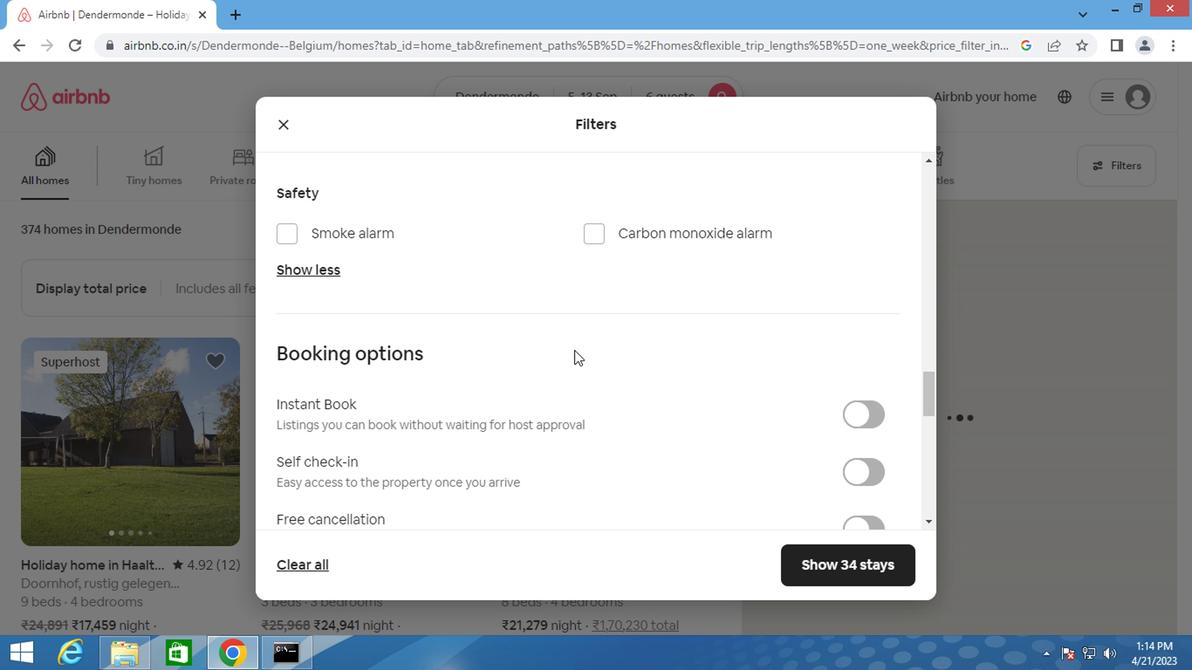 
Action: Mouse scrolled (570, 351) with delta (0, -1)
Screenshot: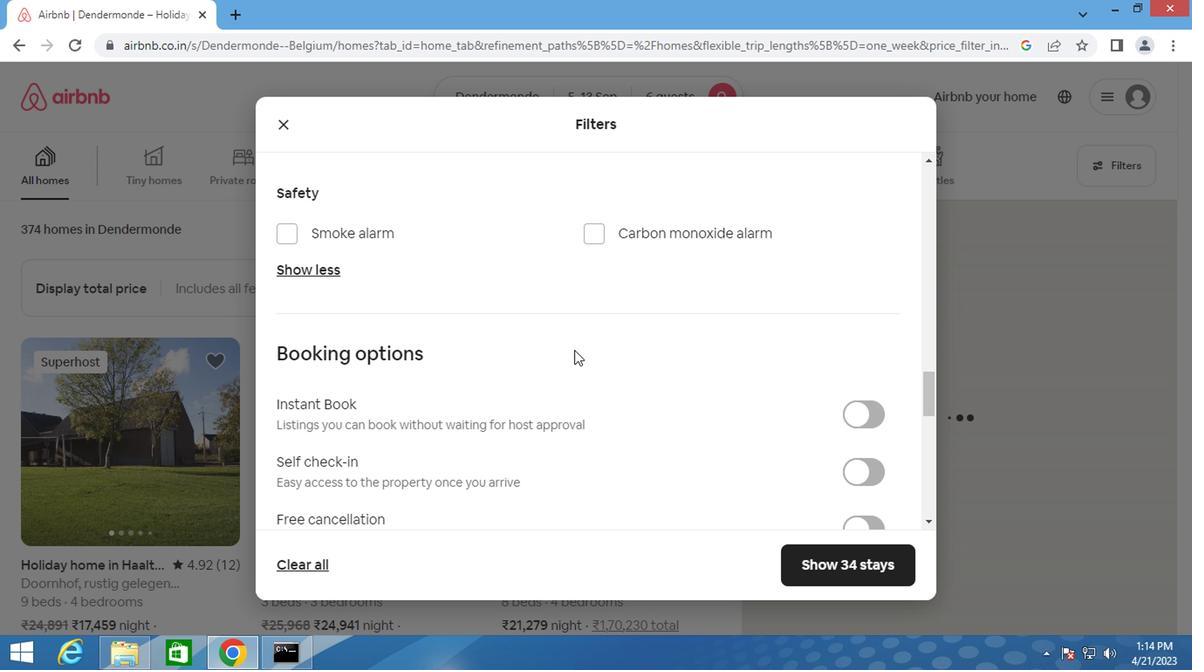 
Action: Mouse moved to (871, 212)
Screenshot: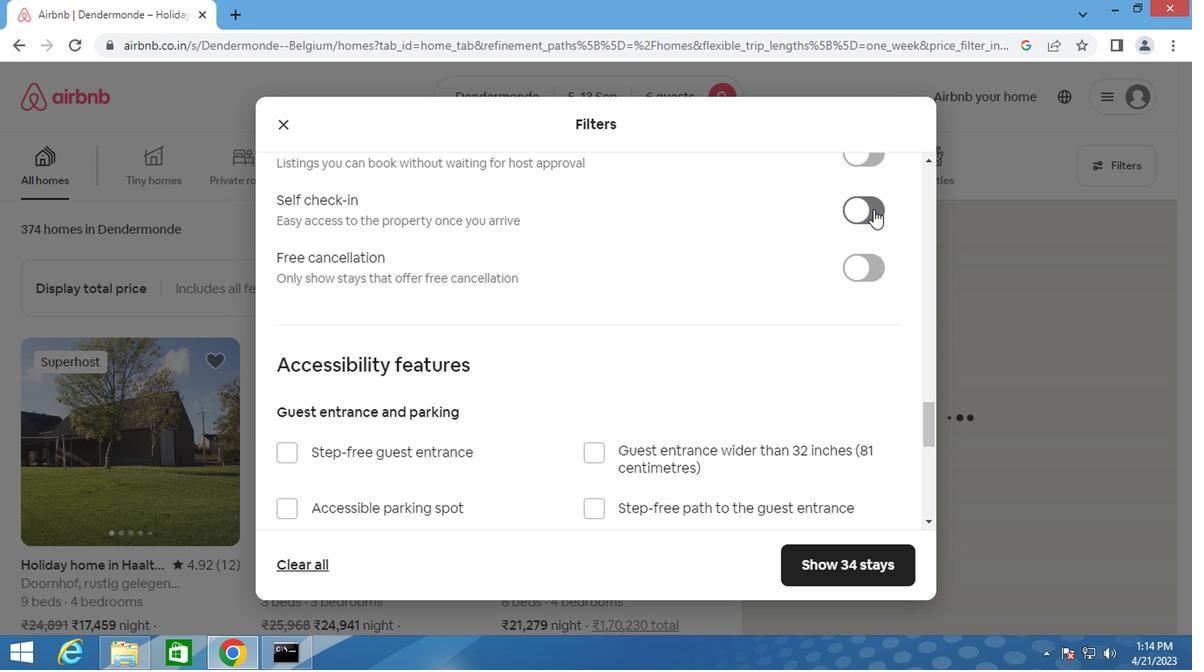 
Action: Mouse pressed left at (871, 212)
Screenshot: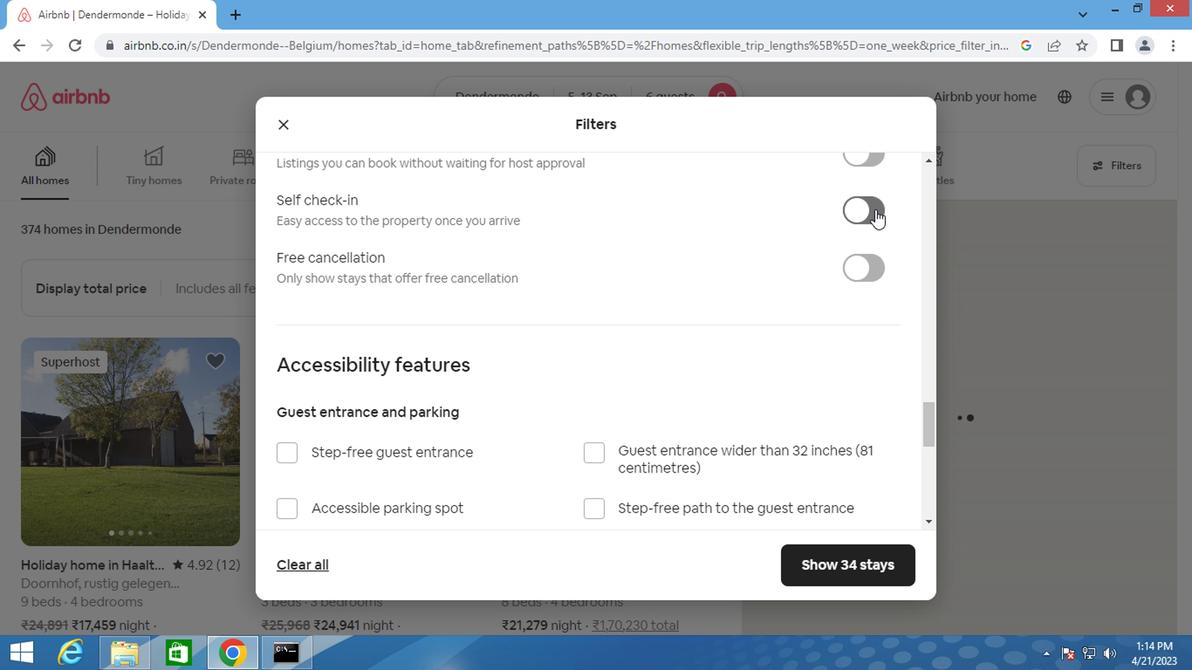 
Action: Mouse moved to (593, 327)
Screenshot: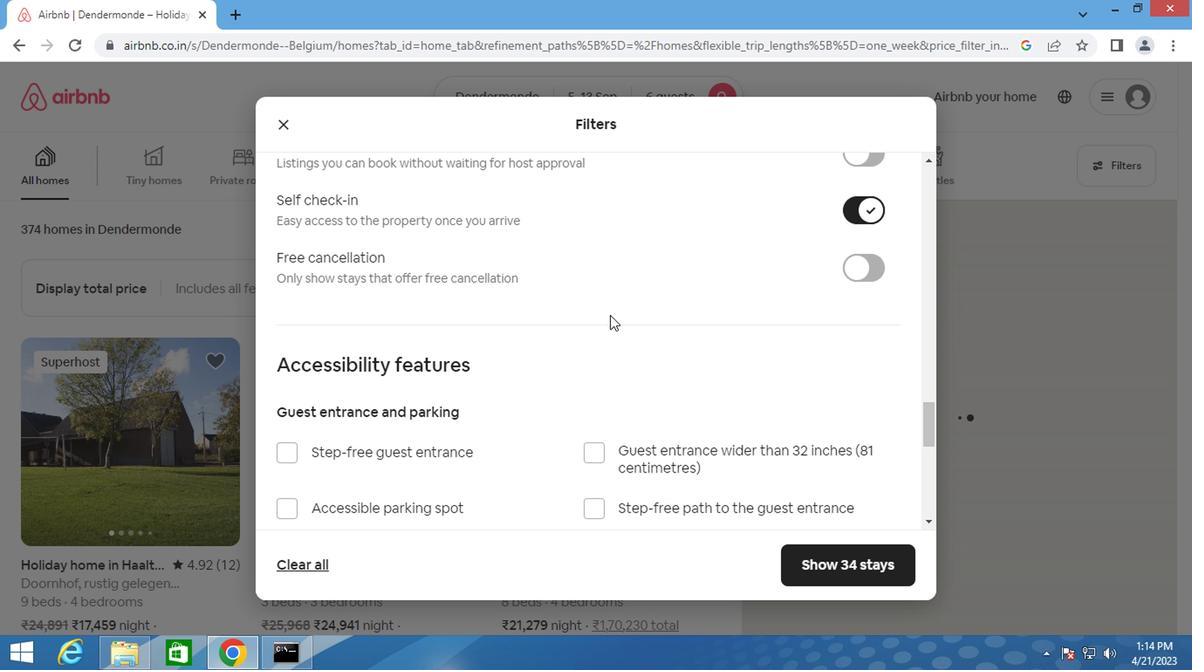 
Action: Mouse scrolled (593, 327) with delta (0, 0)
Screenshot: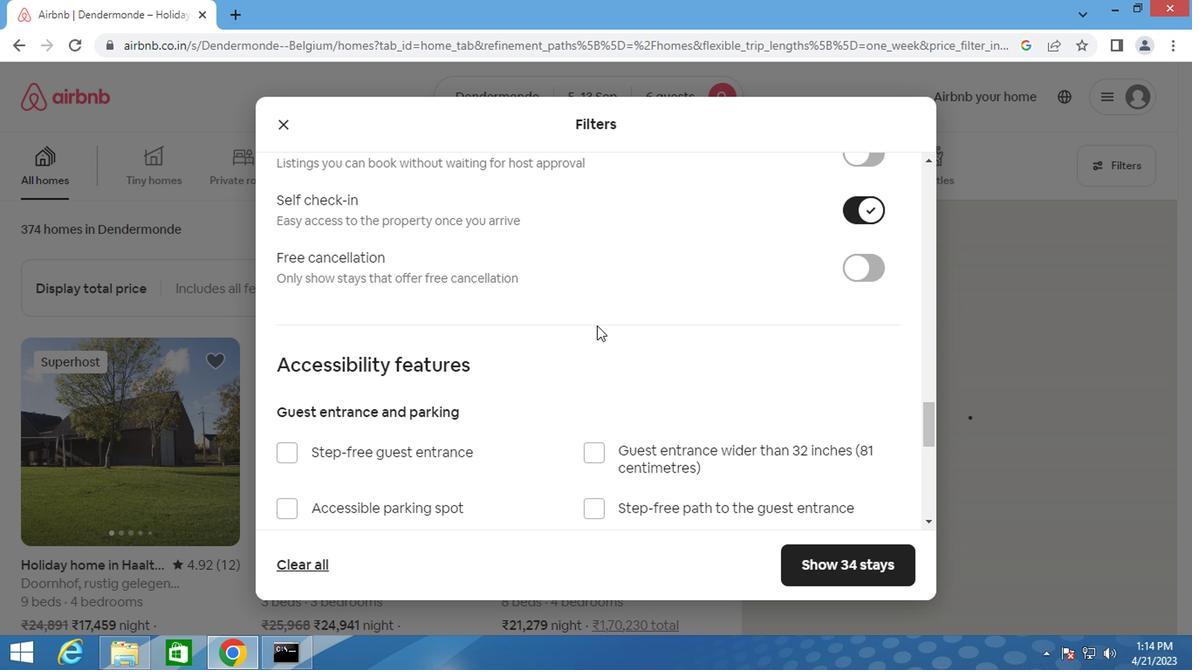 
Action: Mouse scrolled (593, 327) with delta (0, 0)
Screenshot: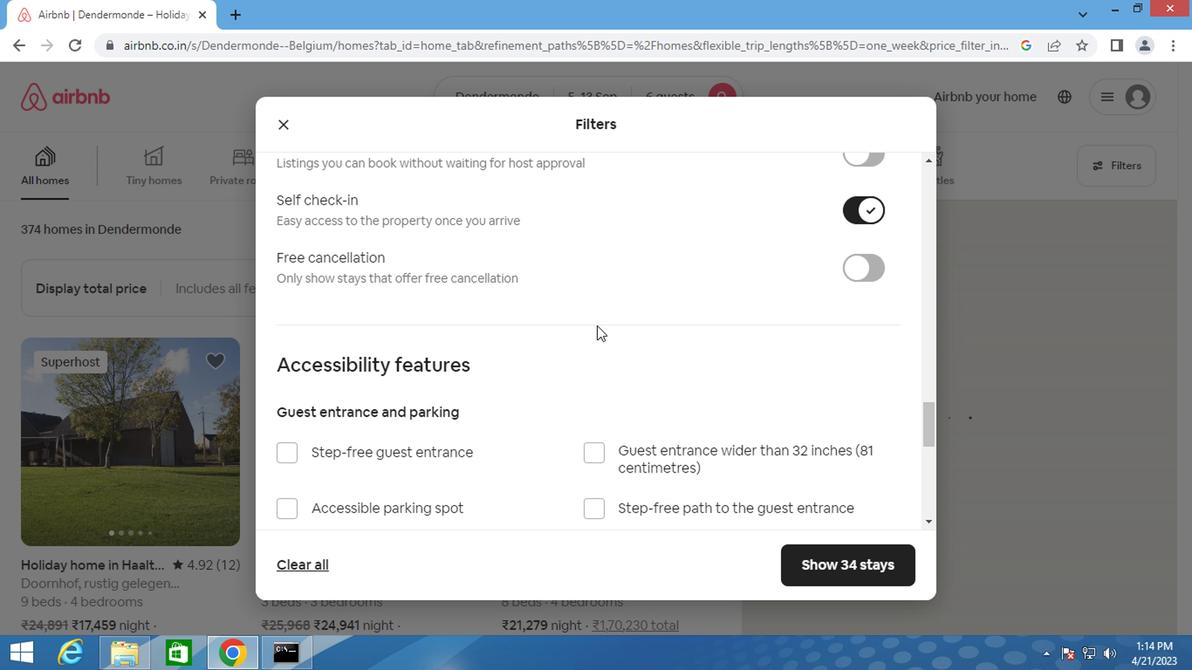
Action: Mouse scrolled (593, 327) with delta (0, 0)
Screenshot: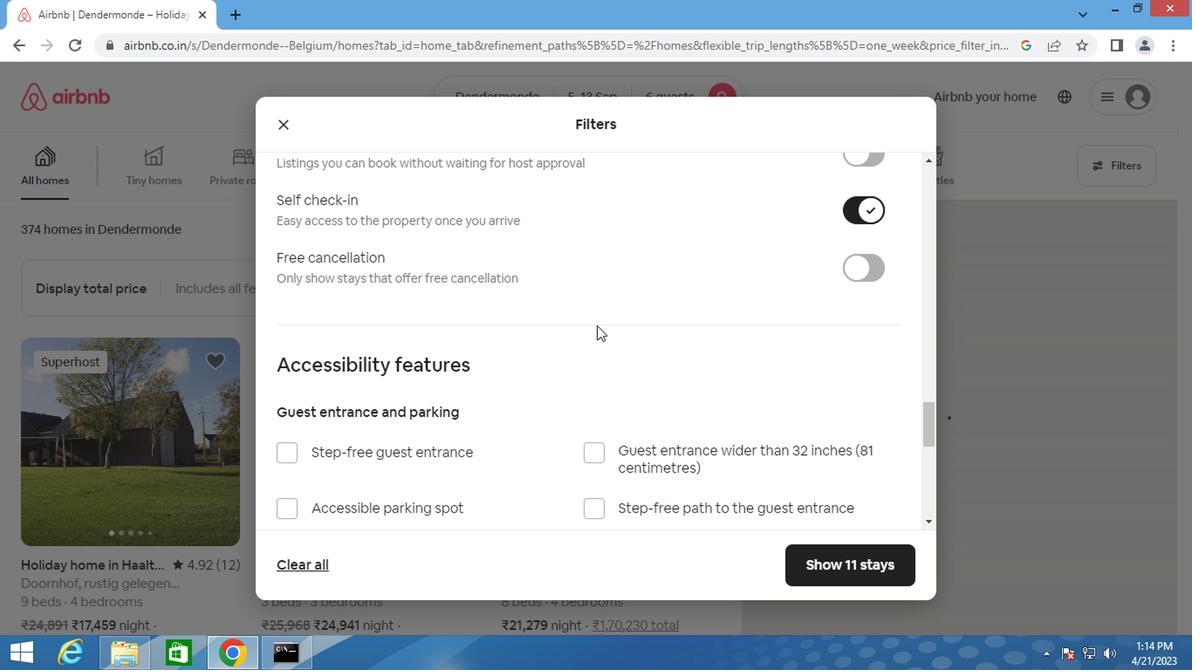 
Action: Mouse moved to (593, 329)
Screenshot: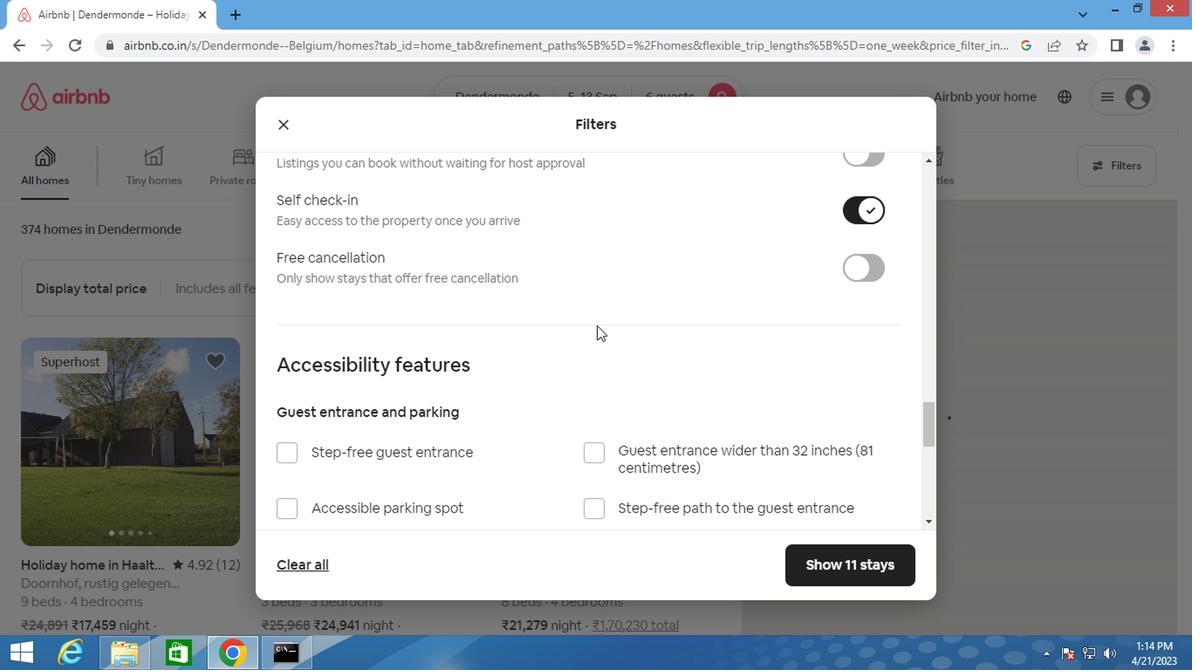 
Action: Mouse scrolled (593, 327) with delta (0, -1)
Screenshot: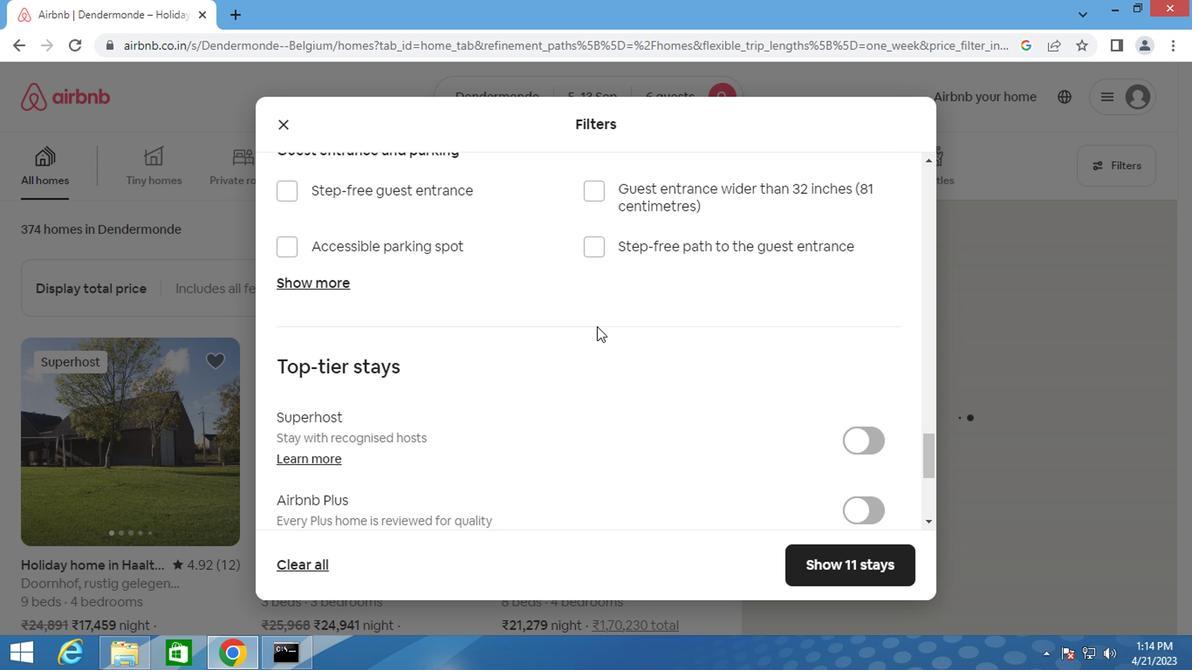 
Action: Mouse scrolled (593, 327) with delta (0, -1)
Screenshot: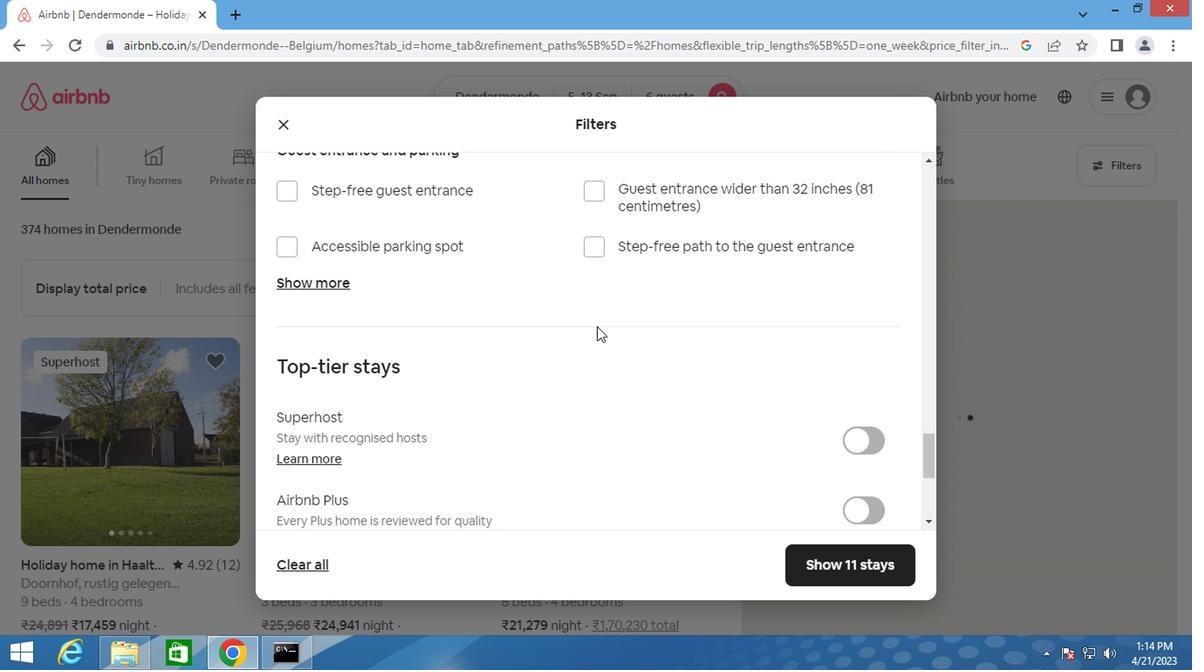 
Action: Mouse scrolled (593, 327) with delta (0, -1)
Screenshot: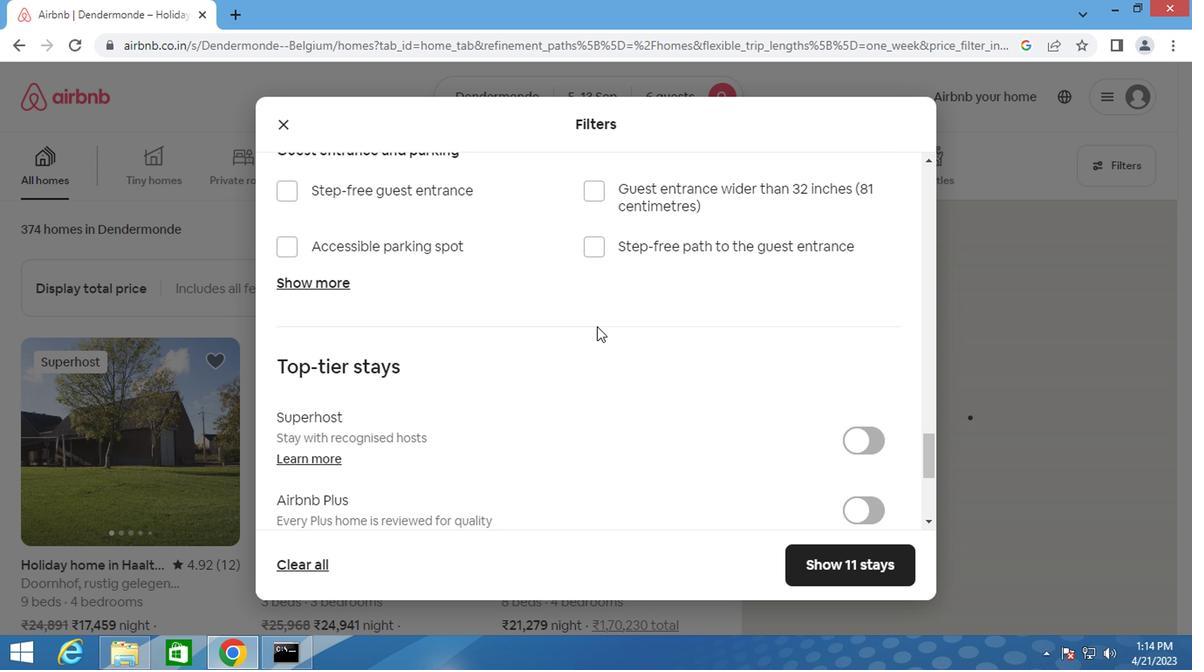 
Action: Mouse scrolled (593, 327) with delta (0, -1)
Screenshot: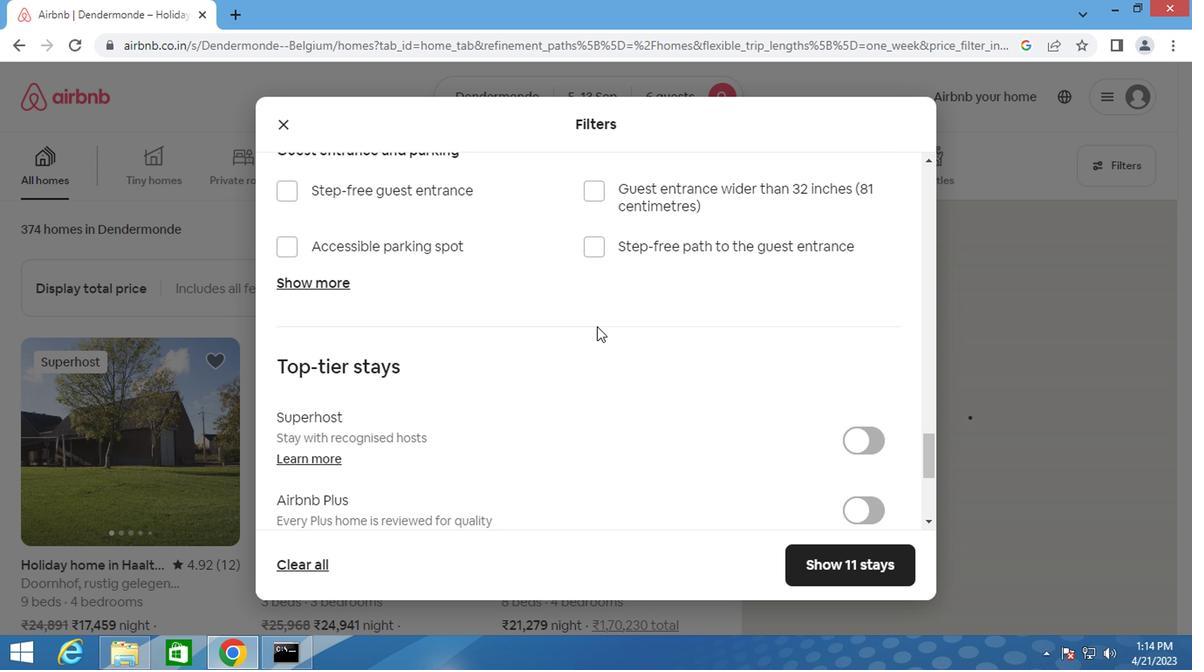 
Action: Mouse moved to (281, 411)
Screenshot: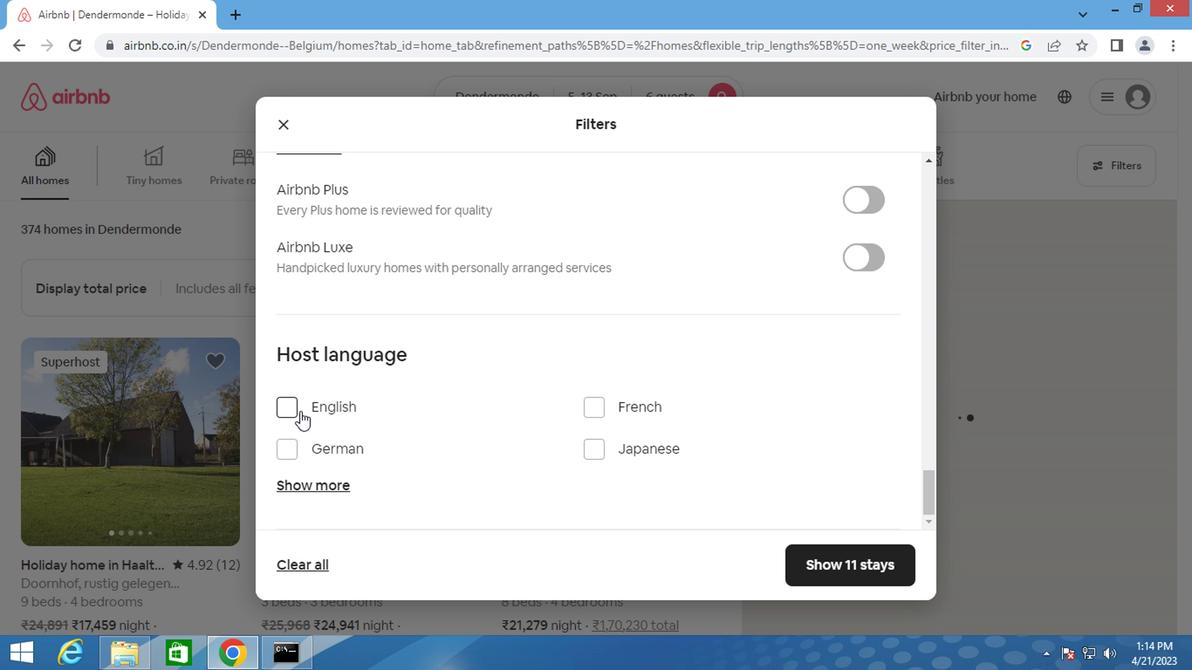 
Action: Mouse pressed left at (281, 411)
Screenshot: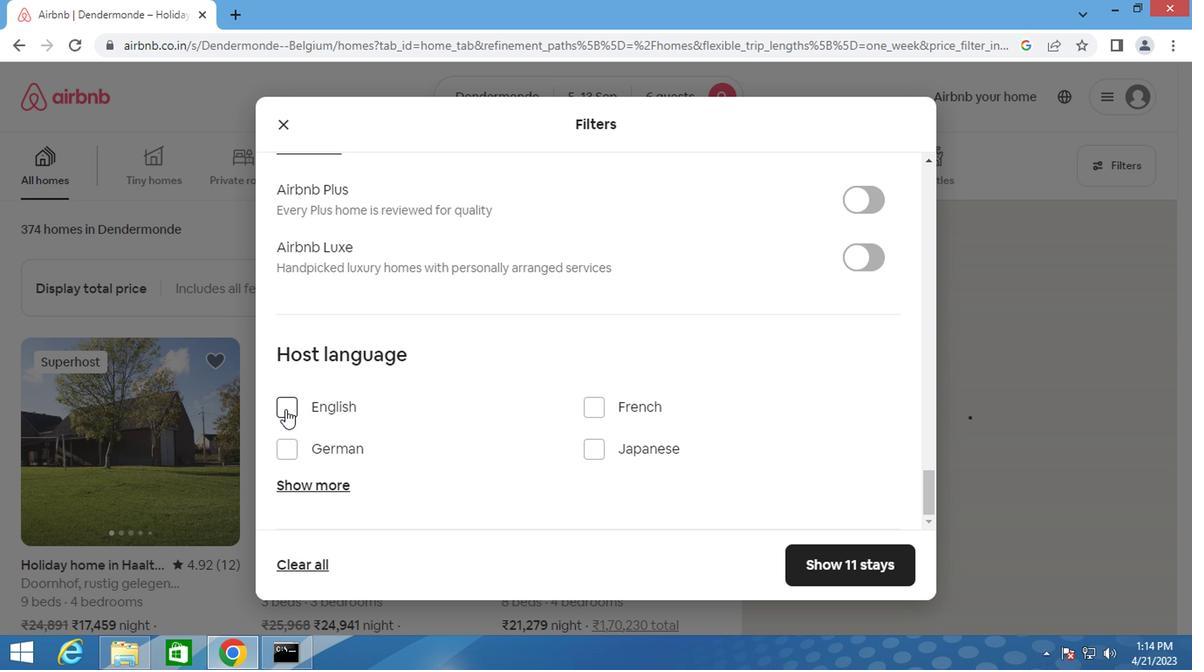 
Action: Mouse moved to (812, 567)
Screenshot: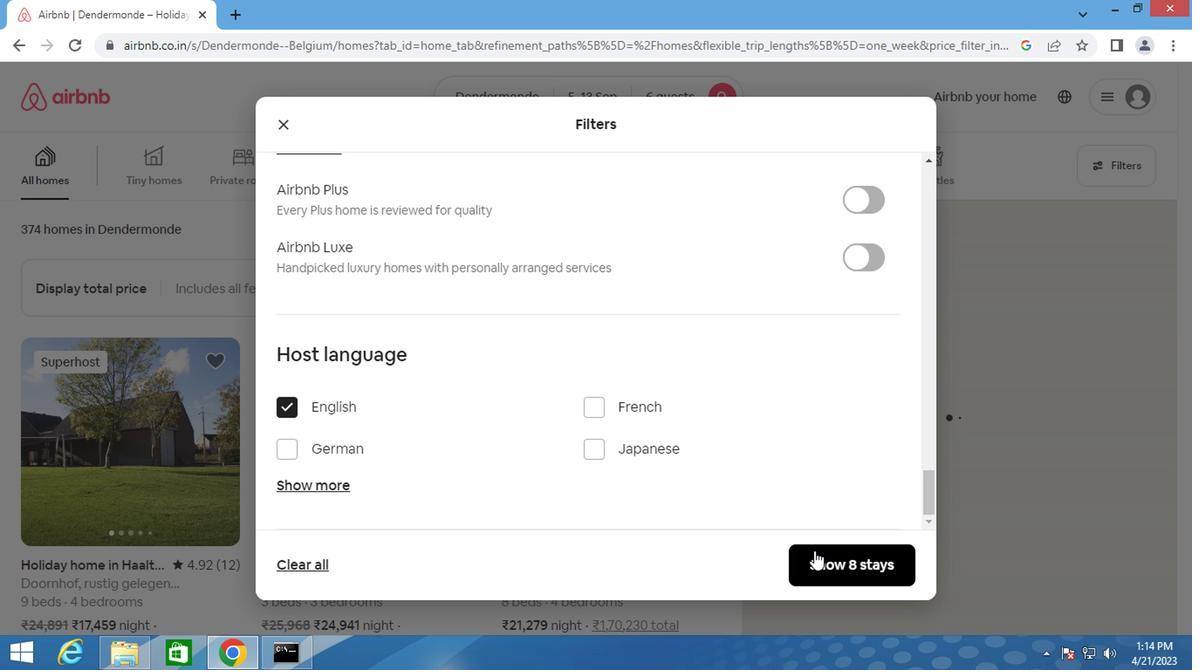 
Action: Mouse pressed left at (812, 567)
Screenshot: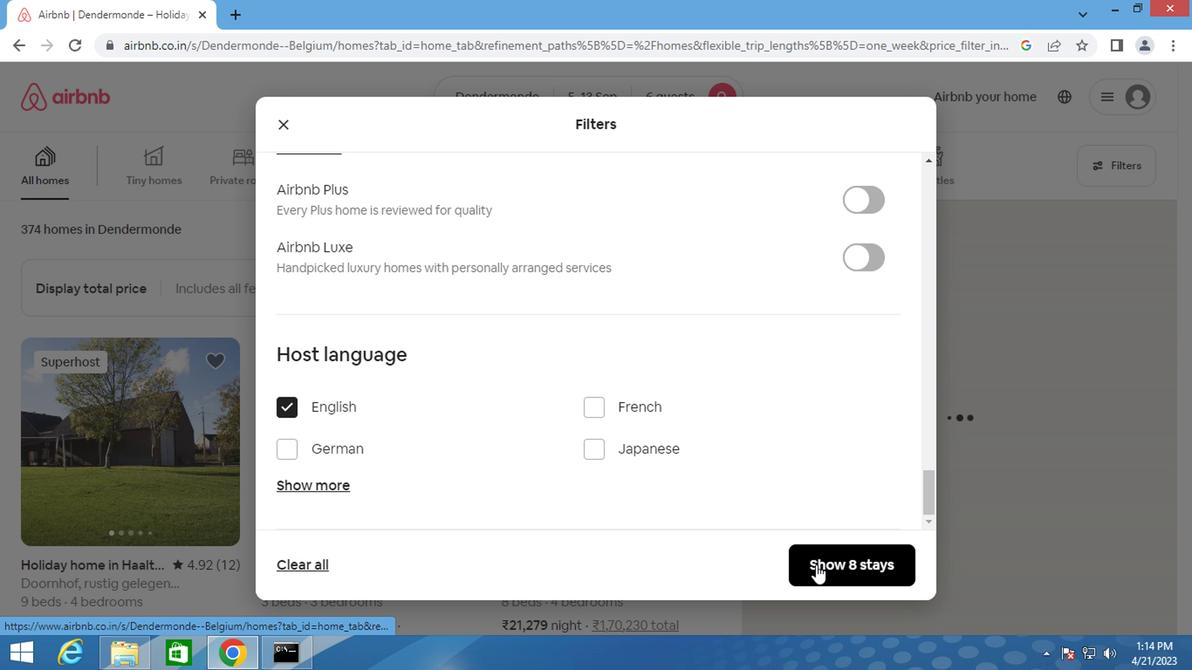 
Action: Key pressed <Key.f8>
Screenshot: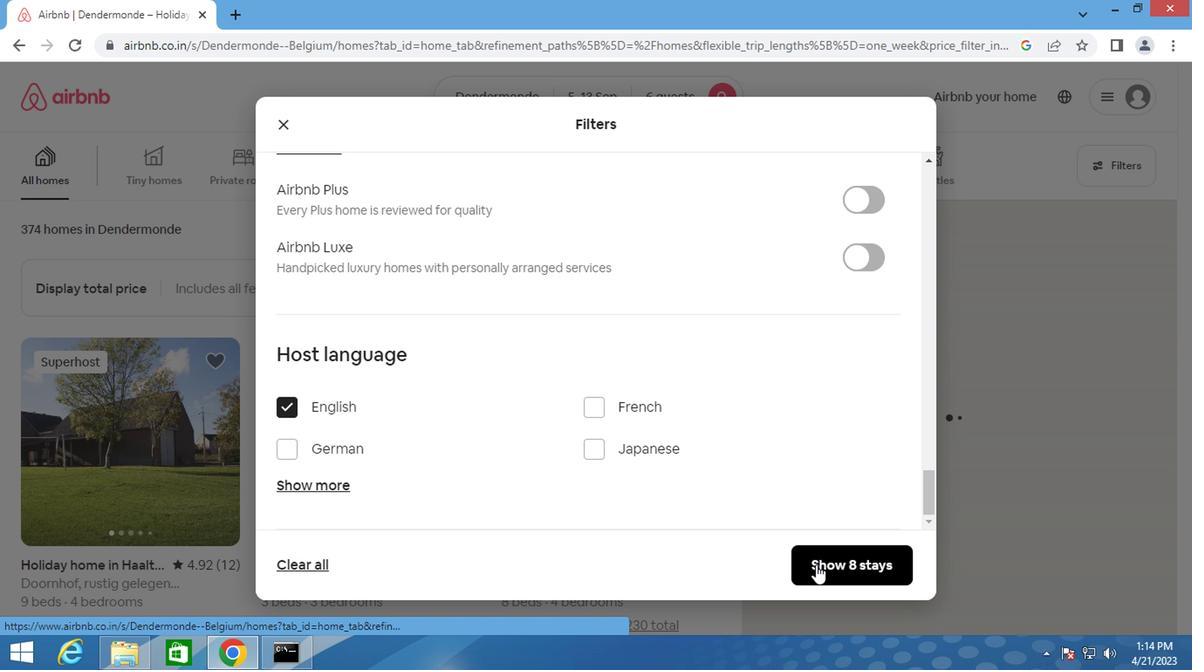 
